 Task: Create user for testing Purpose.
Action: Mouse moved to (756, 57)
Screenshot: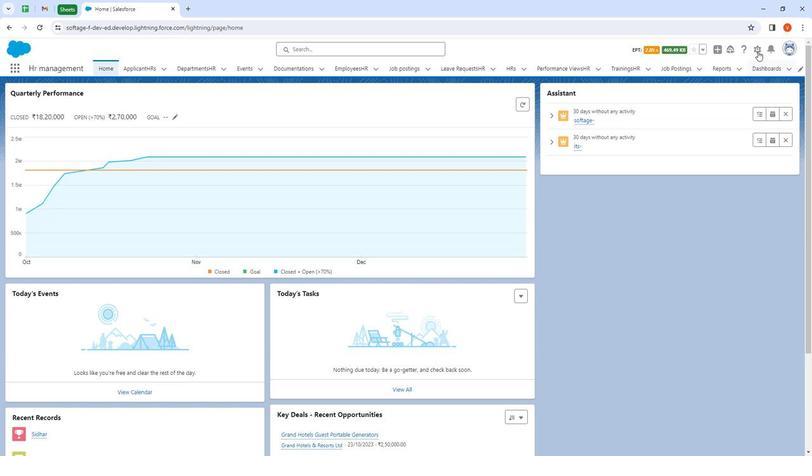 
Action: Mouse pressed left at (756, 57)
Screenshot: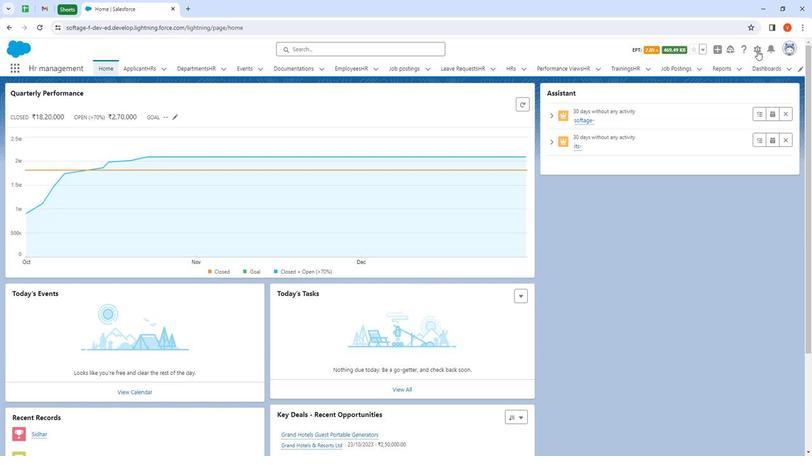 
Action: Mouse moved to (750, 79)
Screenshot: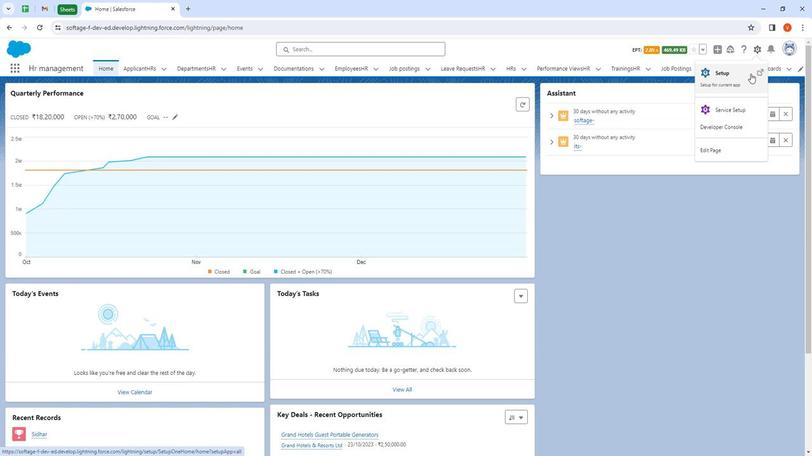 
Action: Mouse pressed left at (750, 79)
Screenshot: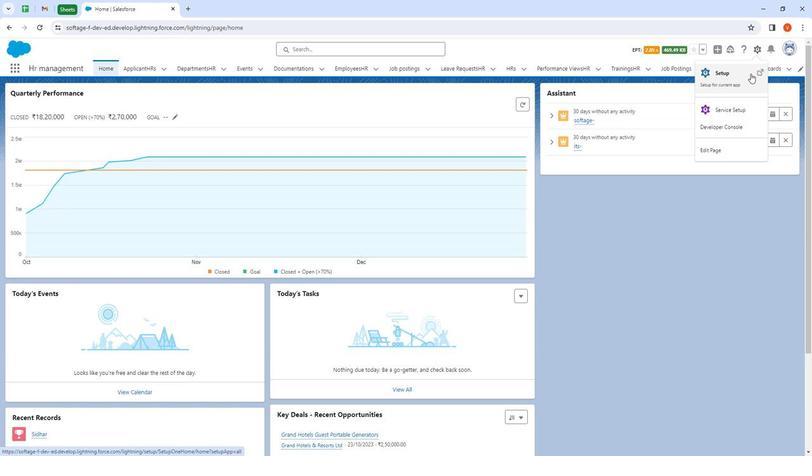 
Action: Mouse moved to (45, 95)
Screenshot: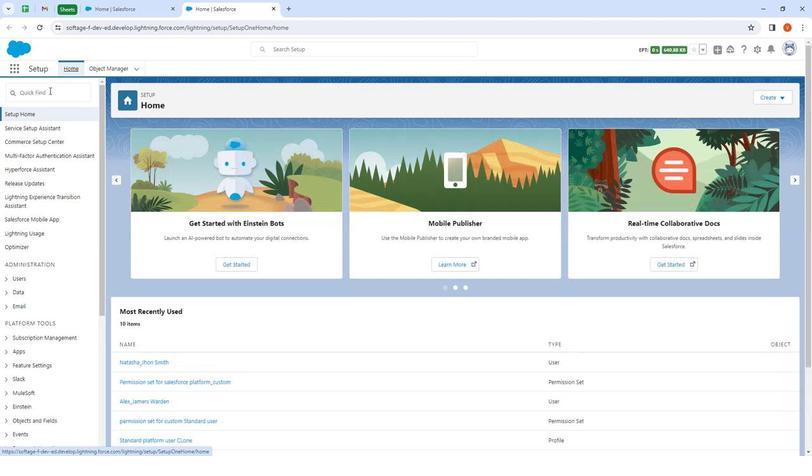 
Action: Mouse pressed left at (45, 95)
Screenshot: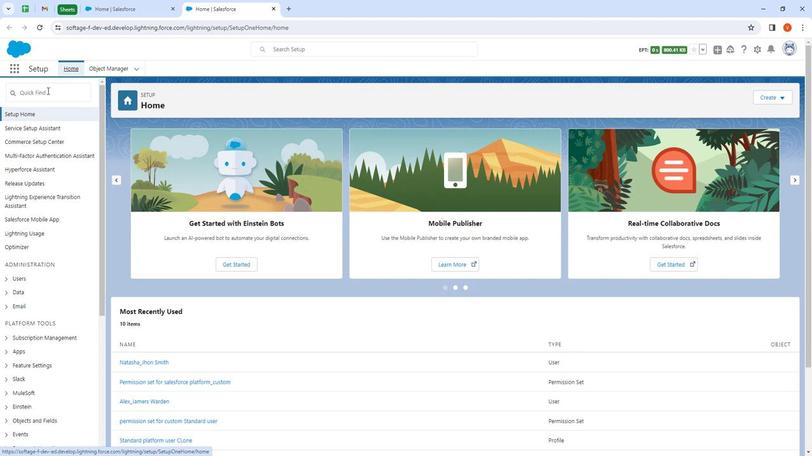 
Action: Mouse moved to (26, 98)
Screenshot: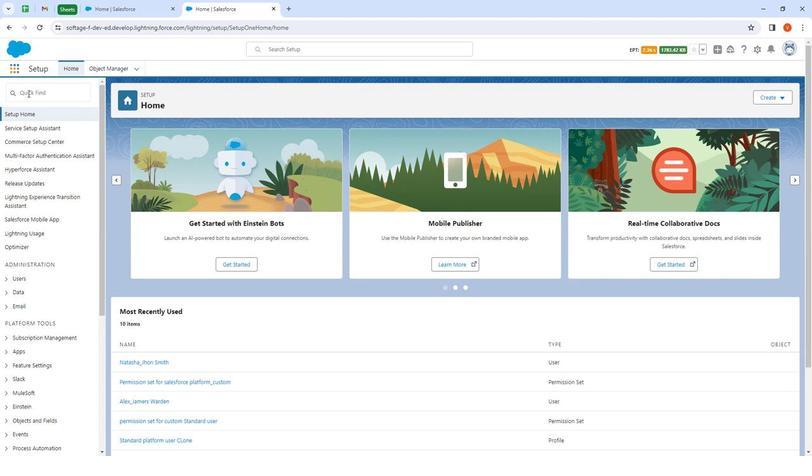 
Action: Mouse pressed left at (26, 98)
Screenshot: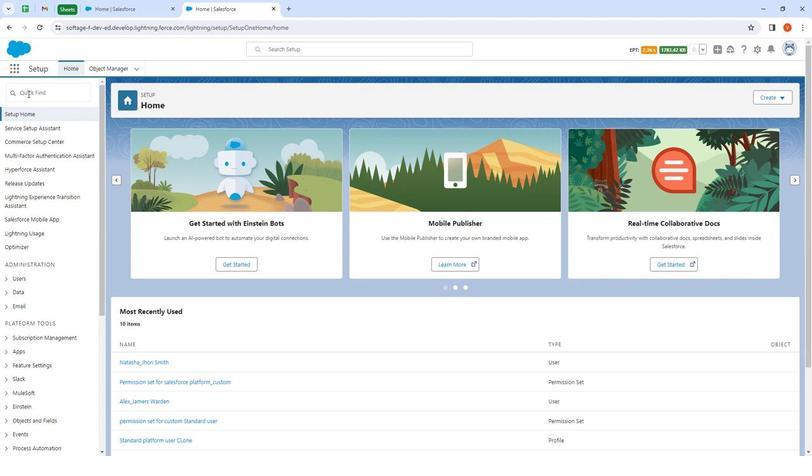 
Action: Key pressed user
Screenshot: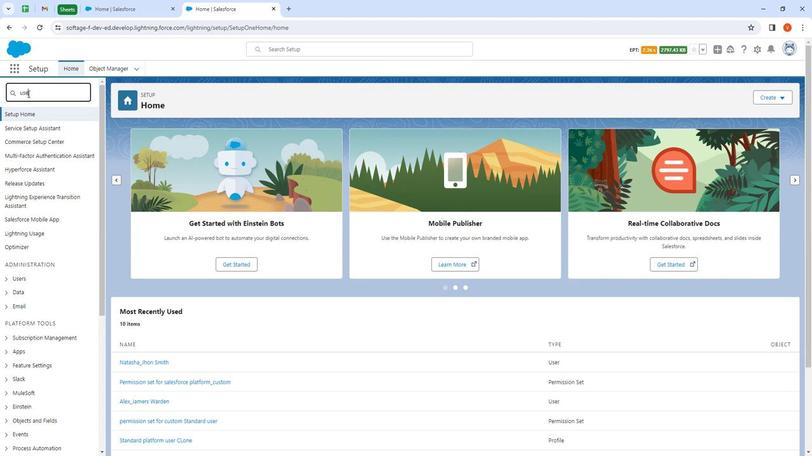 
Action: Mouse moved to (28, 223)
Screenshot: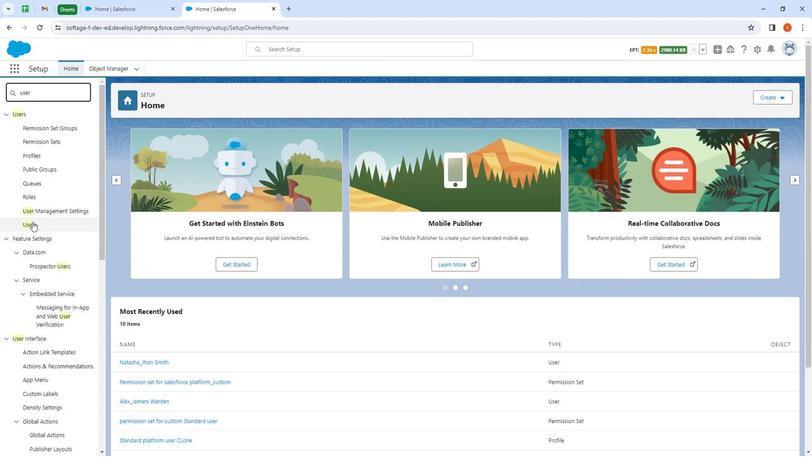 
Action: Mouse pressed left at (28, 223)
Screenshot: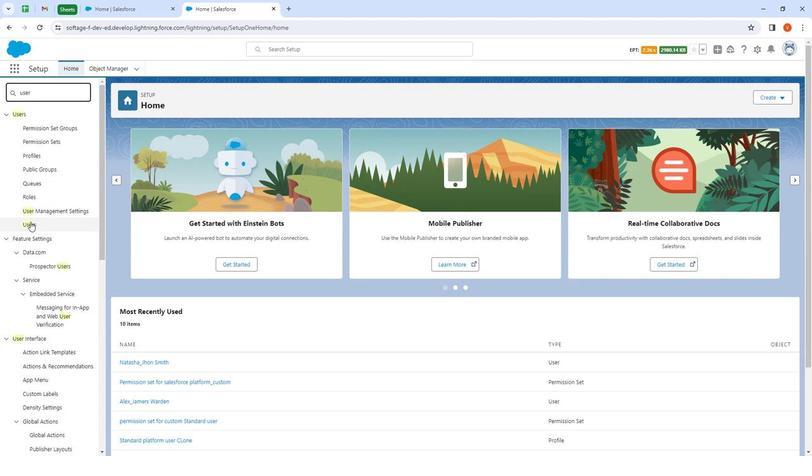 
Action: Mouse moved to (340, 200)
Screenshot: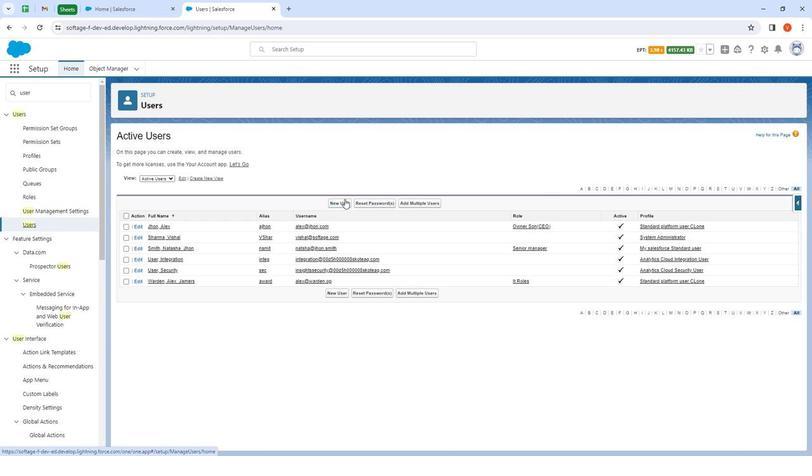 
Action: Mouse pressed left at (340, 200)
Screenshot: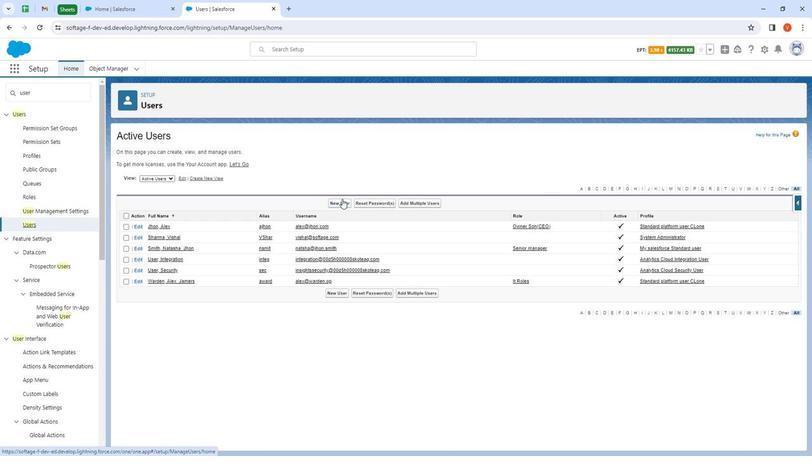 
Action: Mouse moved to (284, 188)
Screenshot: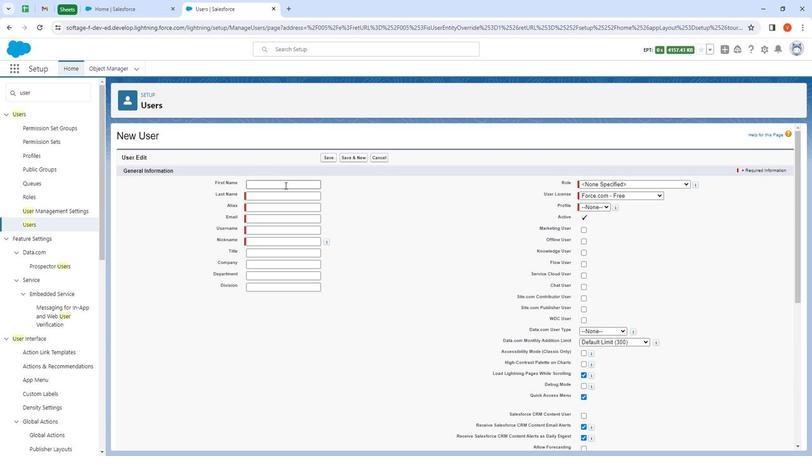 
Action: Mouse pressed left at (284, 188)
Screenshot: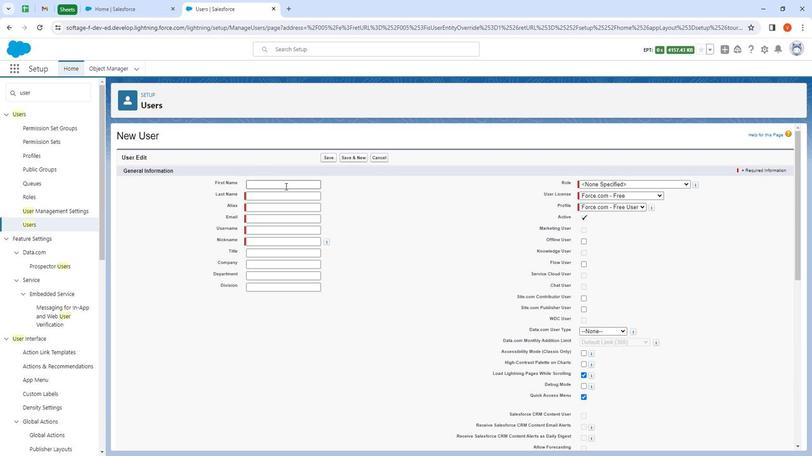 
Action: Mouse moved to (284, 189)
Screenshot: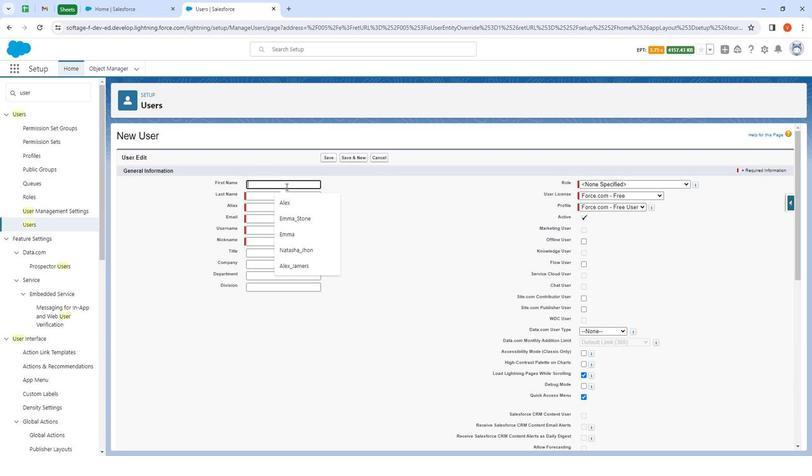 
Action: Key pressed <Key.shift><Key.shift><Key.shift><Key.shift><Key.shift><Key.shift>Bunty
Screenshot: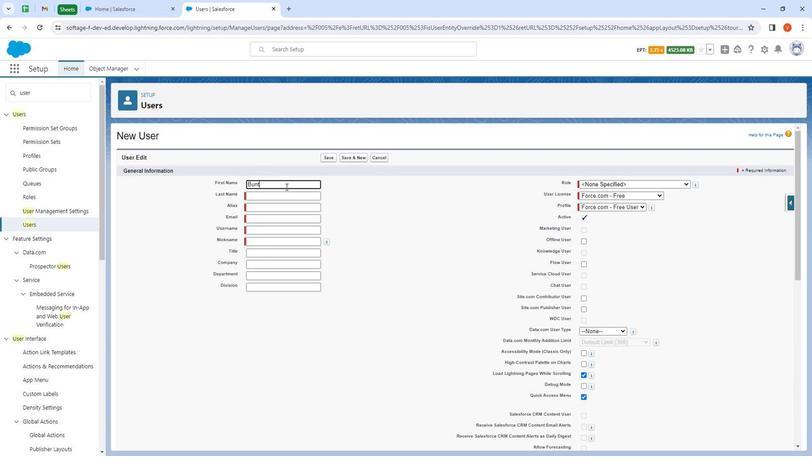 
Action: Mouse moved to (284, 197)
Screenshot: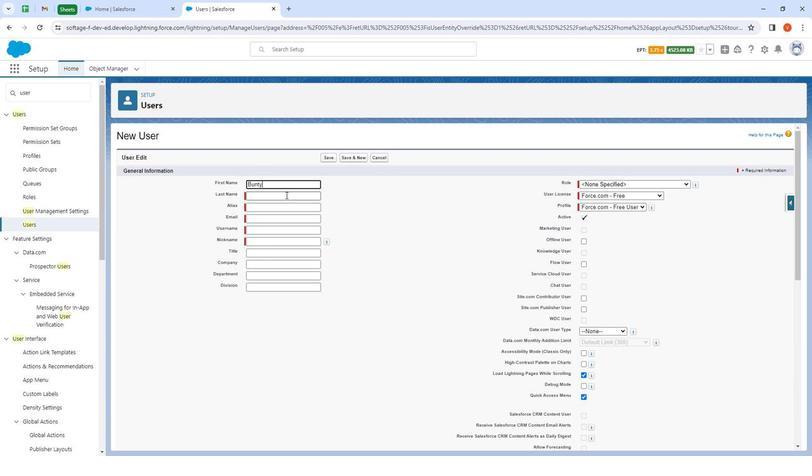 
Action: Mouse pressed left at (284, 197)
Screenshot: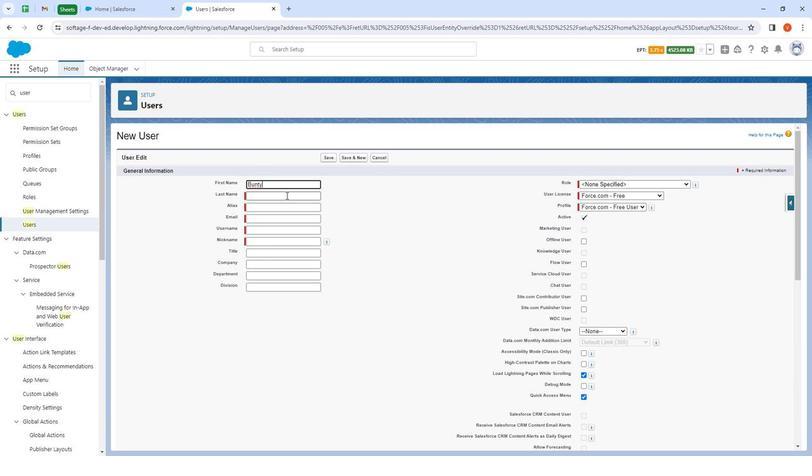 
Action: Mouse moved to (291, 199)
Screenshot: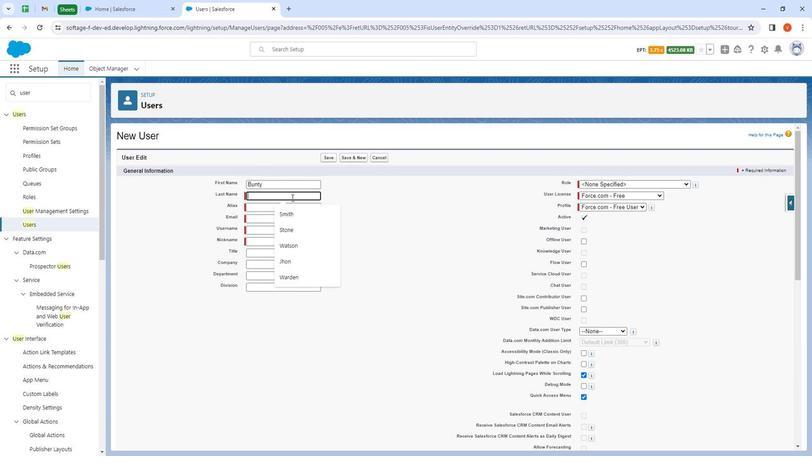 
Action: Key pressed <Key.shift><Key.shift><Key.shift><Key.shift><Key.shift><Key.shift><Key.shift><Key.shift><Key.shift><Key.shift><Key.shift><Key.shift><Key.shift><Key.shift><Key.shift><Key.shift><Key.shift><Key.shift><Key.shift><Key.shift><Key.shift><Key.shift><Key.shift><Key.shift><Key.shift><Key.shift><Key.shift><Key.shift><Key.shift><Key.shift><Key.shift><Key.shift><Key.shift><Key.shift><Key.shift>Alex
Screenshot: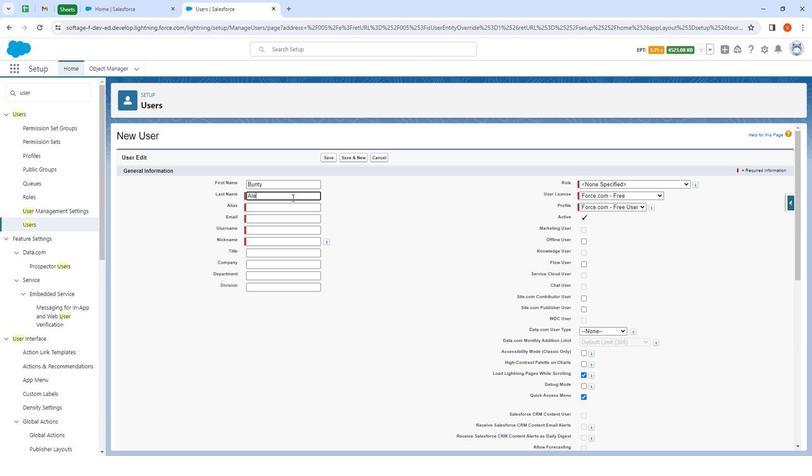 
Action: Mouse moved to (284, 208)
Screenshot: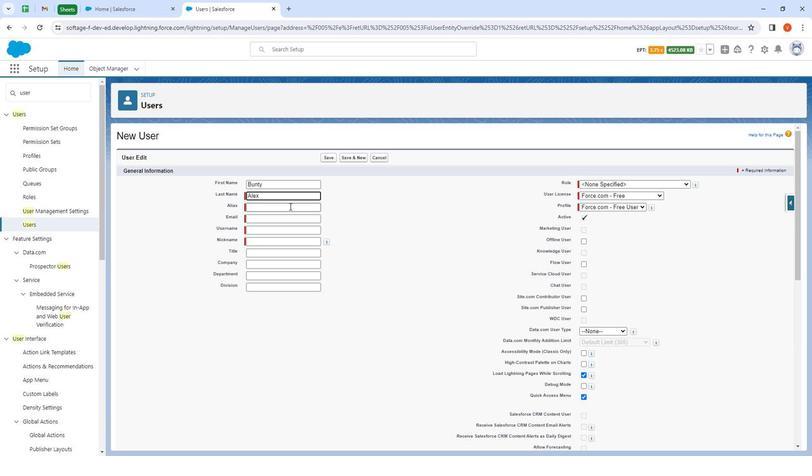 
Action: Mouse pressed left at (284, 208)
Screenshot: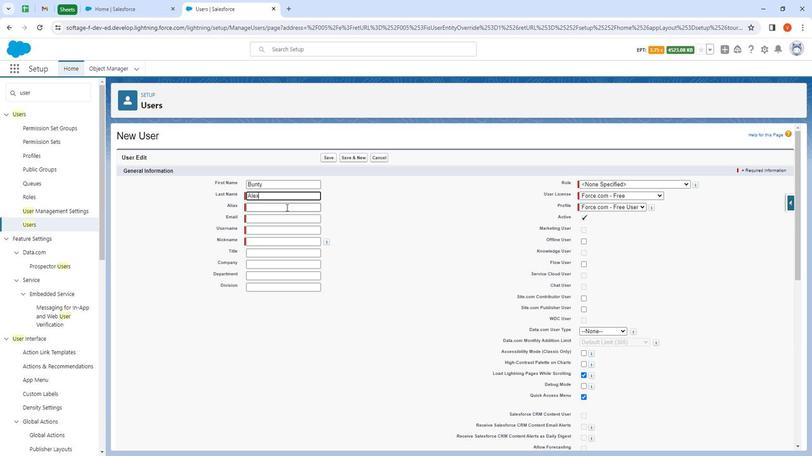 
Action: Mouse moved to (273, 223)
Screenshot: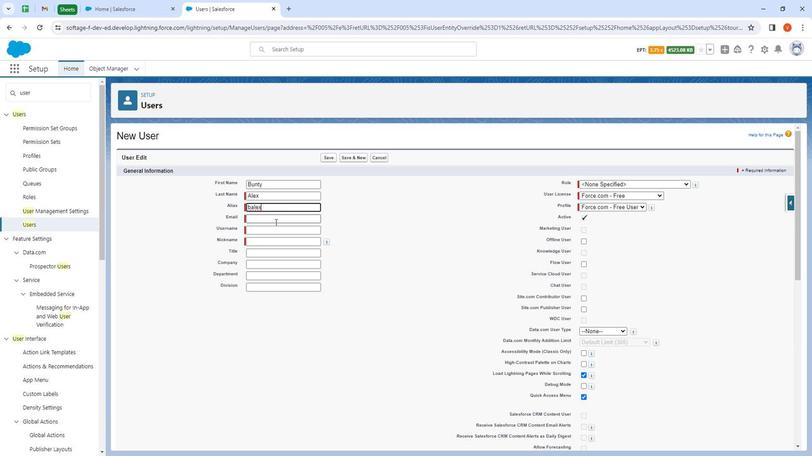 
Action: Mouse pressed left at (273, 223)
Screenshot: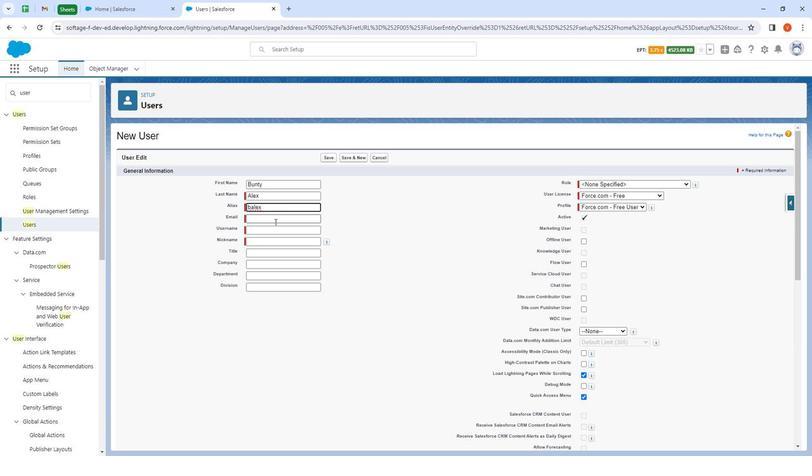 
Action: Mouse moved to (272, 223)
Screenshot: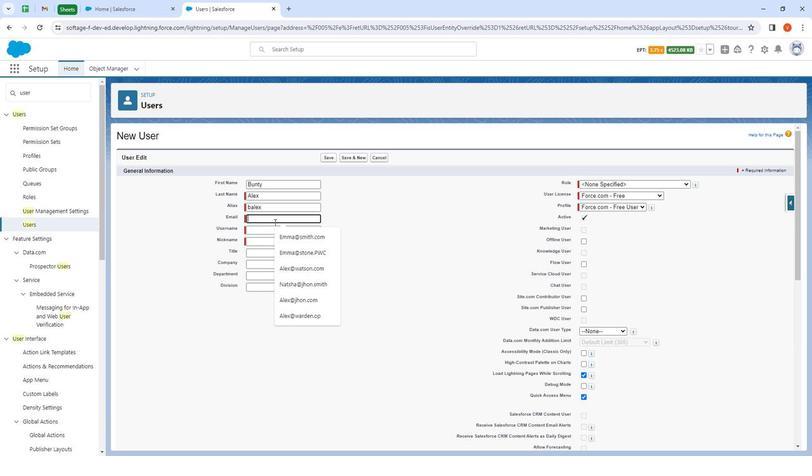 
Action: Key pressed <Key.shift><Key.shift><Key.shift><Key.shift><Key.shift><Key.shift><Key.shift><Key.shift><Key.shift><Key.shift><Key.shift><Key.shift><Key.shift><Key.shift><Key.shift><Key.shift><Key.shift><Key.shift><Key.shift><Key.shift><Key.shift><Key.shift><Key.shift><Key.shift><Key.shift><Key.shift><Key.shift><Key.shift><Key.shift><Key.shift>BUnty<Key.shift>@alex/<Key.backspace>.com
Screenshot: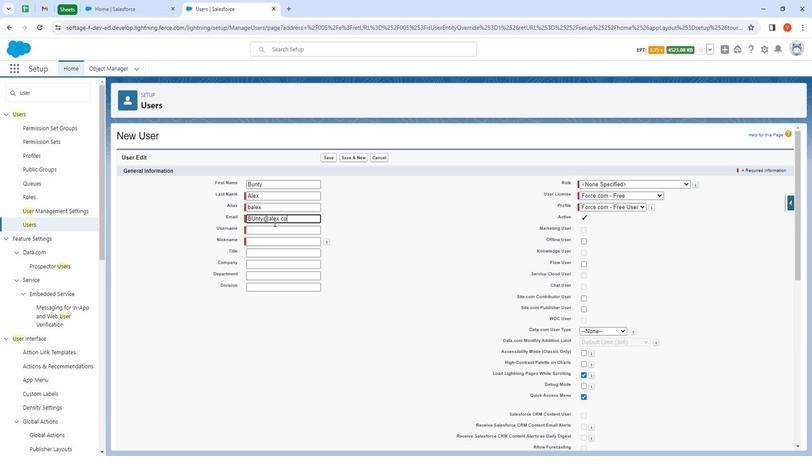 
Action: Mouse moved to (296, 234)
Screenshot: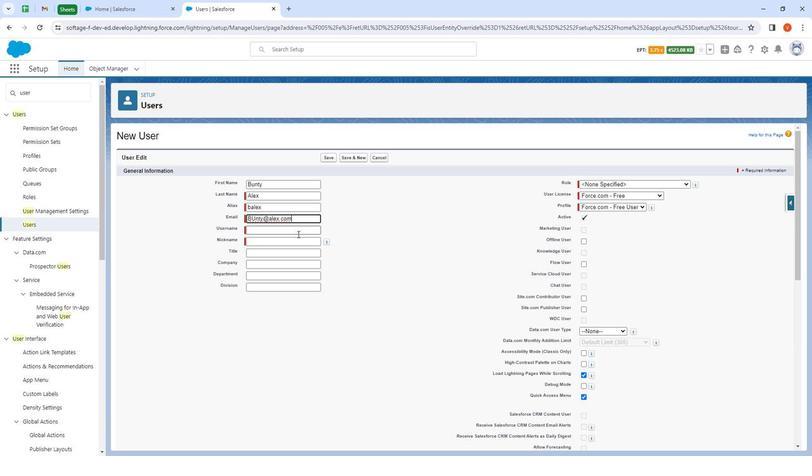 
Action: Mouse pressed left at (296, 234)
Screenshot: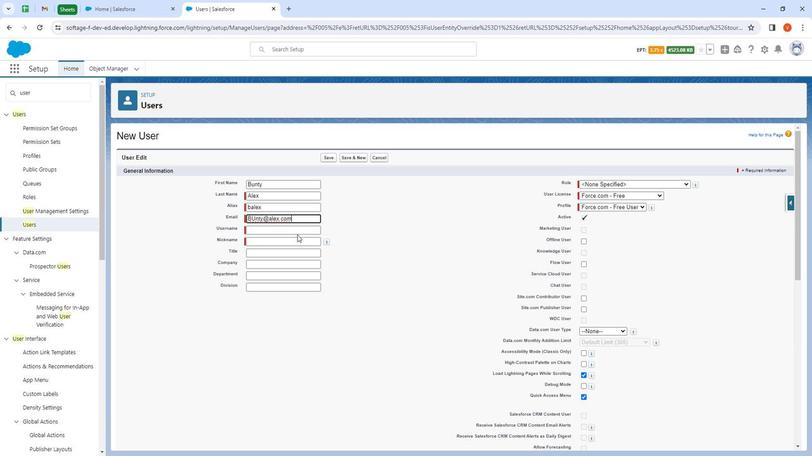 
Action: Mouse moved to (265, 255)
Screenshot: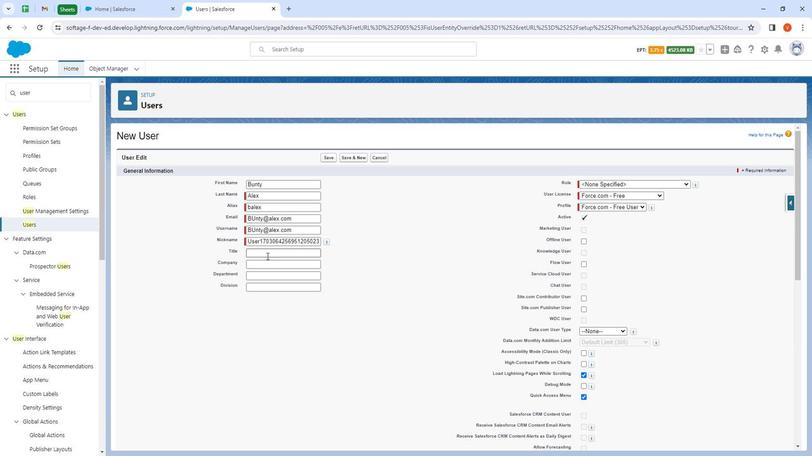 
Action: Mouse pressed left at (265, 255)
Screenshot: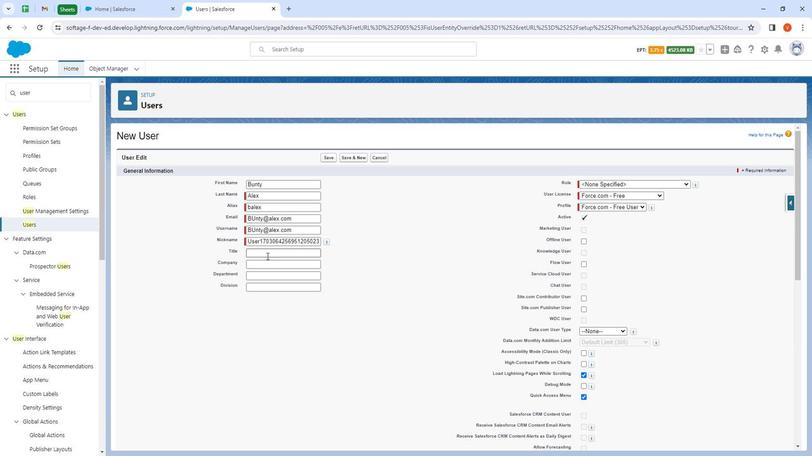 
Action: Mouse moved to (260, 234)
Screenshot: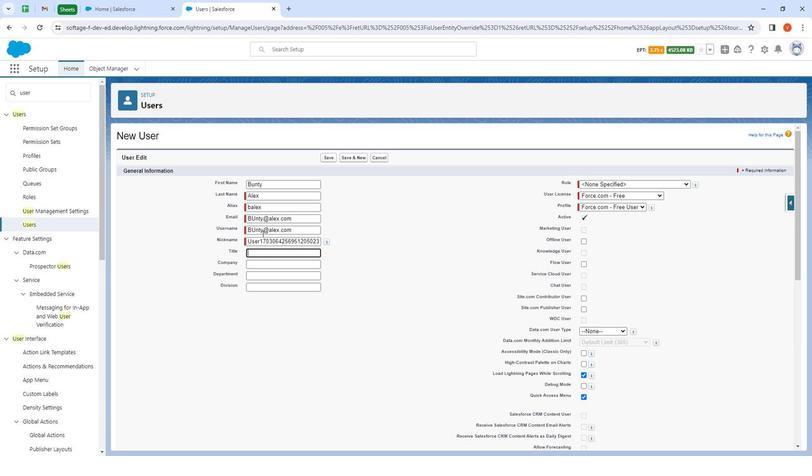
Action: Key pressed <Key.shift>Salesforce<Key.space><Key.shift>Ai<Key.space>engine
Screenshot: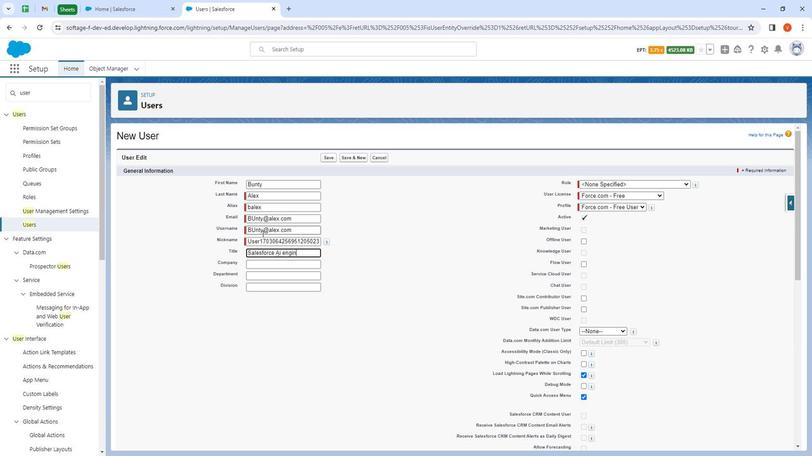 
Action: Mouse moved to (260, 234)
Screenshot: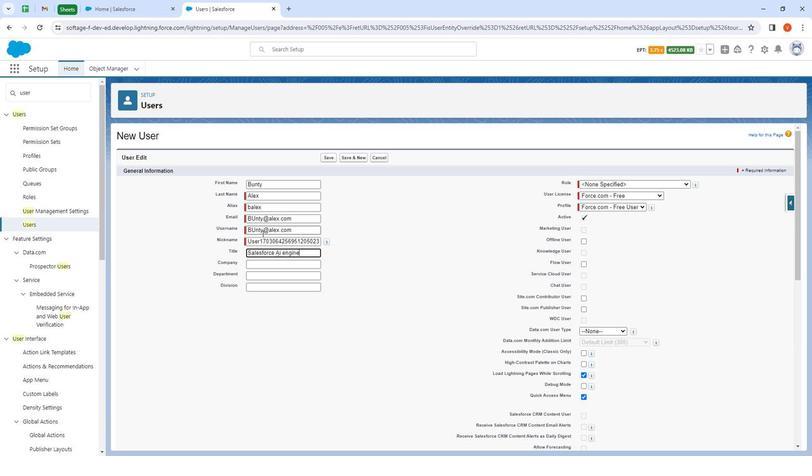 
Action: Key pressed er
Screenshot: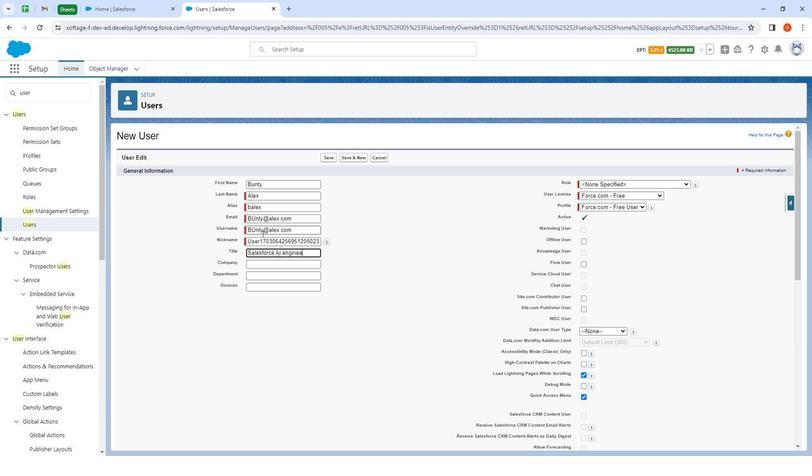 
Action: Mouse moved to (278, 254)
Screenshot: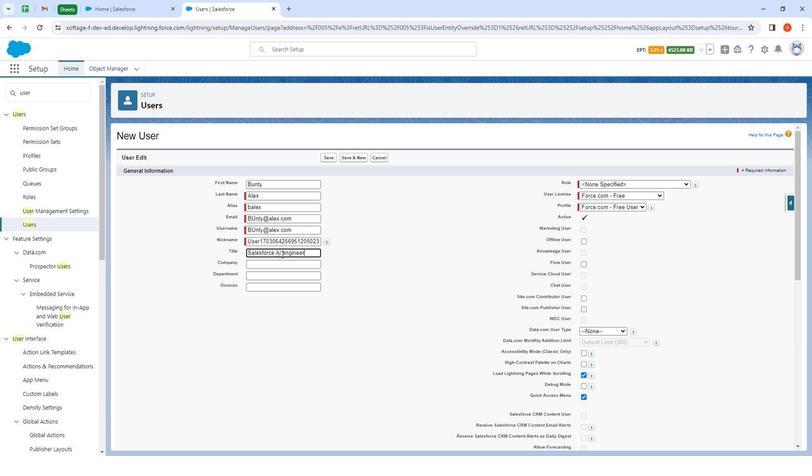 
Action: Mouse pressed left at (278, 254)
Screenshot: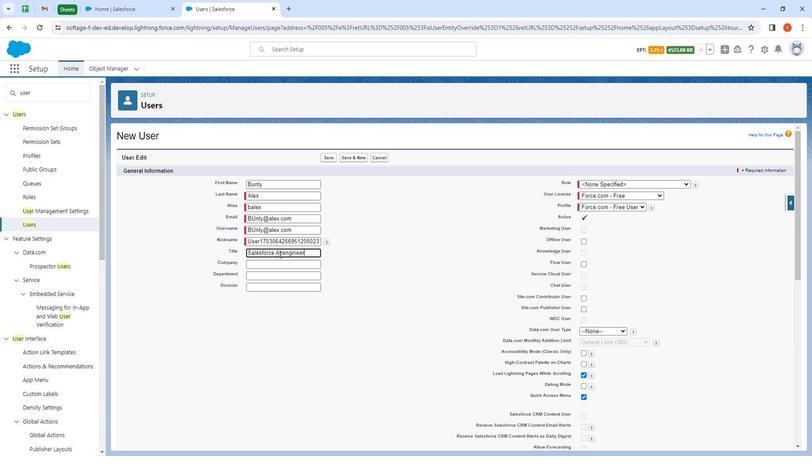 
Action: Mouse moved to (302, 255)
Screenshot: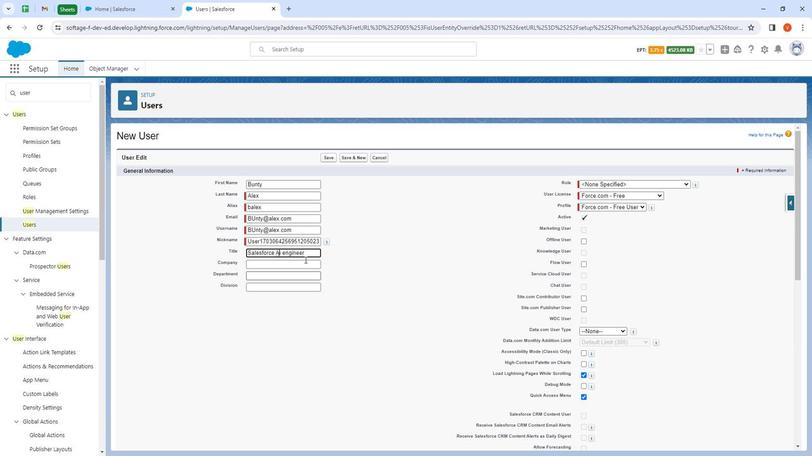 
Action: Key pressed <Key.delete><Key.shift>I
Screenshot: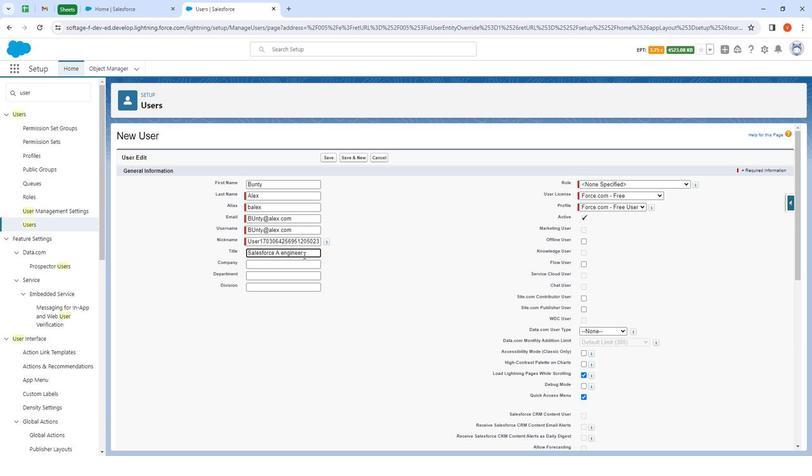
Action: Mouse moved to (260, 268)
Screenshot: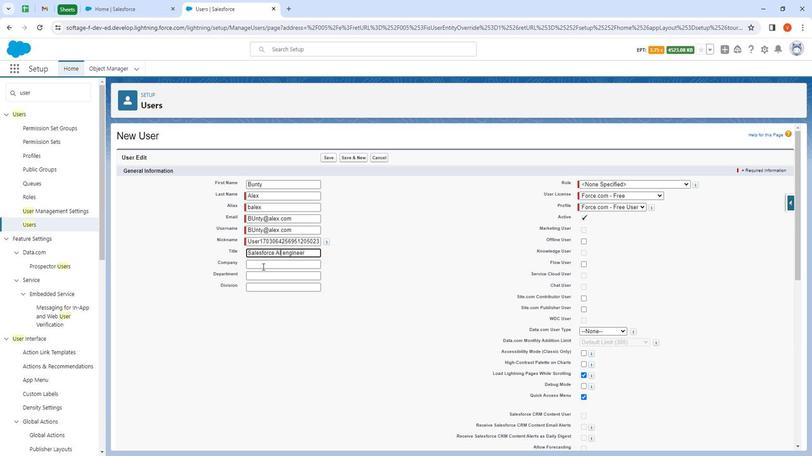 
Action: Mouse pressed left at (260, 268)
Screenshot: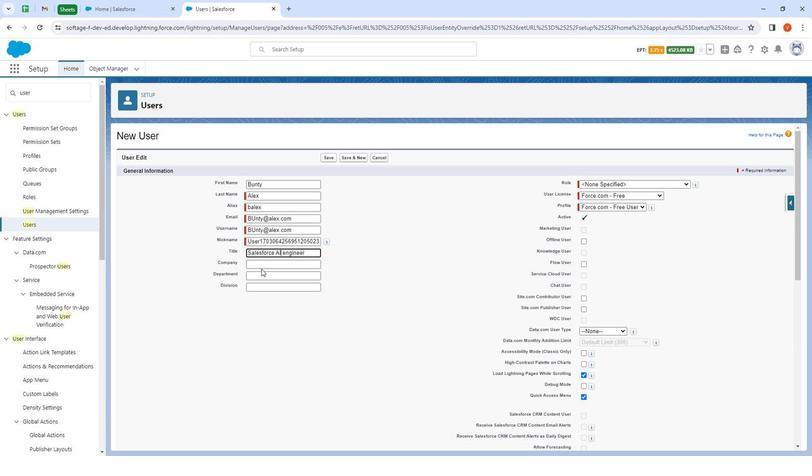 
Action: Mouse moved to (259, 266)
Screenshot: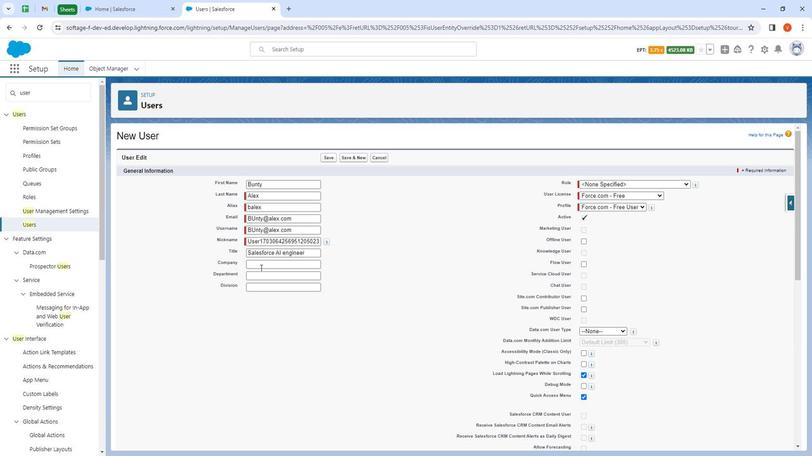 
Action: Mouse pressed left at (259, 266)
Screenshot: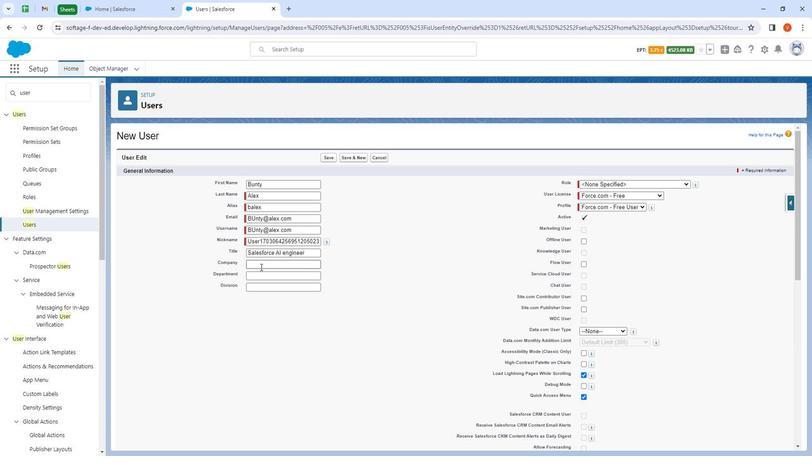 
Action: Key pressed <Key.shift>
Screenshot: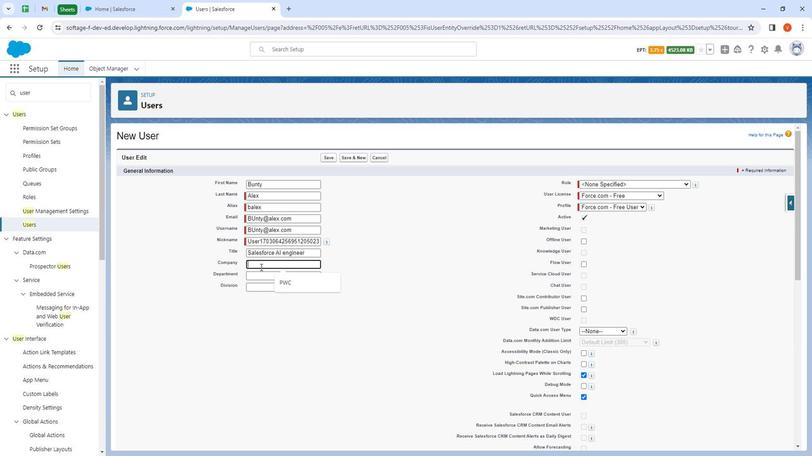 
Action: Mouse moved to (270, 272)
Screenshot: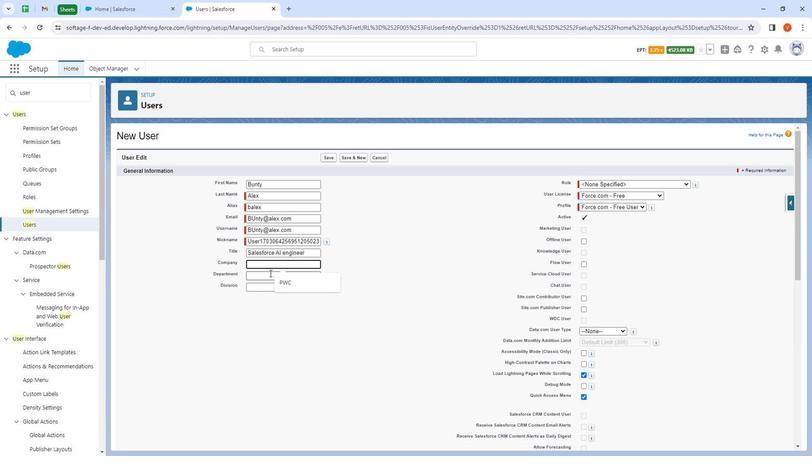 
Action: Key pressed <Key.shift>
Screenshot: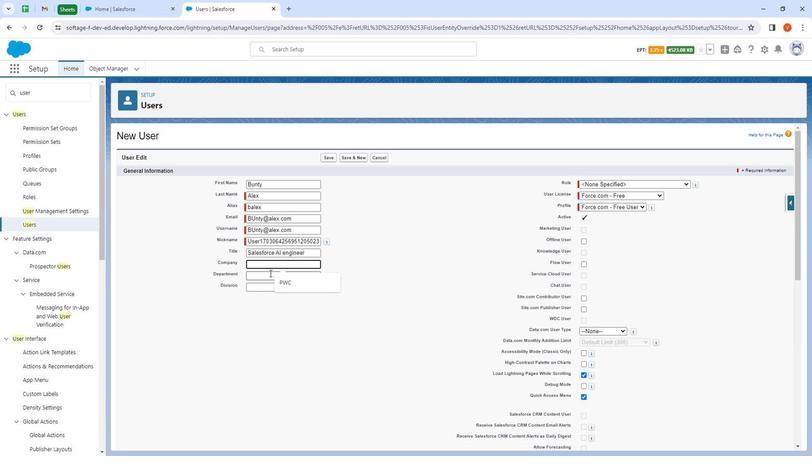 
Action: Mouse moved to (270, 269)
Screenshot: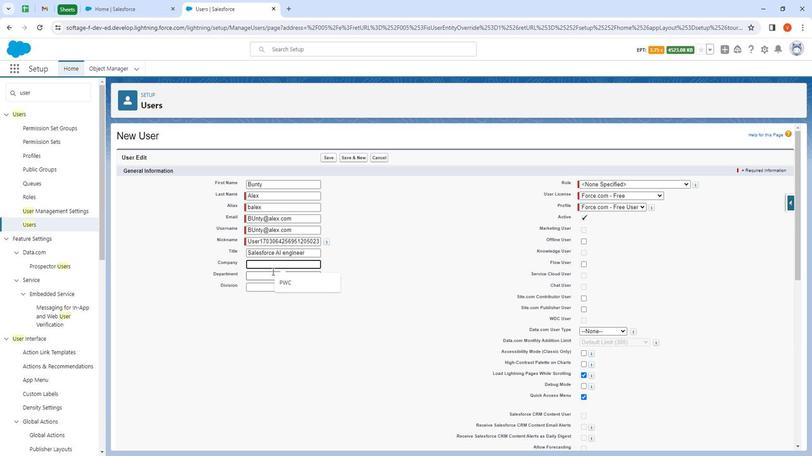 
Action: Key pressed <Key.shift>
Screenshot: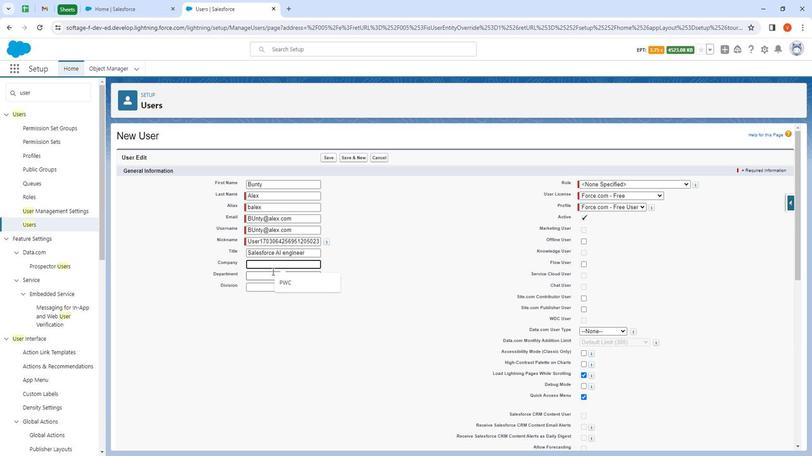 
Action: Mouse moved to (270, 267)
Screenshot: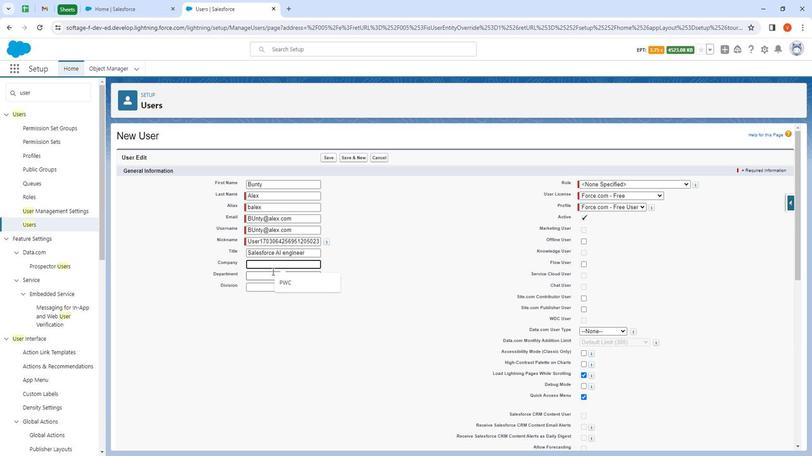 
Action: Key pressed W
Screenshot: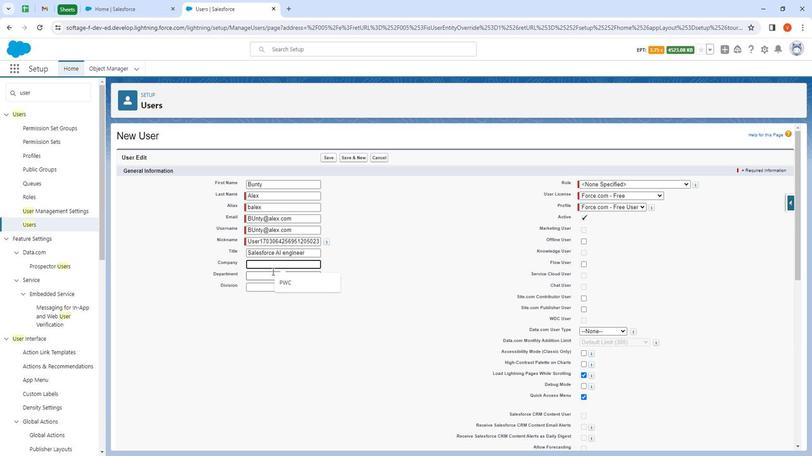 
Action: Mouse moved to (269, 262)
Screenshot: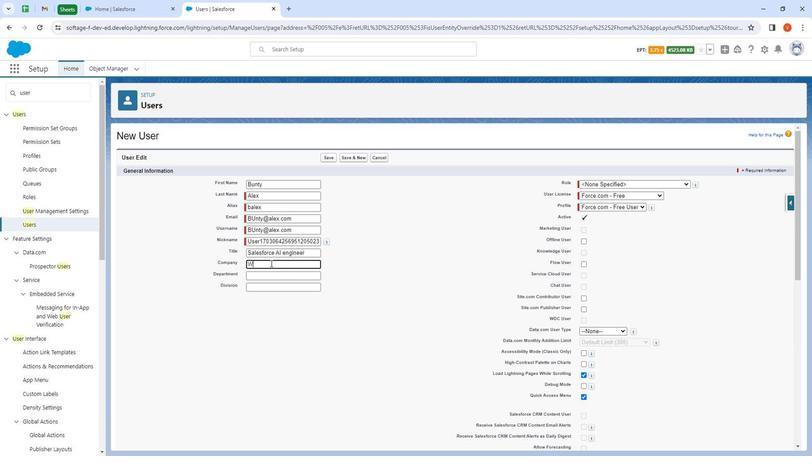 
Action: Key pressed EX
Screenshot: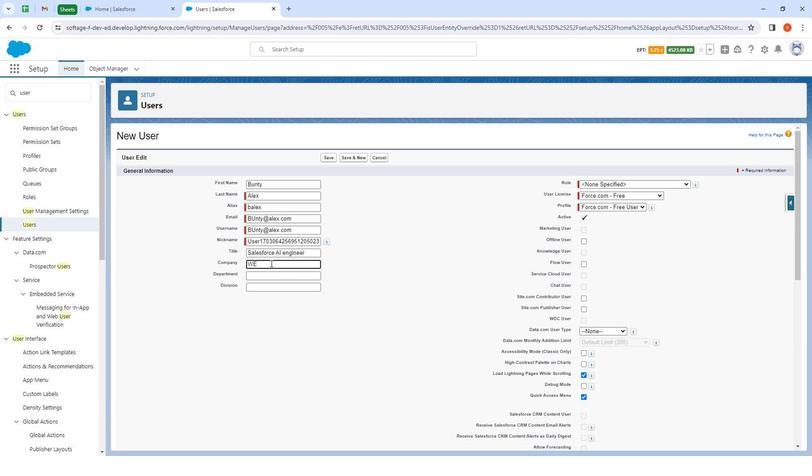 
Action: Mouse moved to (279, 277)
Screenshot: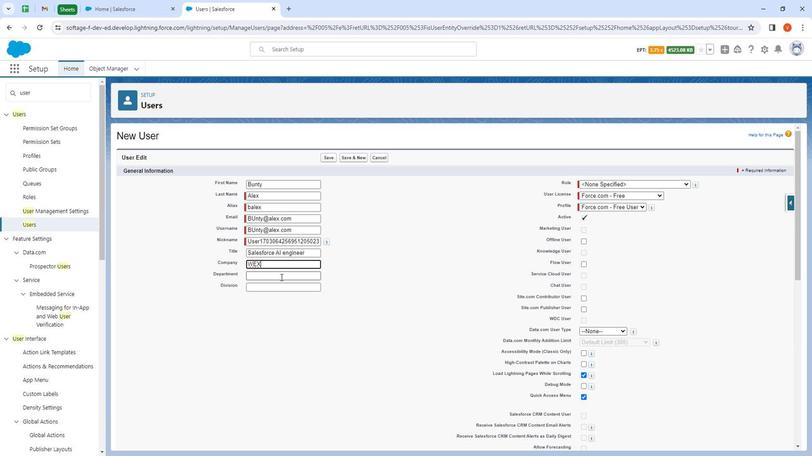 
Action: Mouse pressed left at (279, 277)
Screenshot: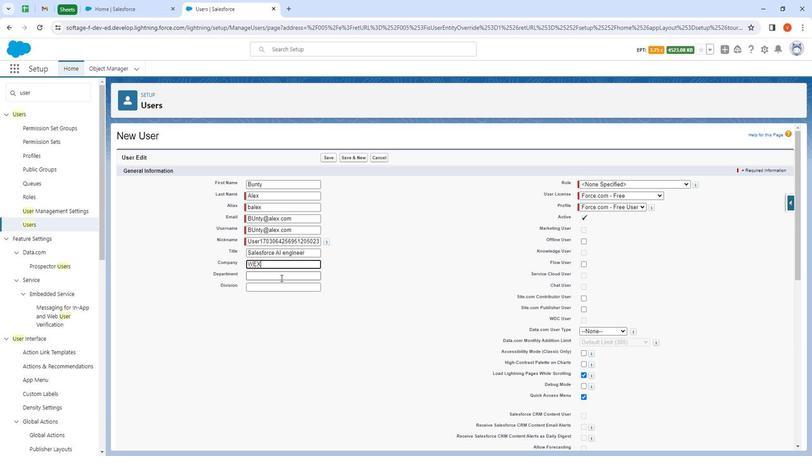 
Action: Mouse moved to (277, 270)
Screenshot: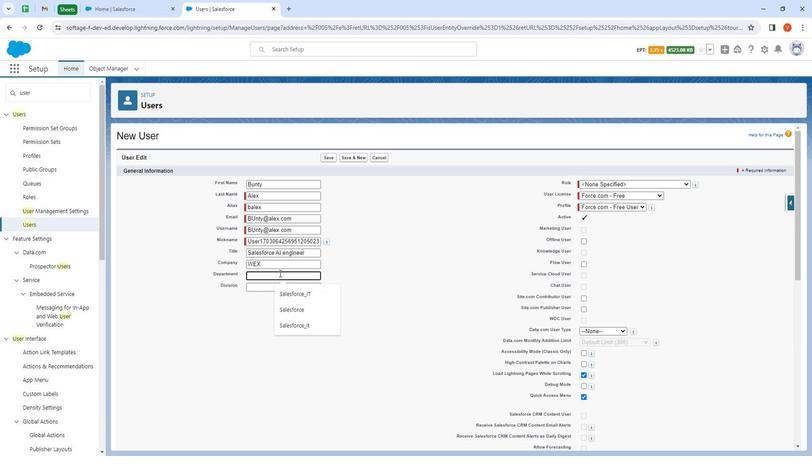 
Action: Key pressed <Key.shift>
Screenshot: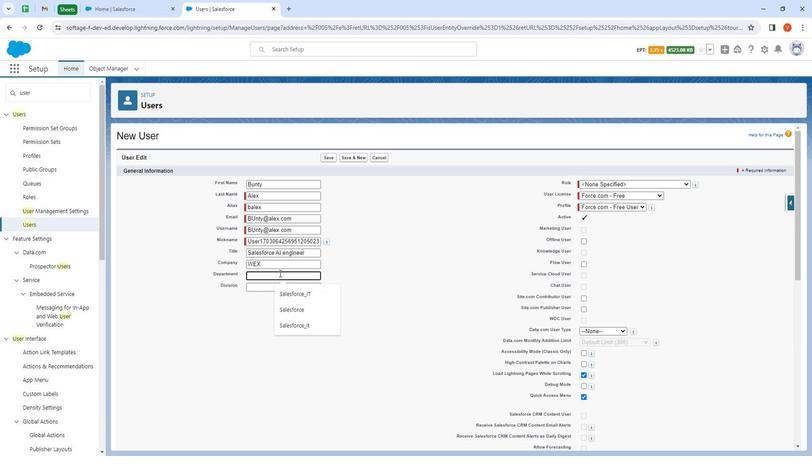 
Action: Mouse moved to (277, 268)
Screenshot: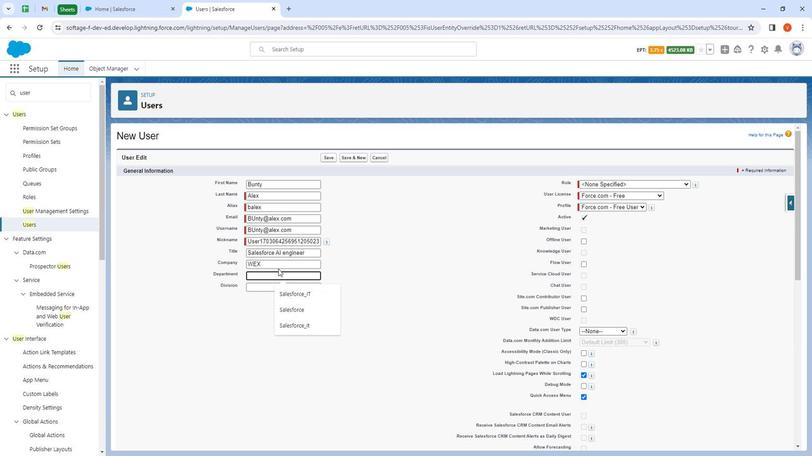 
Action: Key pressed <Key.shift><Key.shift><Key.shift><Key.shift><Key.shift><Key.shift><Key.shift>Salesforce<Key.space><Key.shift>IT<Key.left><Key.left><Key.shift><Key.left><Key.shift>_
Screenshot: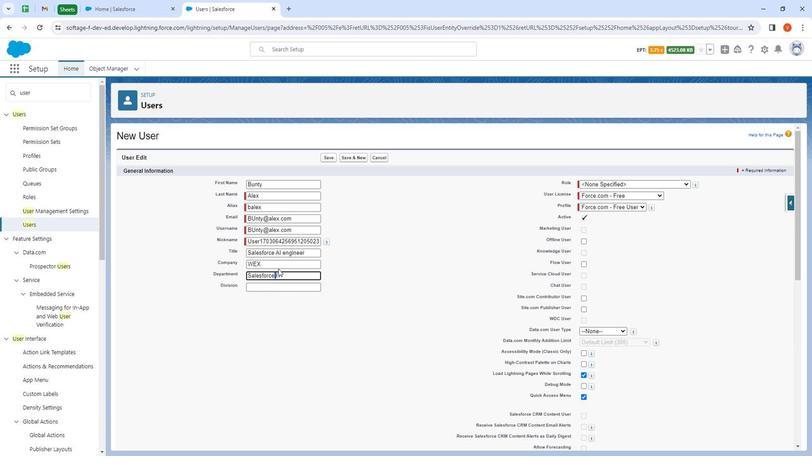 
Action: Mouse moved to (625, 182)
Screenshot: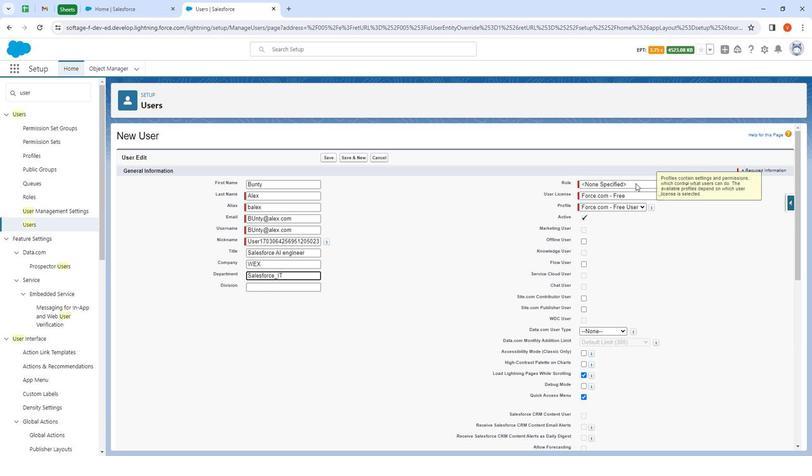 
Action: Mouse pressed left at (625, 182)
Screenshot: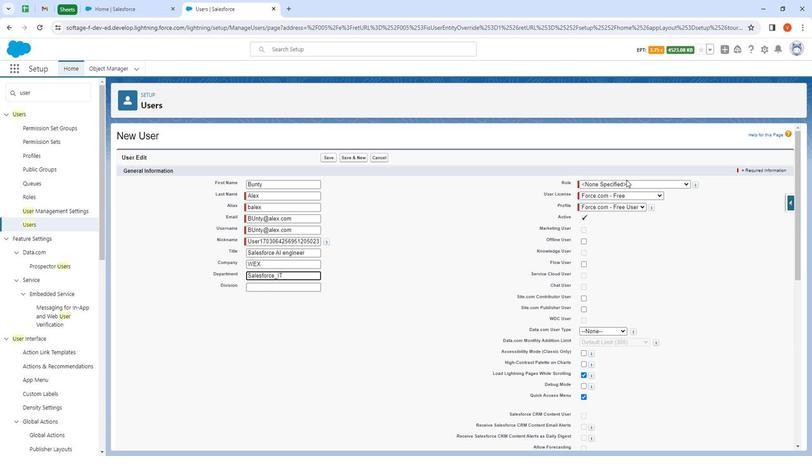 
Action: Mouse moved to (625, 184)
Screenshot: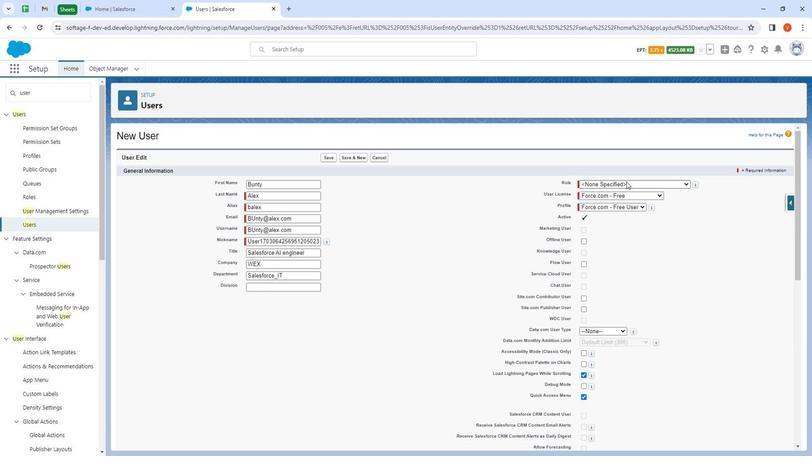 
Action: Mouse pressed left at (625, 184)
Screenshot: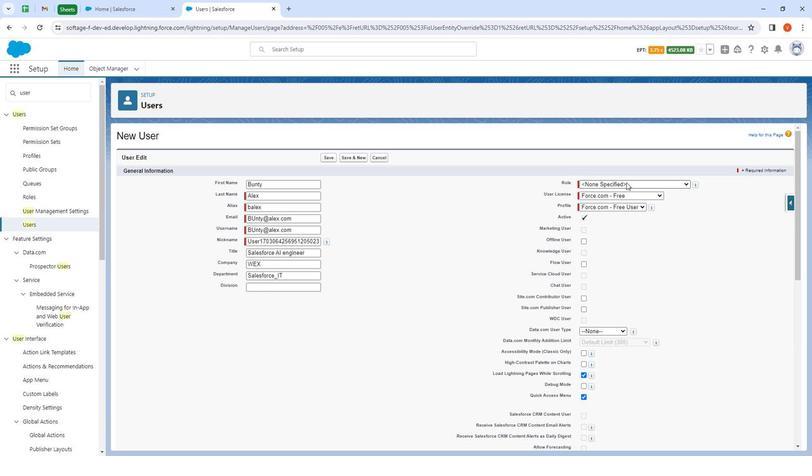 
Action: Mouse moved to (643, 255)
Screenshot: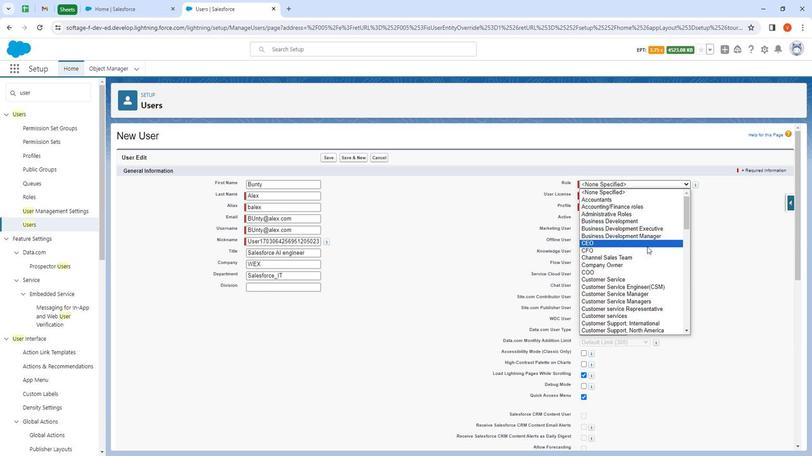 
Action: Mouse scrolled (643, 254) with delta (0, 0)
Screenshot: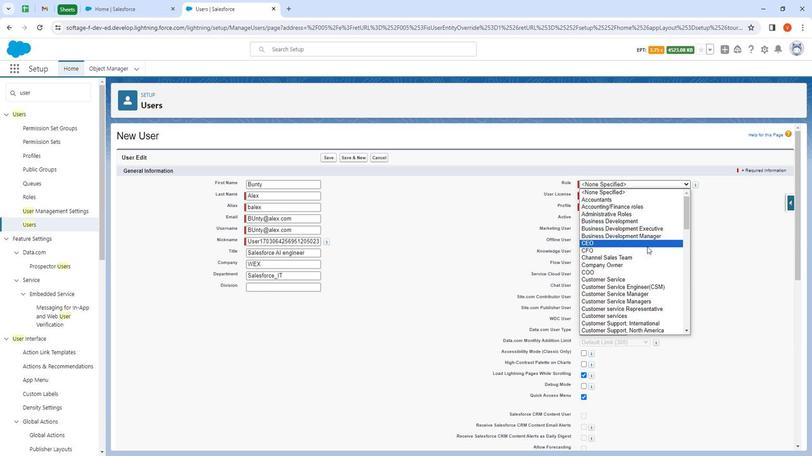
Action: Mouse moved to (642, 257)
Screenshot: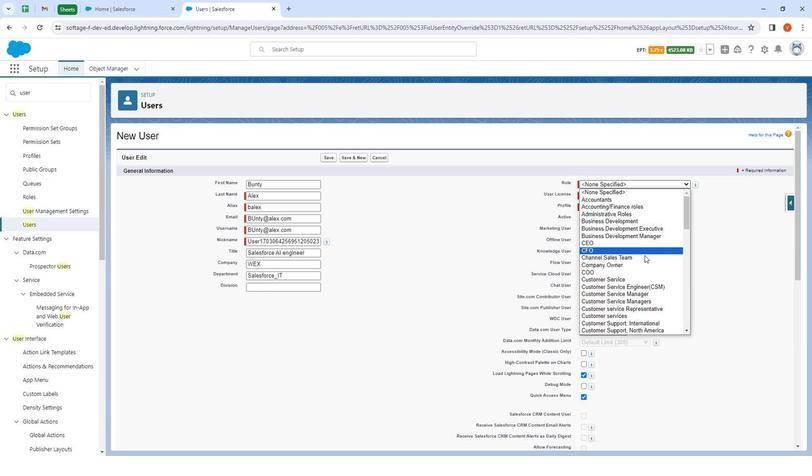 
Action: Mouse scrolled (642, 256) with delta (0, 0)
Screenshot: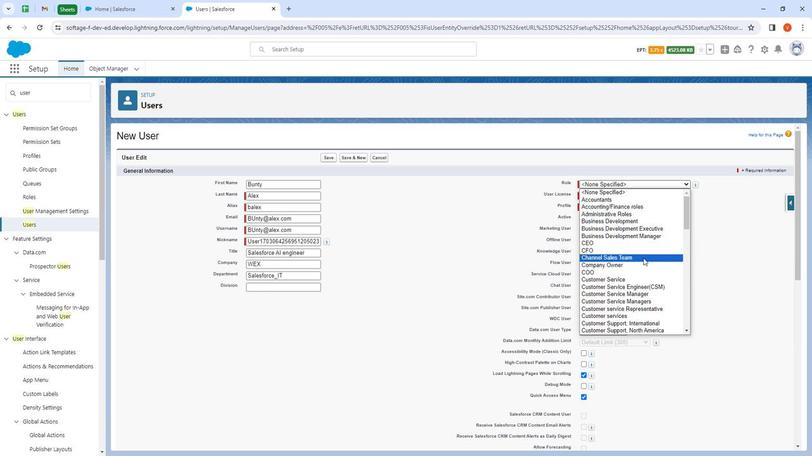 
Action: Mouse moved to (614, 295)
Screenshot: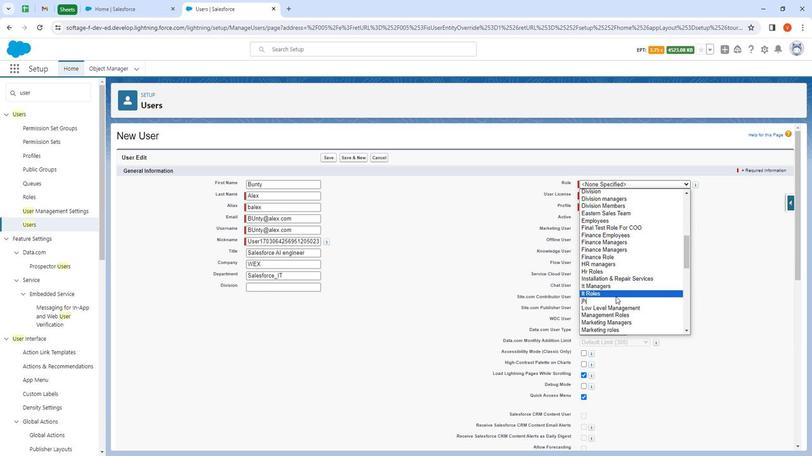 
Action: Mouse pressed left at (614, 295)
Screenshot: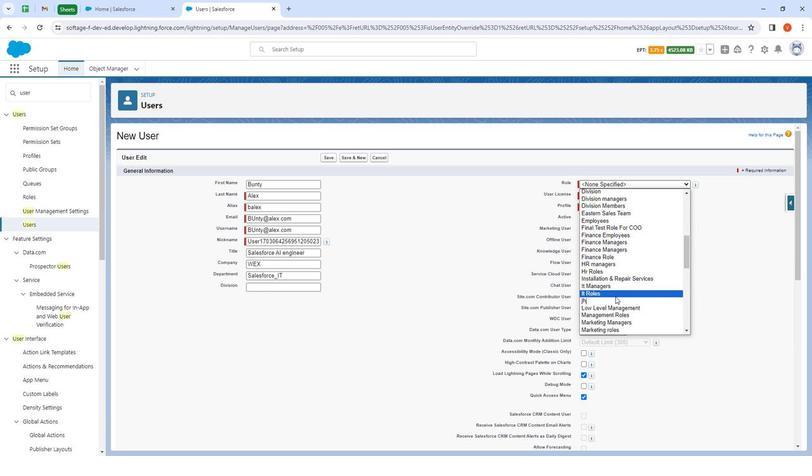 
Action: Mouse moved to (598, 198)
Screenshot: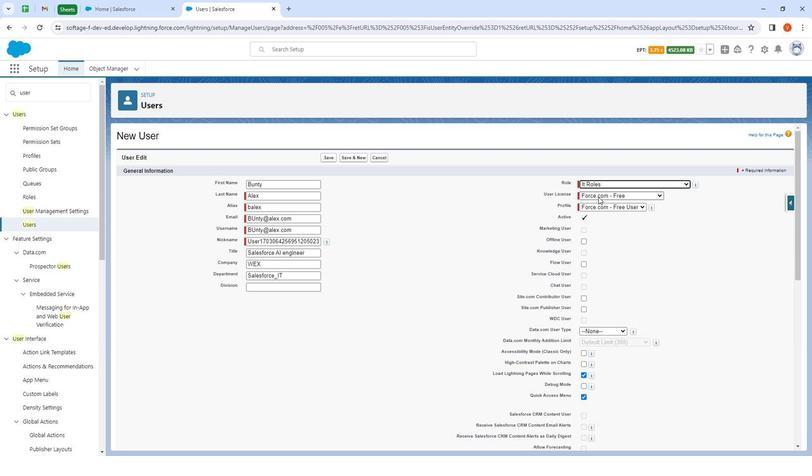 
Action: Mouse pressed left at (598, 198)
Screenshot: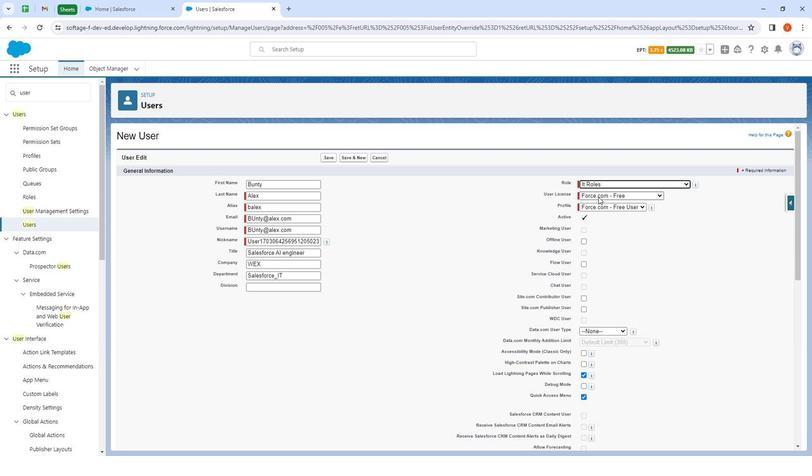 
Action: Mouse moved to (621, 234)
Screenshot: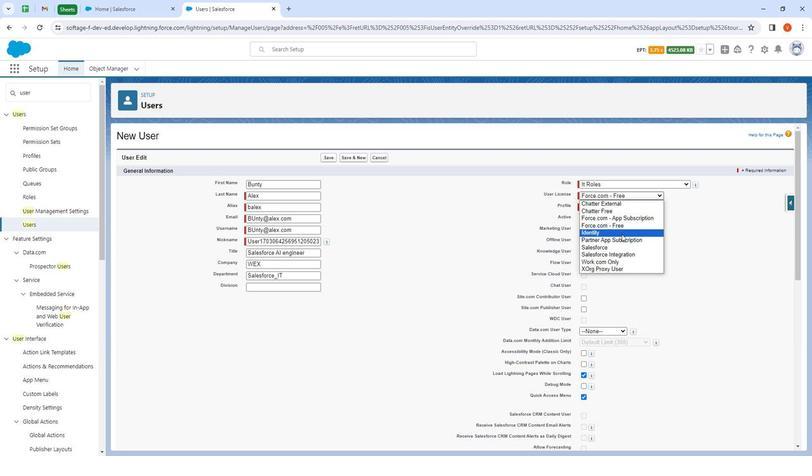 
Action: Mouse pressed left at (621, 234)
Screenshot: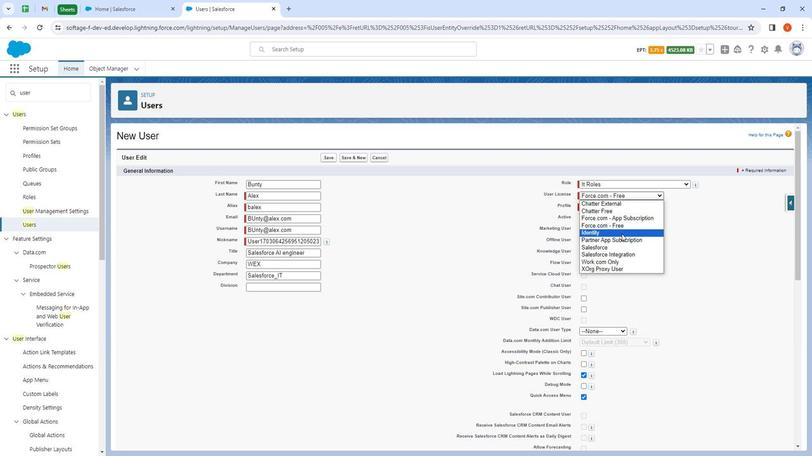 
Action: Mouse moved to (605, 199)
Screenshot: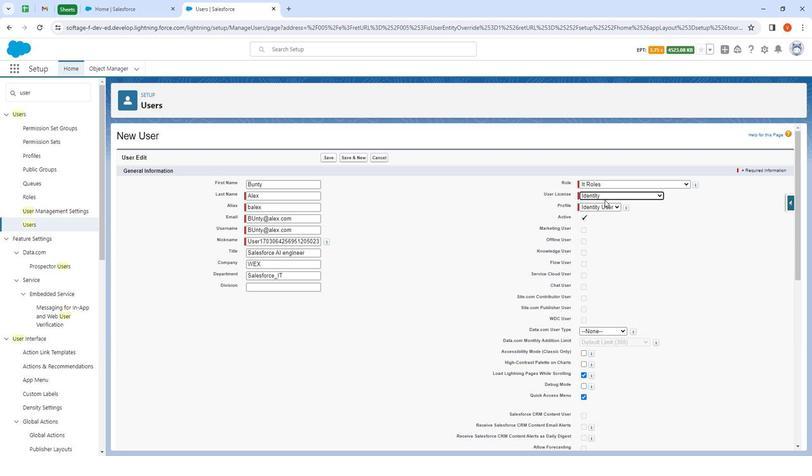 
Action: Mouse pressed left at (605, 199)
Screenshot: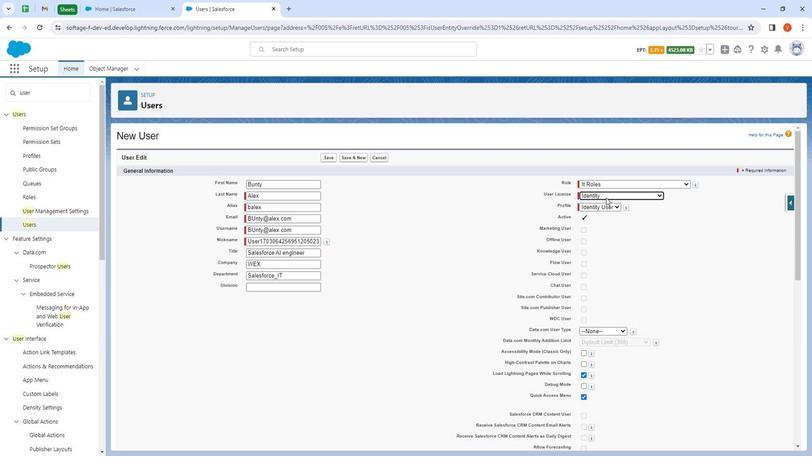 
Action: Mouse moved to (627, 219)
Screenshot: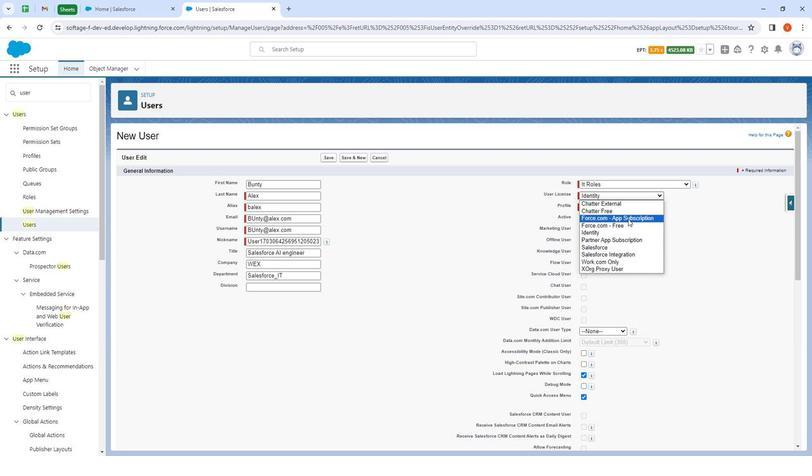 
Action: Mouse pressed left at (627, 219)
Screenshot: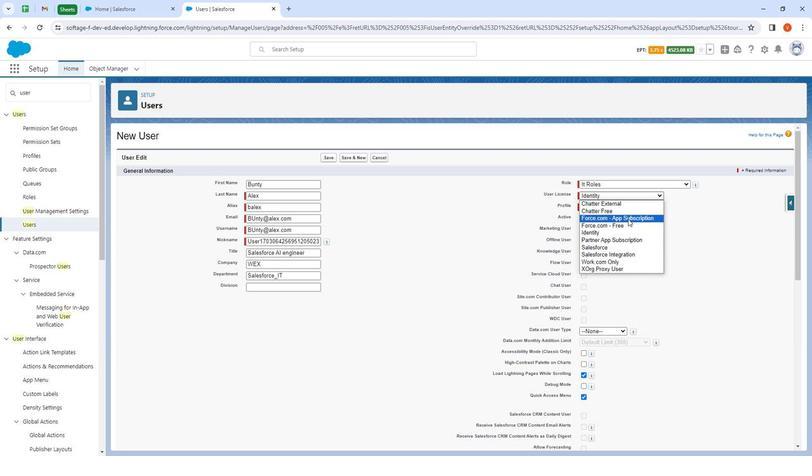 
Action: Mouse moved to (605, 210)
Screenshot: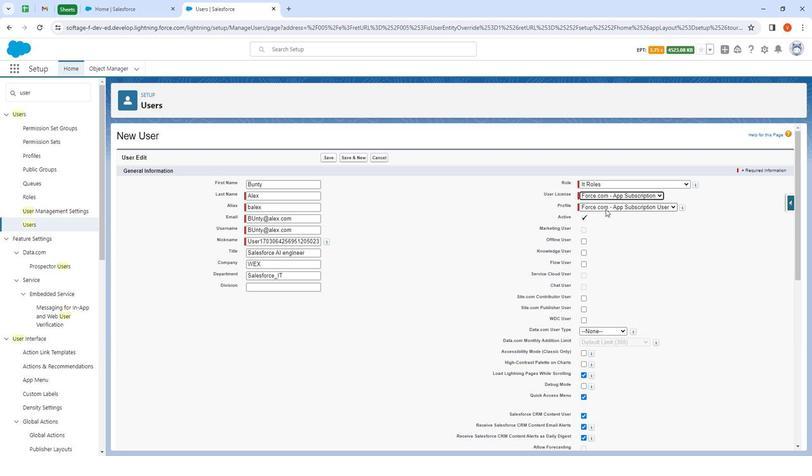 
Action: Mouse pressed left at (605, 210)
Screenshot: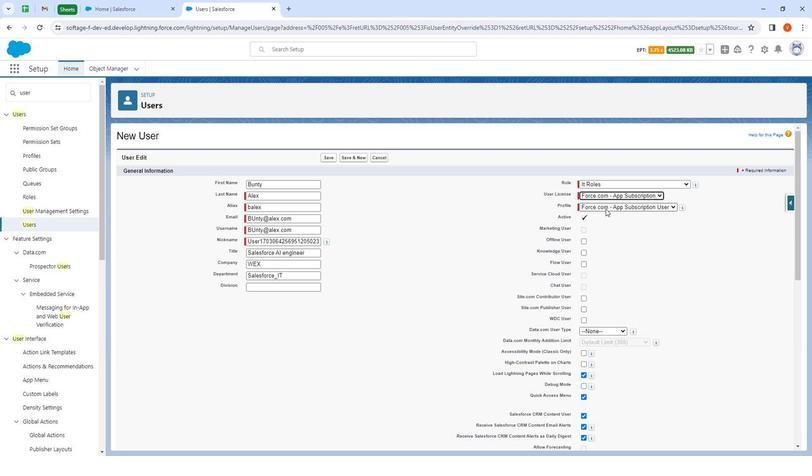 
Action: Mouse moved to (609, 215)
Screenshot: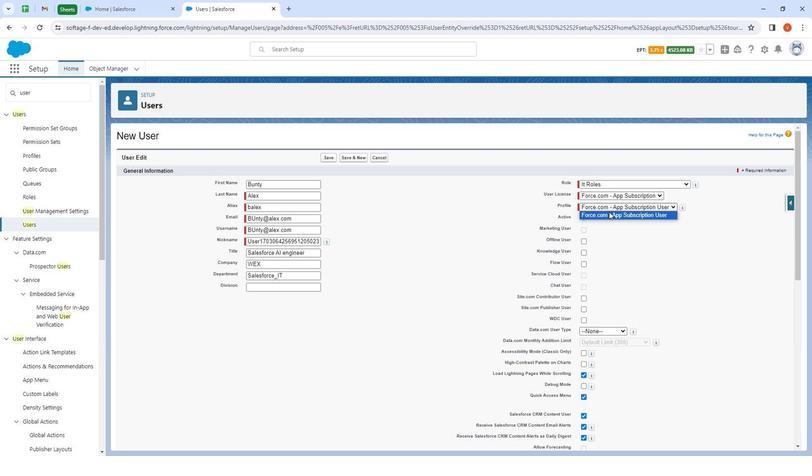 
Action: Mouse pressed left at (609, 215)
Screenshot: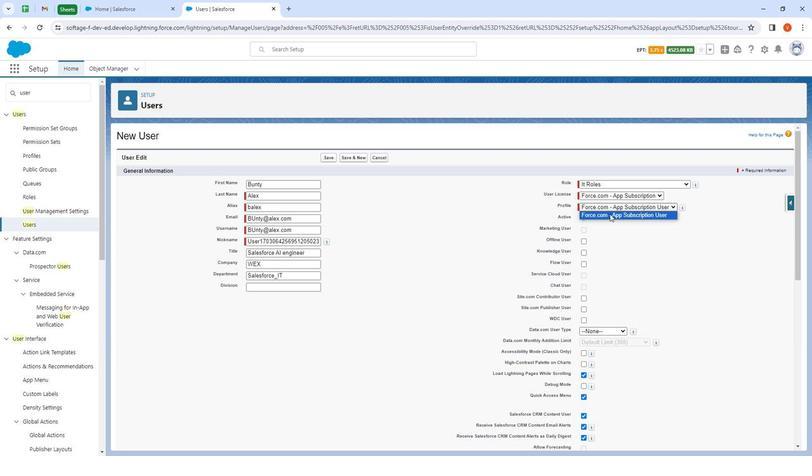 
Action: Mouse moved to (598, 273)
Screenshot: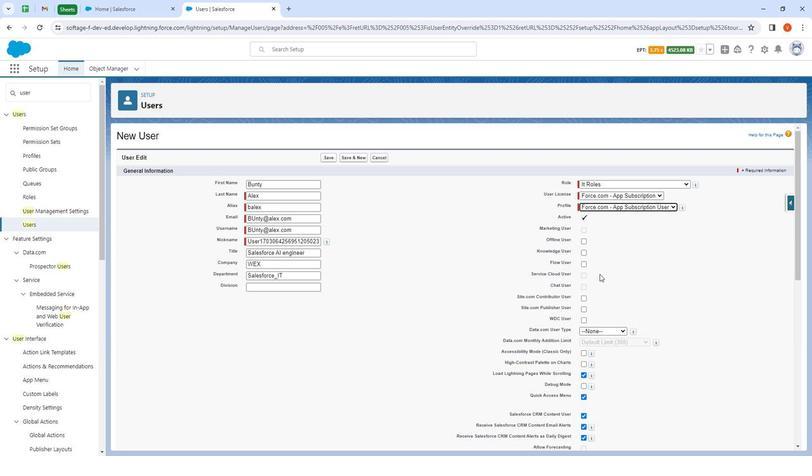 
Action: Mouse scrolled (598, 272) with delta (0, 0)
Screenshot: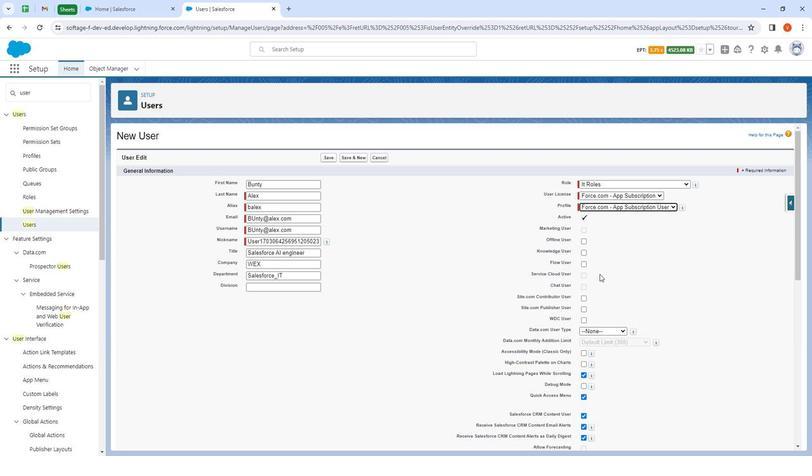 
Action: Mouse moved to (597, 281)
Screenshot: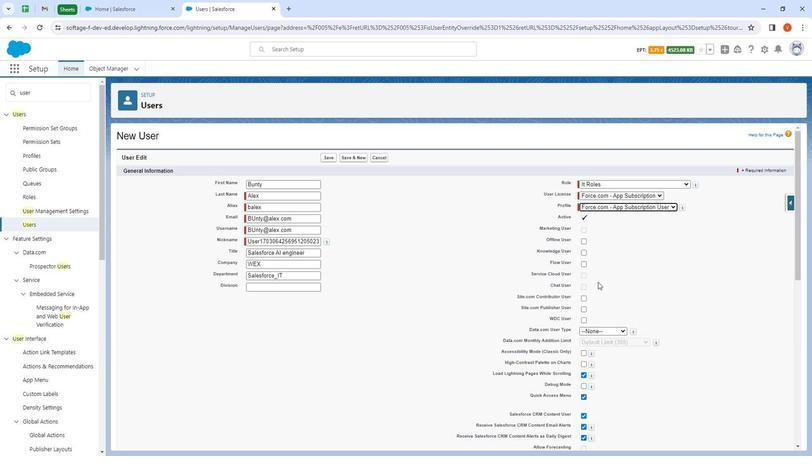 
Action: Mouse scrolled (597, 280) with delta (0, 0)
Screenshot: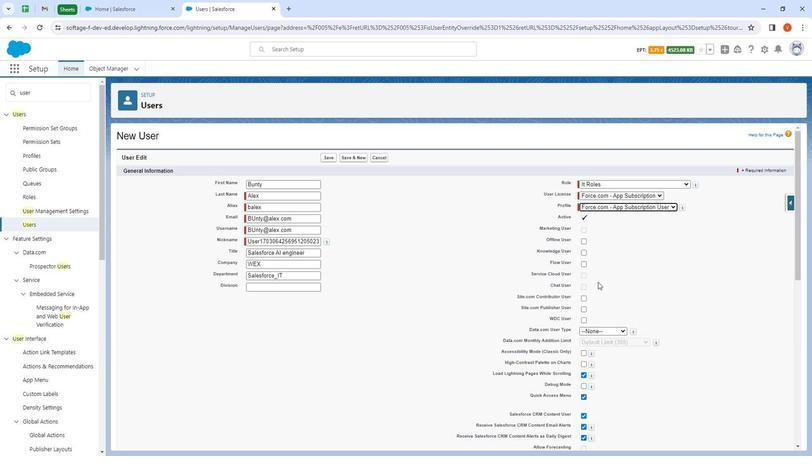
Action: Mouse moved to (596, 284)
Screenshot: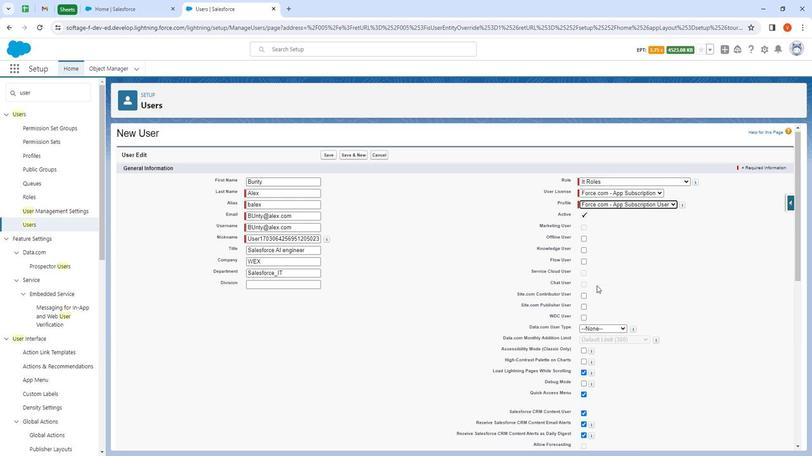 
Action: Mouse scrolled (596, 283) with delta (0, 0)
Screenshot: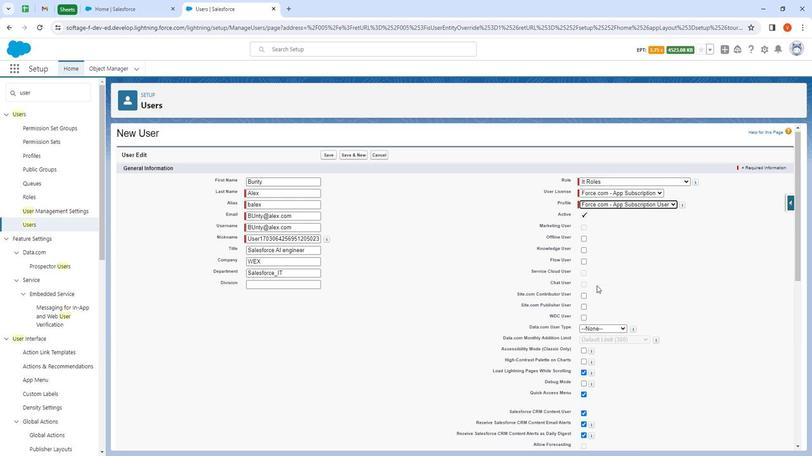 
Action: Mouse moved to (591, 286)
Screenshot: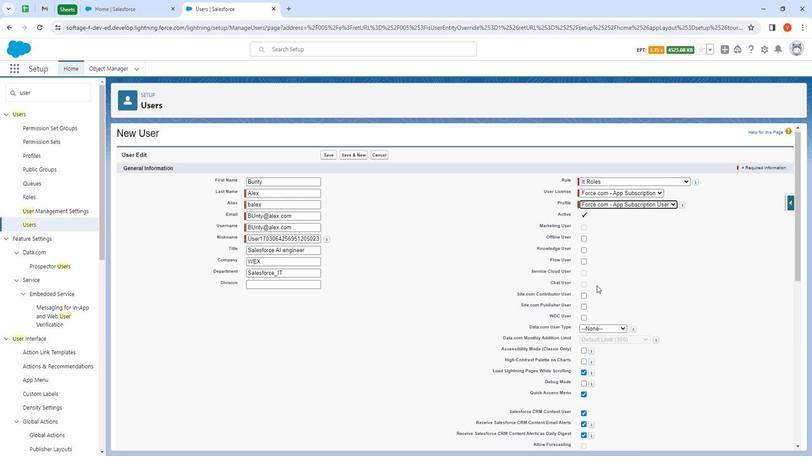 
Action: Mouse scrolled (591, 286) with delta (0, 0)
Screenshot: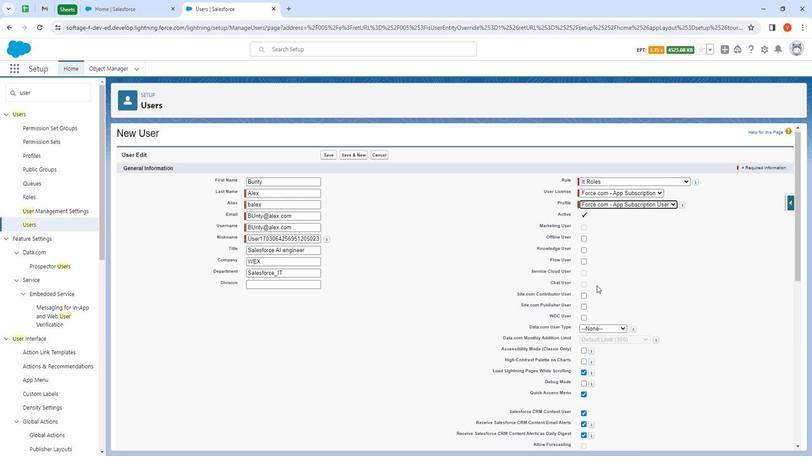 
Action: Mouse moved to (264, 345)
Screenshot: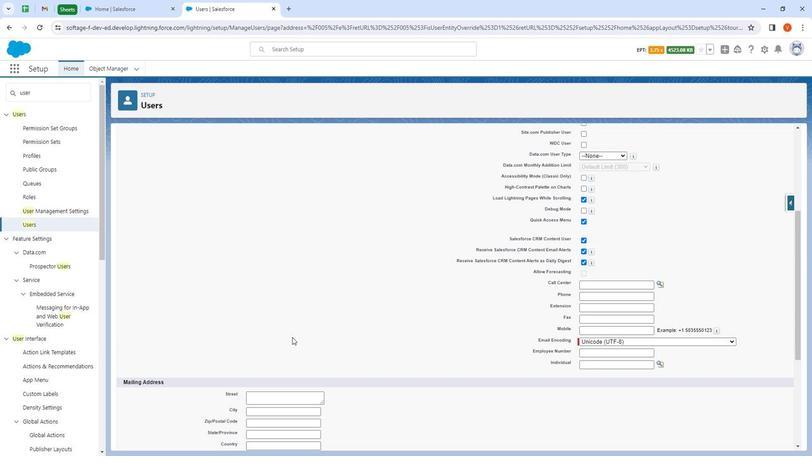 
Action: Mouse scrolled (264, 345) with delta (0, 0)
Screenshot: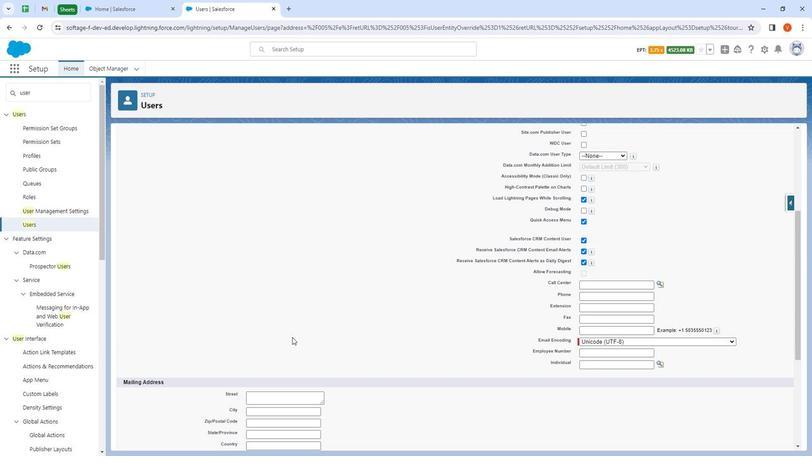 
Action: Mouse moved to (253, 347)
Screenshot: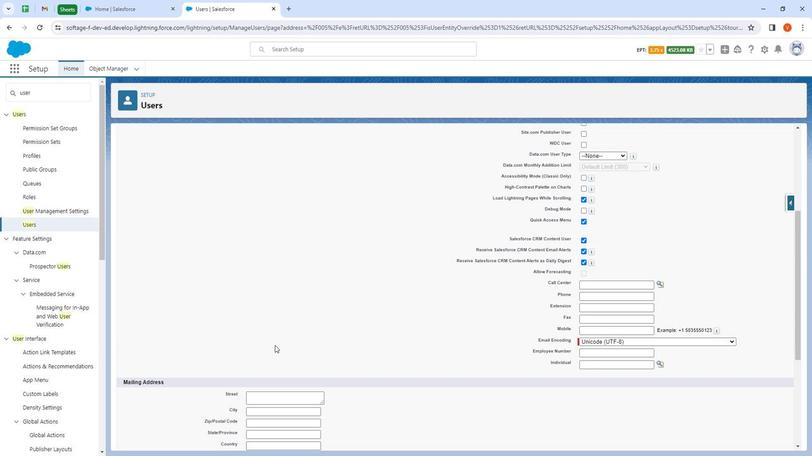 
Action: Mouse scrolled (253, 346) with delta (0, 0)
Screenshot: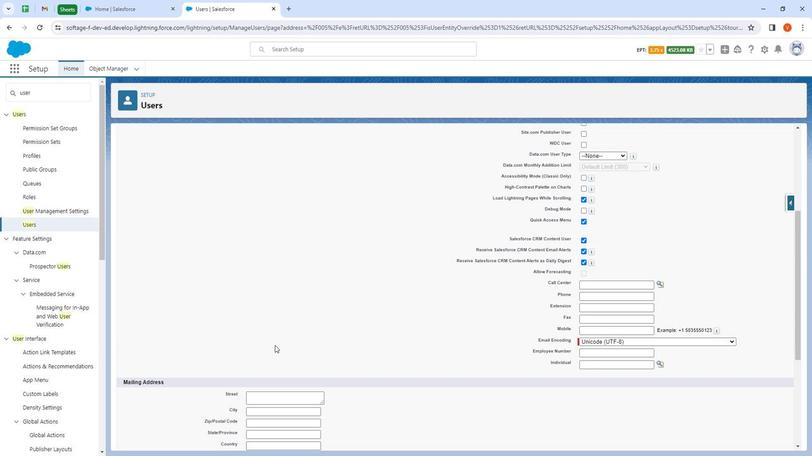 
Action: Mouse moved to (267, 311)
Screenshot: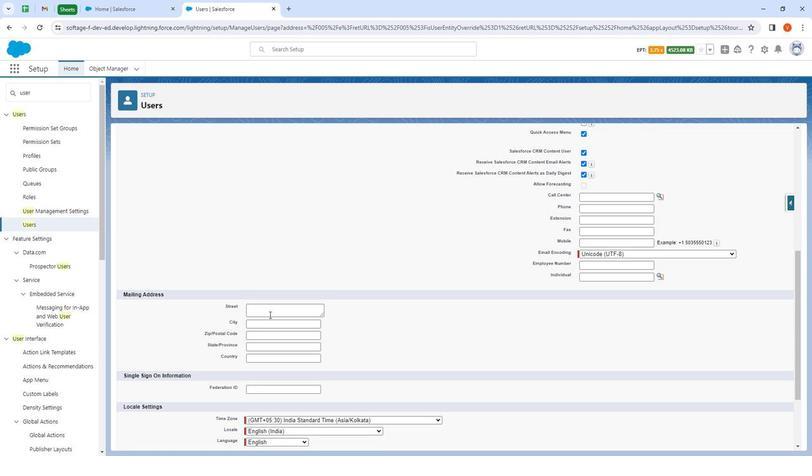 
Action: Mouse pressed left at (267, 311)
Screenshot: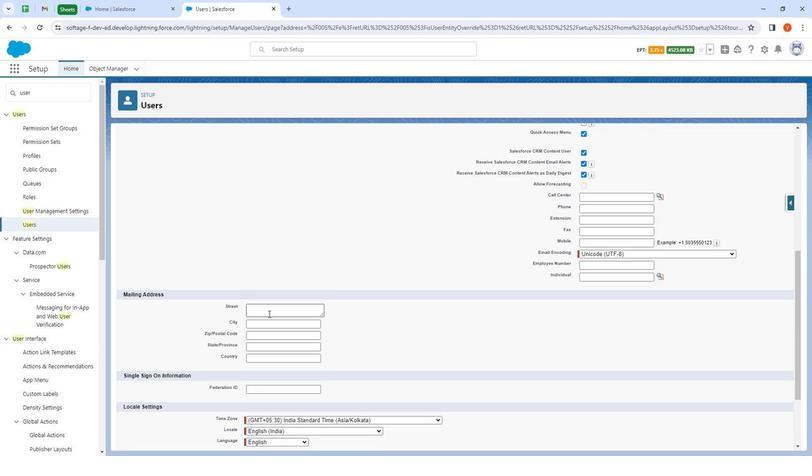 
Action: Mouse moved to (238, 251)
Screenshot: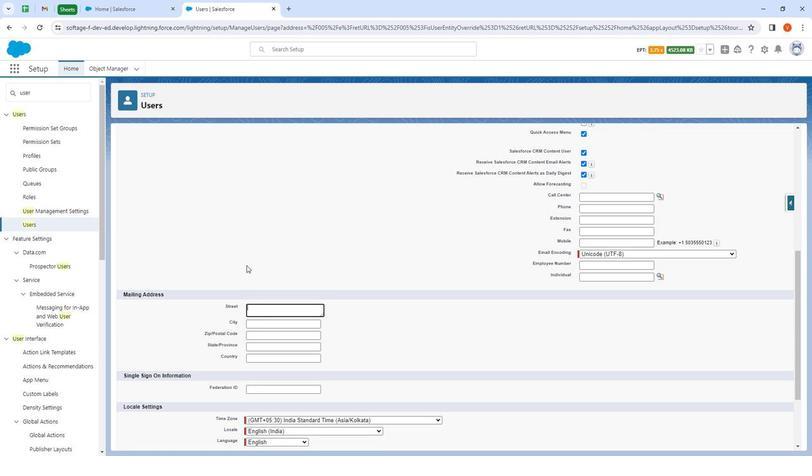 
Action: Key pressed 12/85
Screenshot: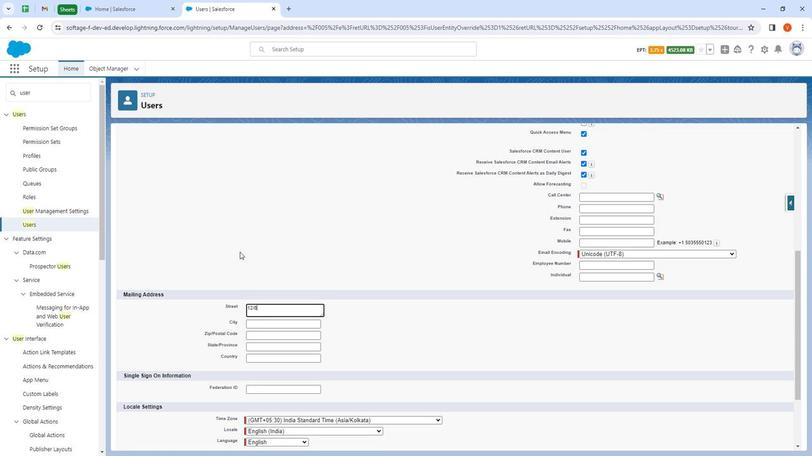 
Action: Mouse moved to (260, 326)
Screenshot: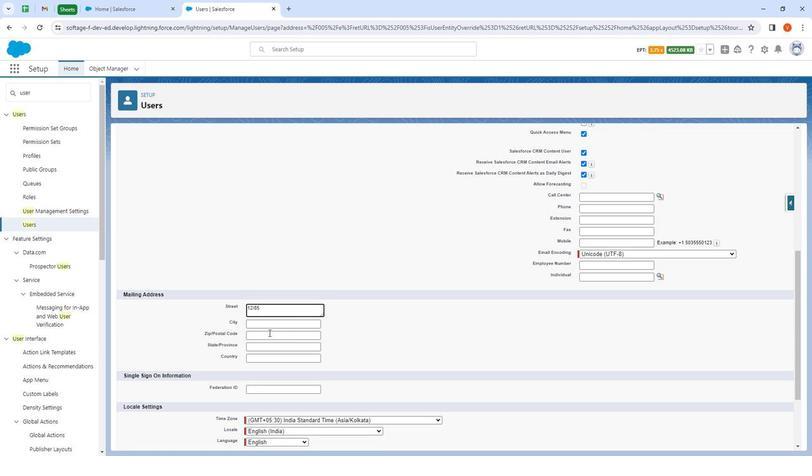 
Action: Mouse pressed left at (260, 326)
Screenshot: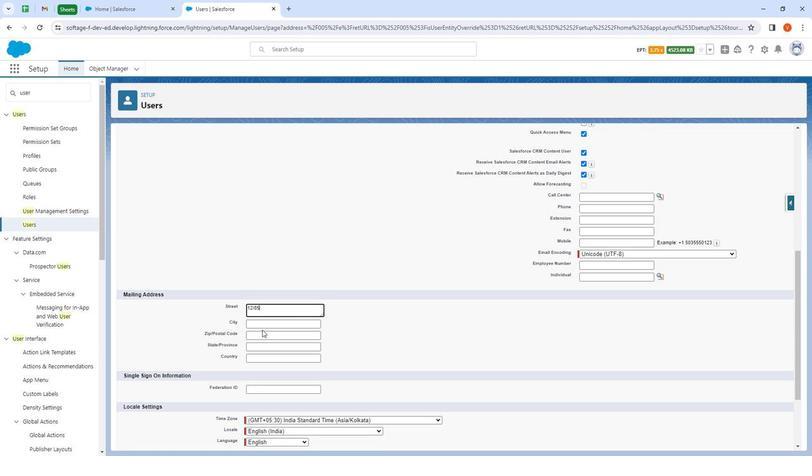 
Action: Mouse moved to (258, 324)
Screenshot: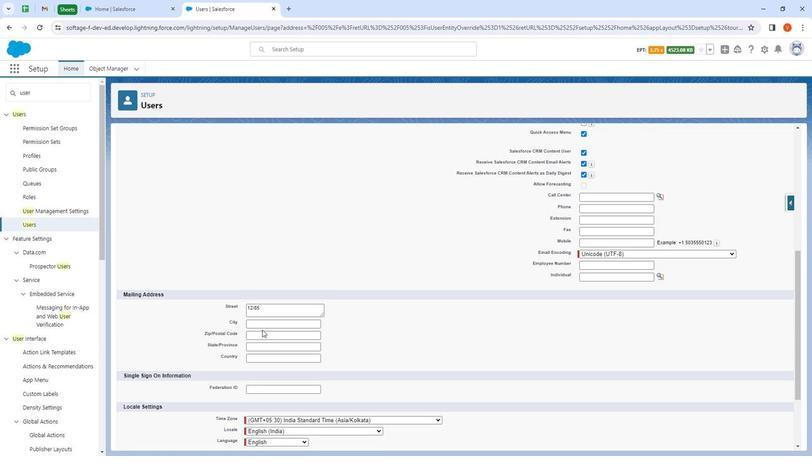 
Action: Mouse pressed left at (258, 324)
Screenshot: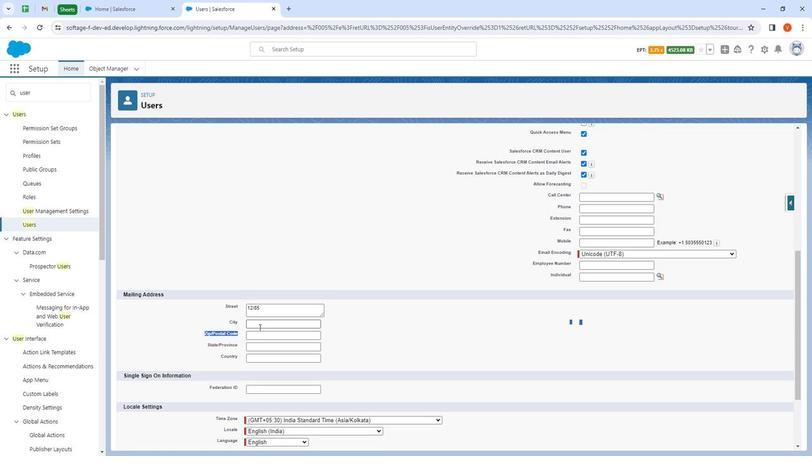 
Action: Mouse moved to (246, 285)
Screenshot: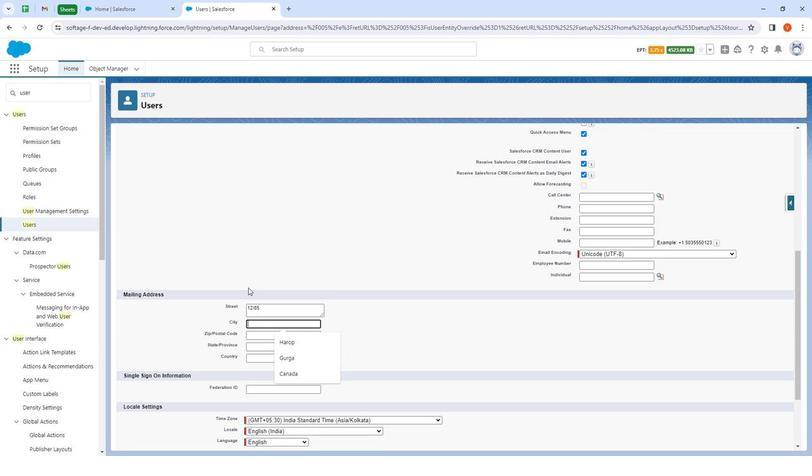 
Action: Key pressed <Key.shift><Key.shift><Key.shift><Key.shift><Key.shift><Key.shift><Key.shift><Key.shift><Key.shift><Key.shift><Key.shift><Key.shift><Key.shift><Key.shift><Key.shift><Key.shift><Key.shift><Key.shift><Key.shift><Key.shift><Key.shift><Key.shift><Key.shift><Key.shift><Key.shift><Key.shift><Key.shift><Key.shift><Key.shift><Key.shift><Key.shift><Key.shift><Key.shift><Key.shift><Key.shift><Key.shift><Key.shift><Key.shift>Gurga
Screenshot: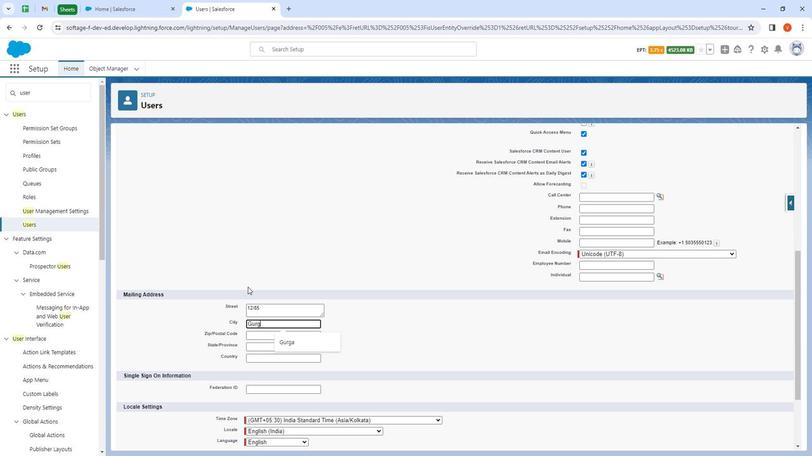 
Action: Mouse moved to (295, 338)
Screenshot: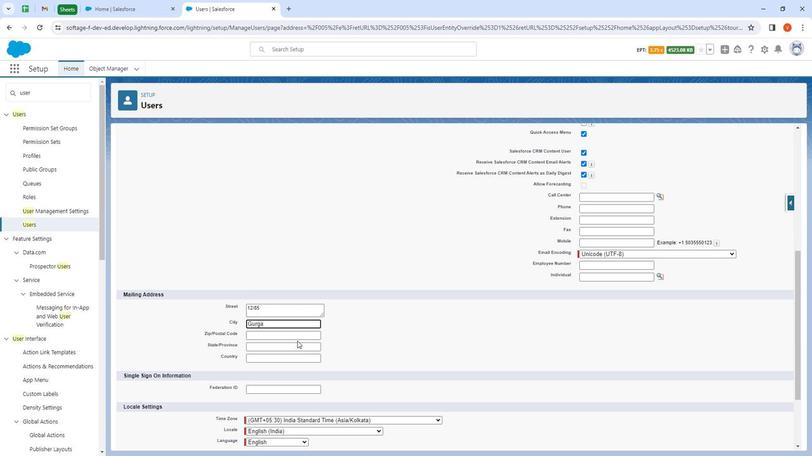 
Action: Mouse pressed left at (295, 338)
Screenshot: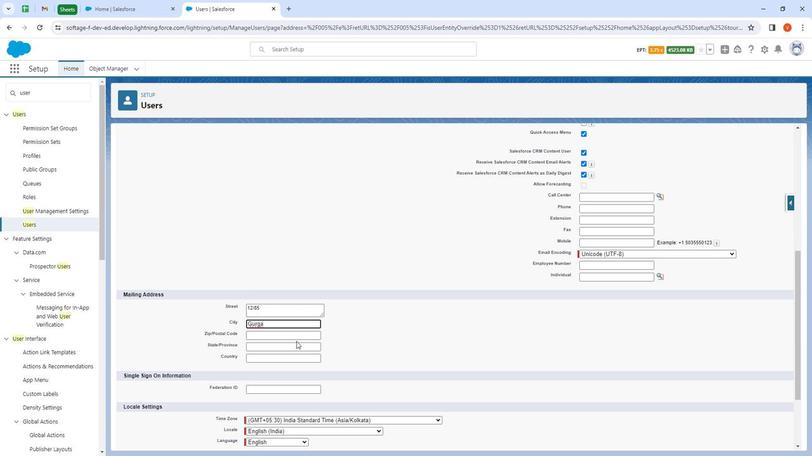 
Action: Mouse moved to (296, 334)
Screenshot: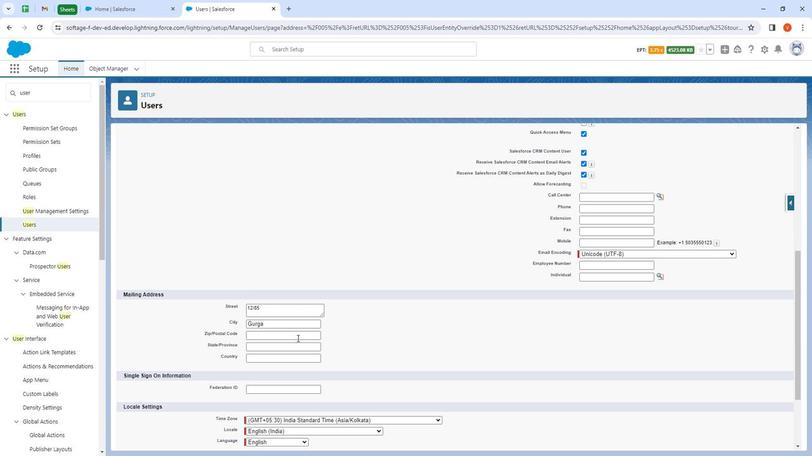 
Action: Mouse pressed left at (296, 334)
Screenshot: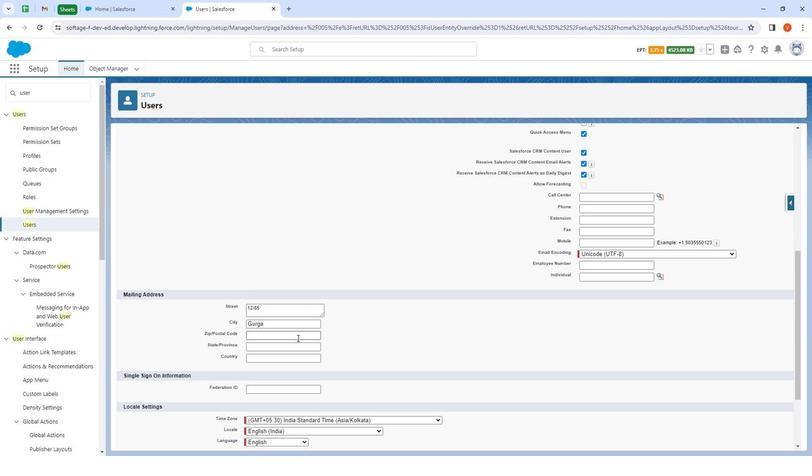 
Action: Mouse moved to (286, 260)
Screenshot: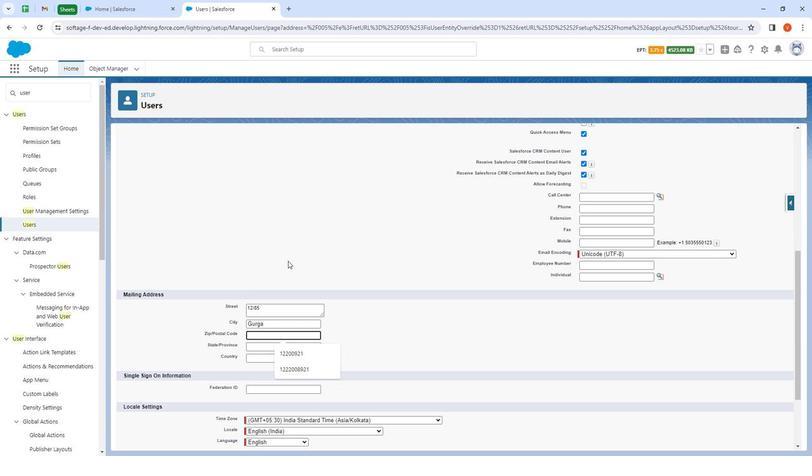 
Action: Key pressed 5864785
Screenshot: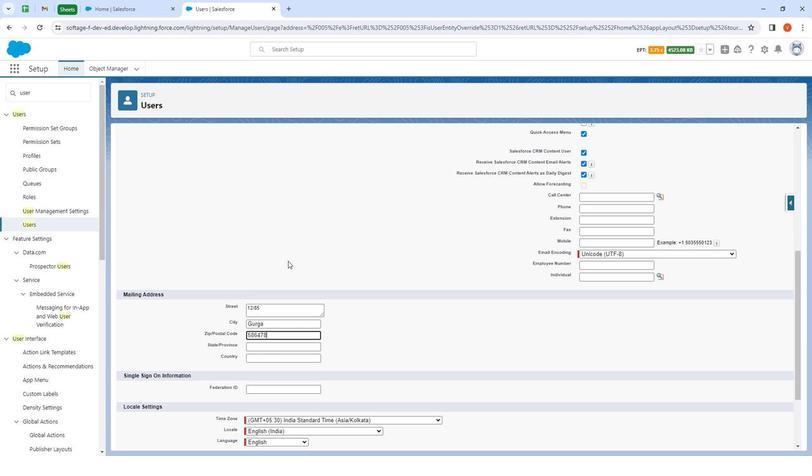 
Action: Mouse moved to (272, 340)
Screenshot: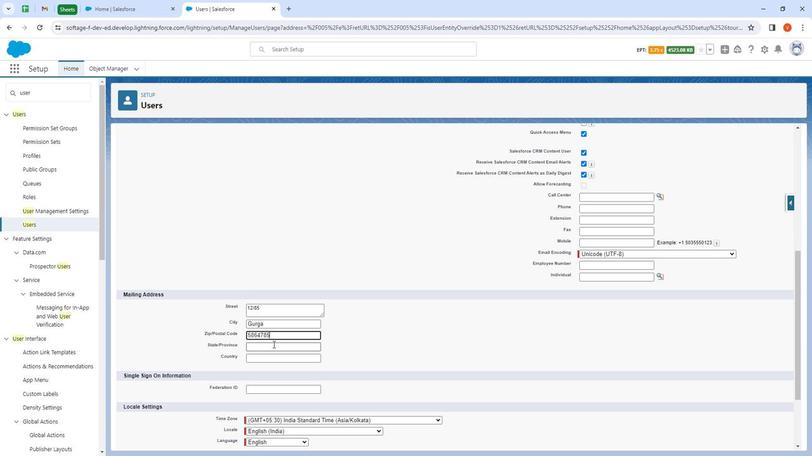 
Action: Mouse pressed left at (272, 340)
Screenshot: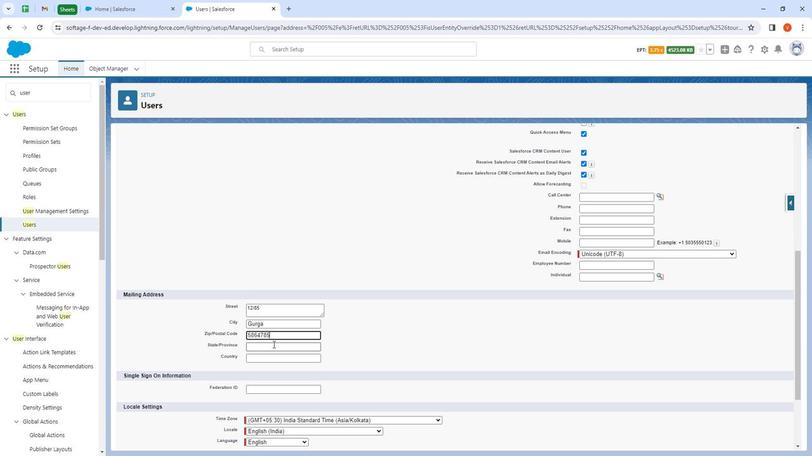
Action: Mouse moved to (270, 338)
Screenshot: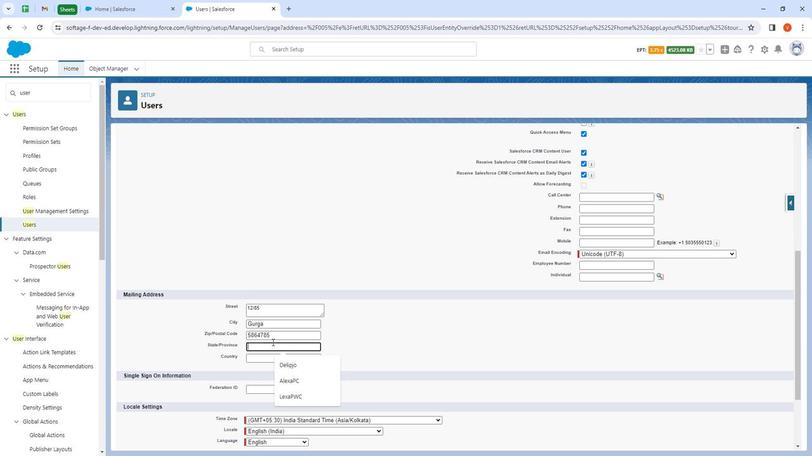 
Action: Key pressed <Key.shift><Key.shift><Key.shift><Key.shift><Key.shift><Key.shift><Key.shift><Key.shift><Key.shift><Key.shift><Key.shift><Key.shift><Key.shift><Key.shift><Key.shift><Key.shift><Key.shift><Key.shift><Key.shift><Key.shift><Key.shift><Key.shift><Key.shift><Key.shift><Key.shift><Key.shift><Key.shift><Key.shift><Key.shift><Key.shift><Key.shift>D
Screenshot: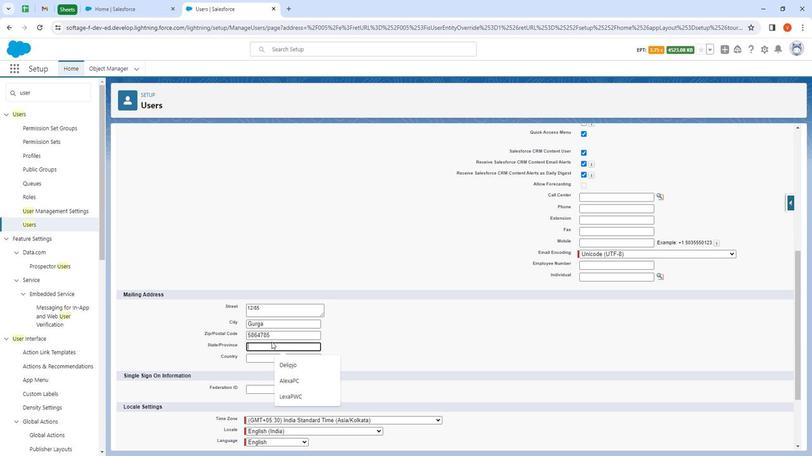 
Action: Mouse moved to (270, 338)
Screenshot: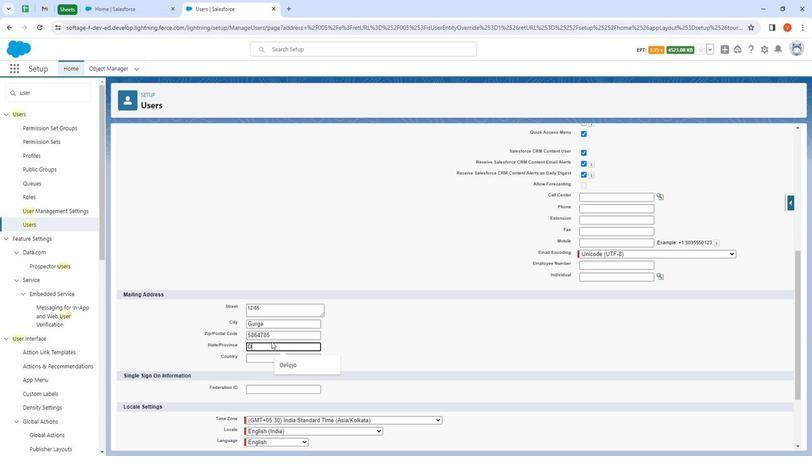 
Action: Key pressed elipjoo
Screenshot: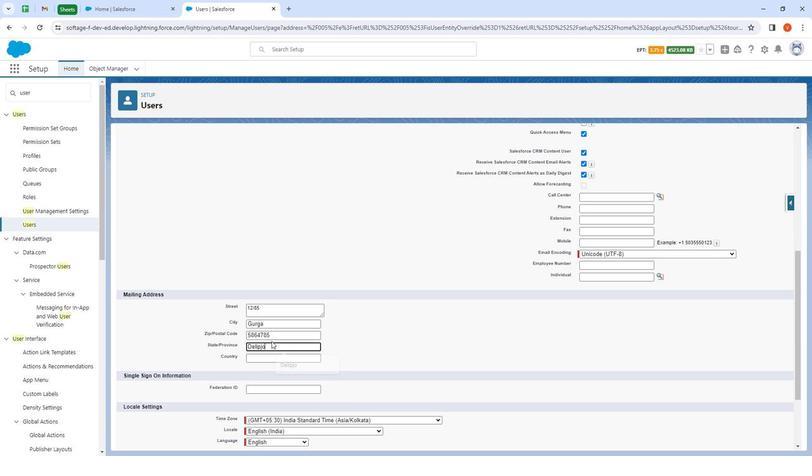 
Action: Mouse moved to (291, 355)
Screenshot: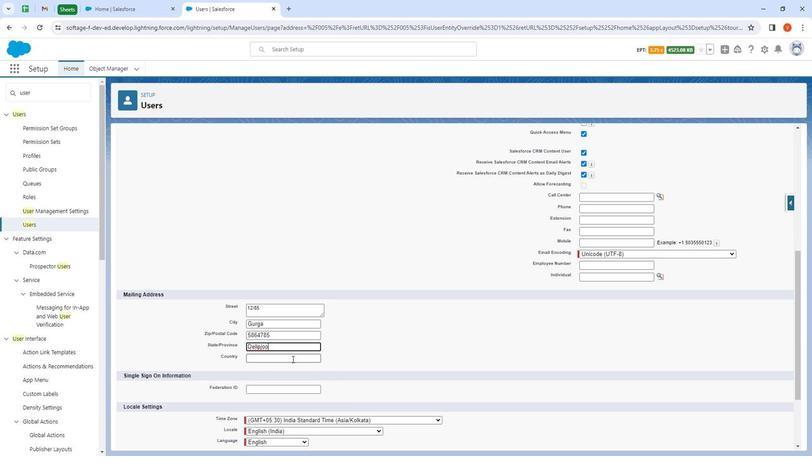 
Action: Mouse pressed left at (291, 355)
Screenshot: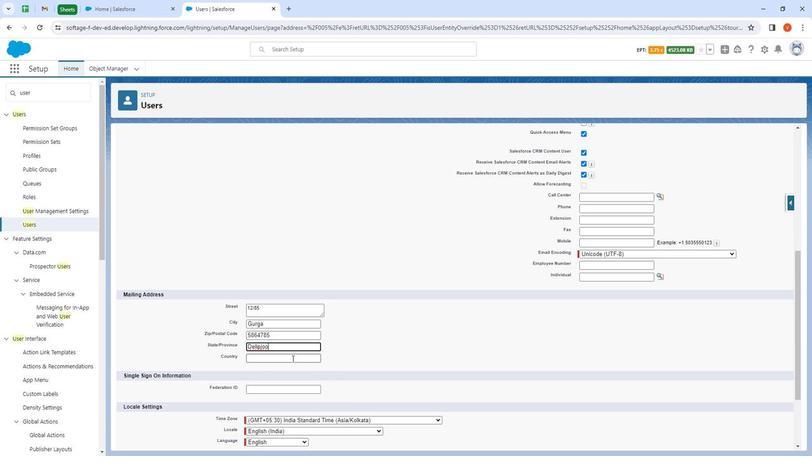 
Action: Mouse moved to (286, 319)
Screenshot: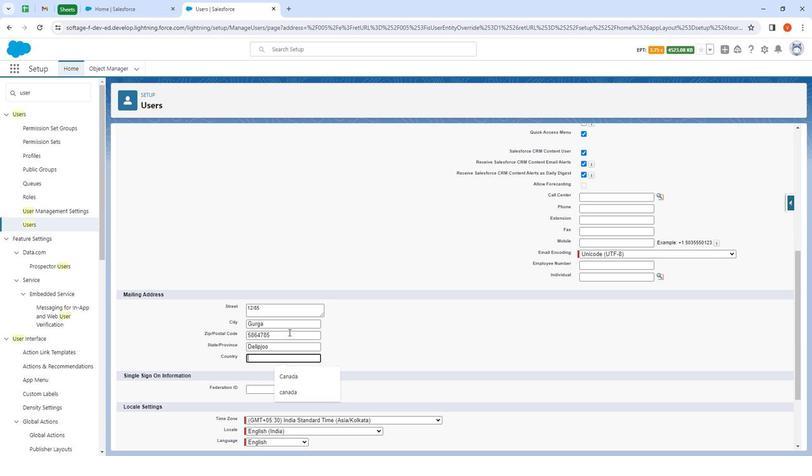 
Action: Key pressed <Key.shift>
Screenshot: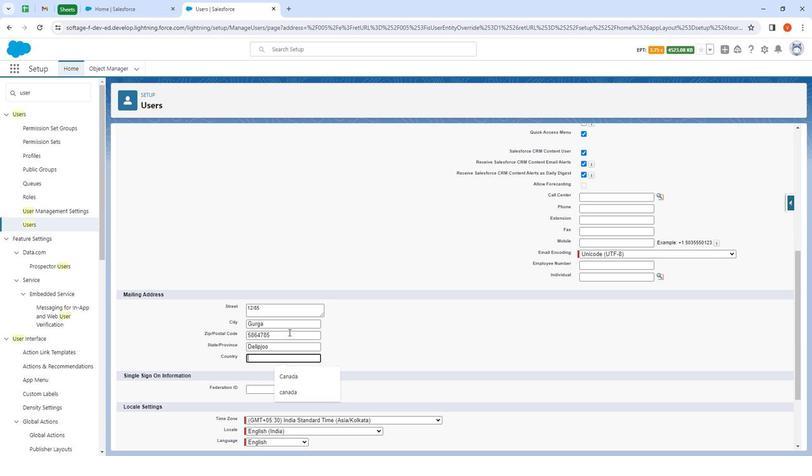 
Action: Mouse moved to (278, 265)
Screenshot: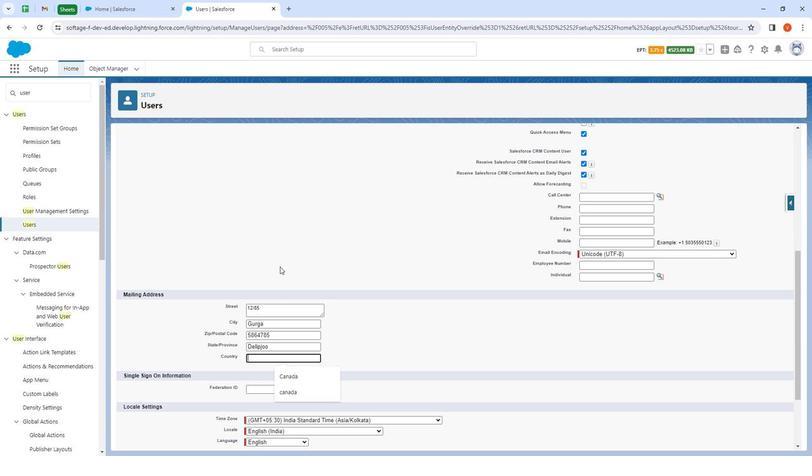 
Action: Key pressed Canada
Screenshot: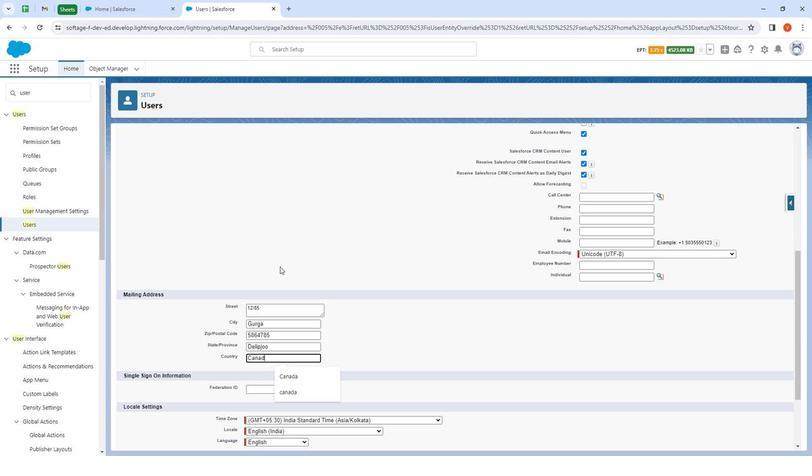 
Action: Mouse moved to (438, 347)
Screenshot: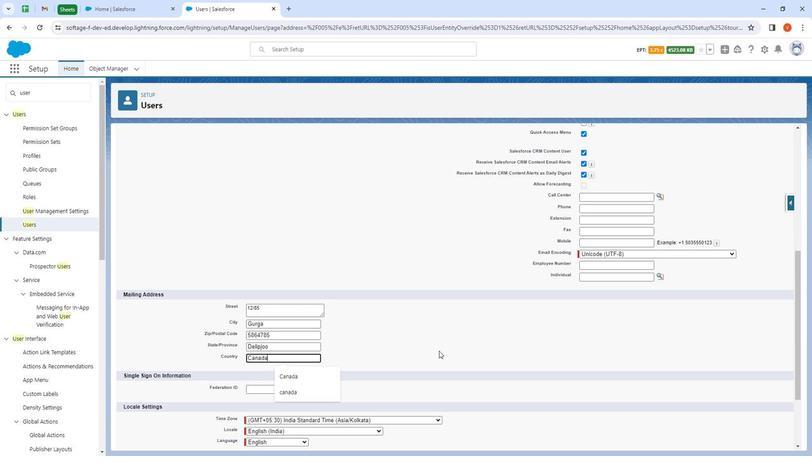 
Action: Mouse pressed left at (438, 347)
Screenshot: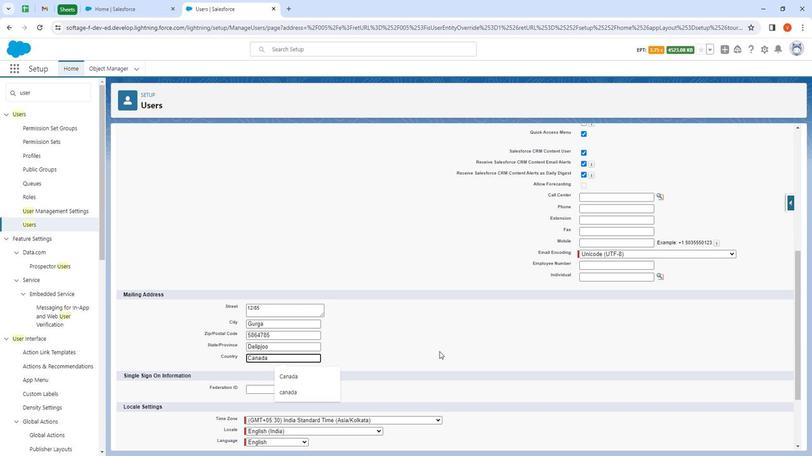 
Action: Mouse moved to (365, 355)
Screenshot: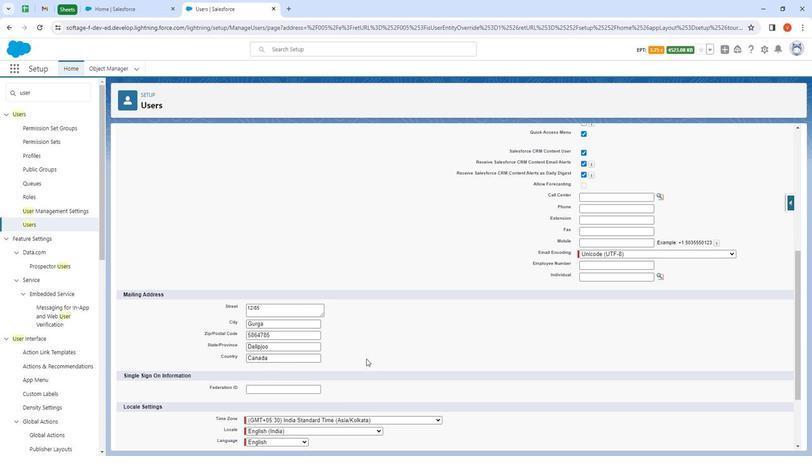 
Action: Mouse scrolled (365, 354) with delta (0, 0)
Screenshot: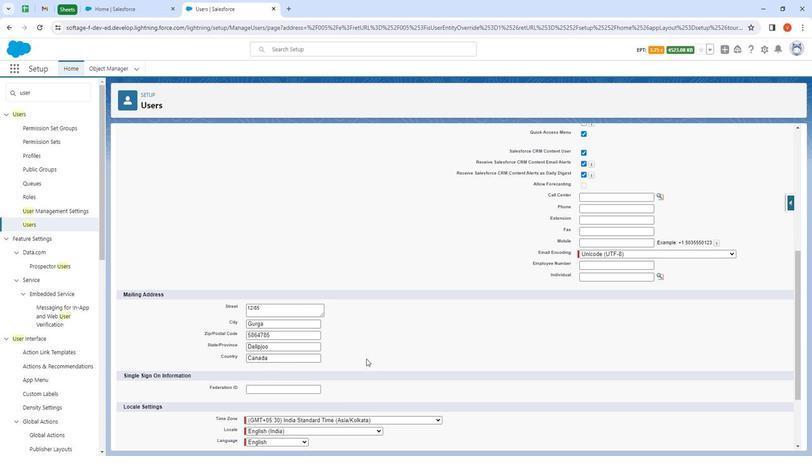 
Action: Mouse moved to (365, 355)
Screenshot: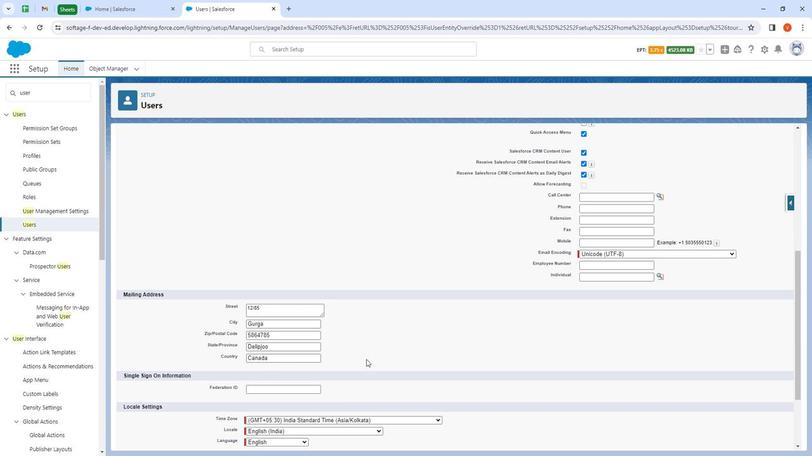
Action: Mouse scrolled (365, 355) with delta (0, 0)
Screenshot: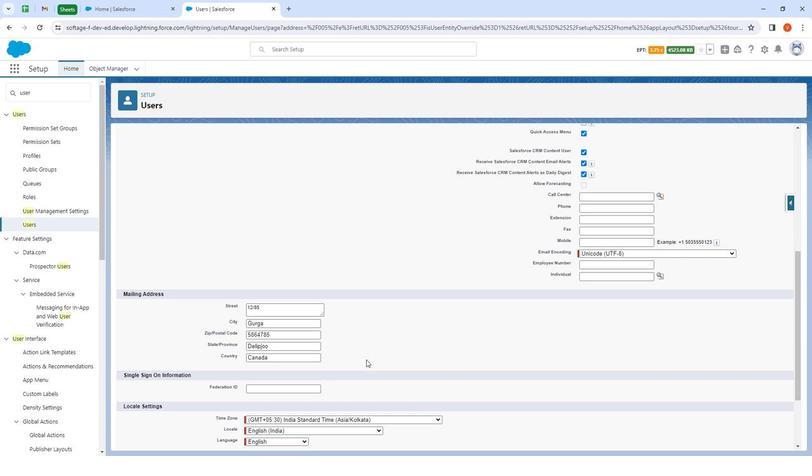
Action: Mouse moved to (363, 357)
Screenshot: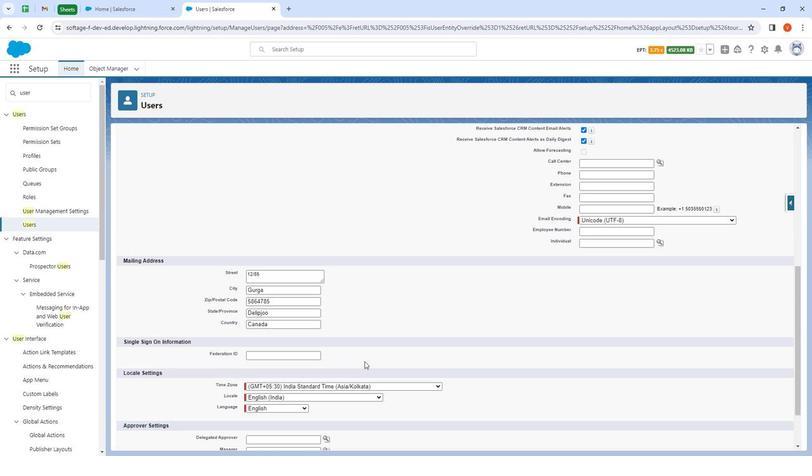 
Action: Mouse scrolled (363, 357) with delta (0, 0)
Screenshot: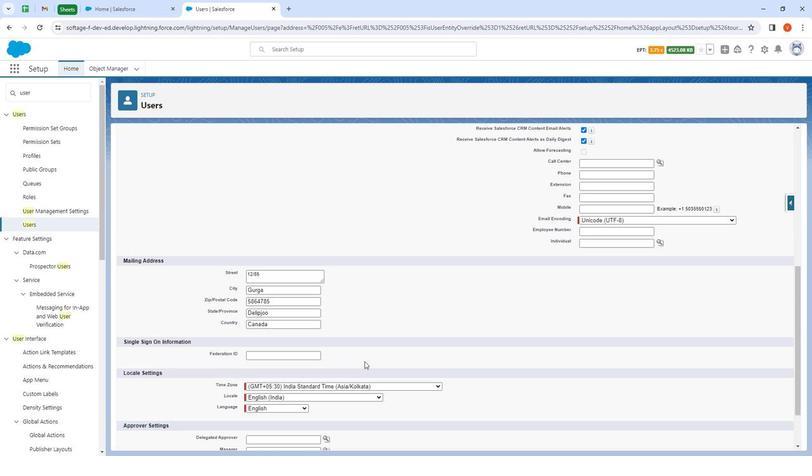 
Action: Mouse moved to (359, 333)
Screenshot: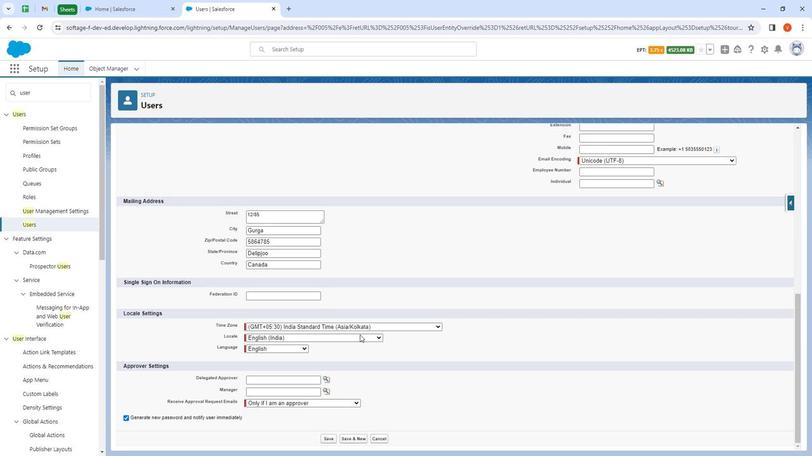 
Action: Mouse scrolled (359, 333) with delta (0, 0)
Screenshot: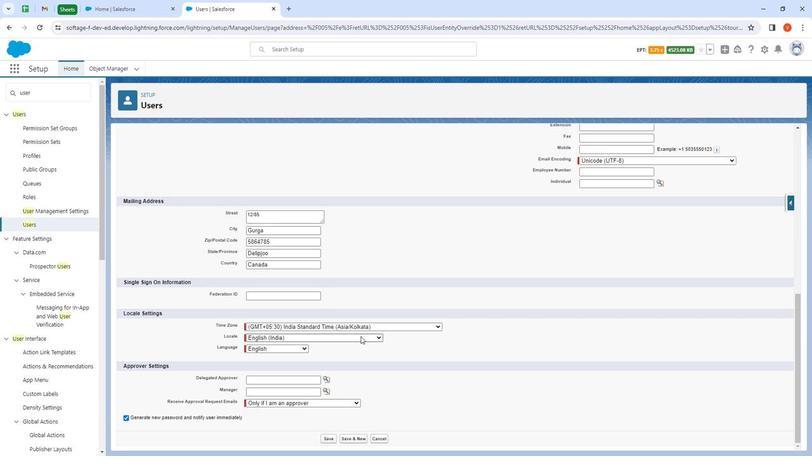 
Action: Mouse moved to (361, 336)
Screenshot: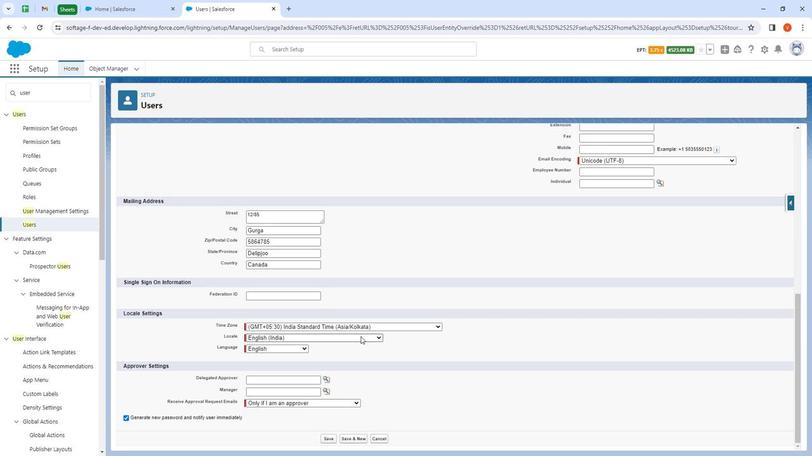 
Action: Mouse scrolled (361, 335) with delta (0, 0)
Screenshot: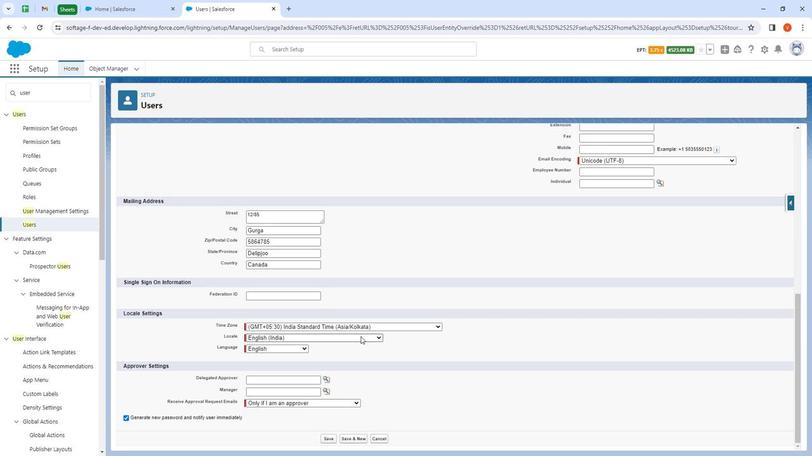 
Action: Mouse moved to (328, 428)
Screenshot: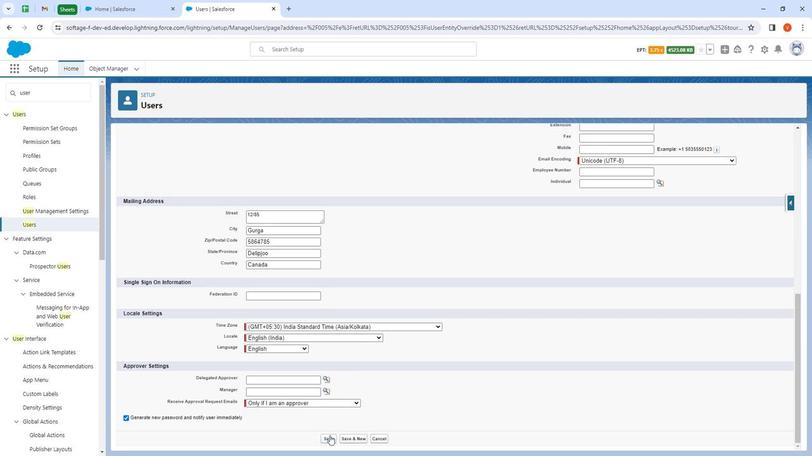 
Action: Mouse pressed left at (328, 428)
Screenshot: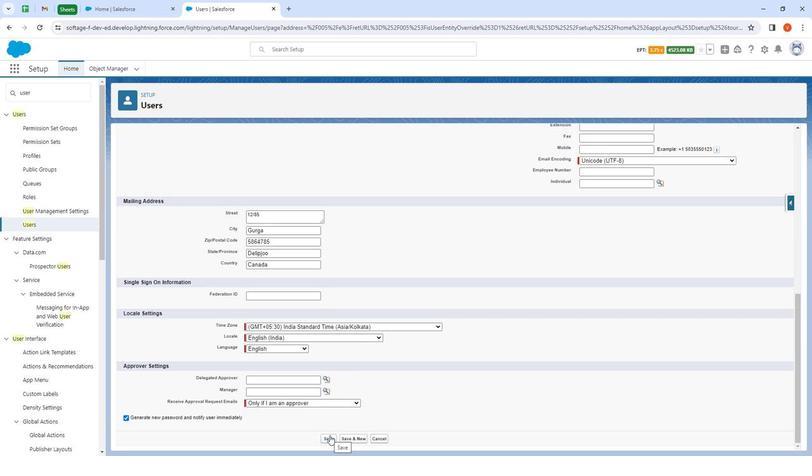 
Action: Mouse moved to (32, 223)
Screenshot: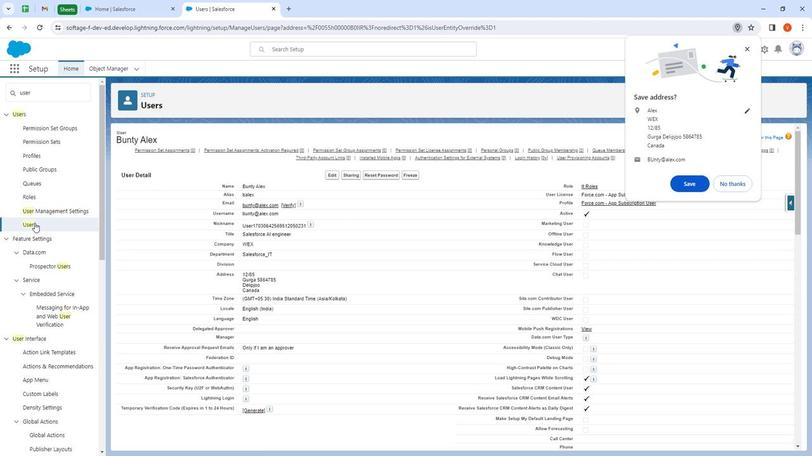 
Action: Mouse pressed left at (32, 223)
Screenshot: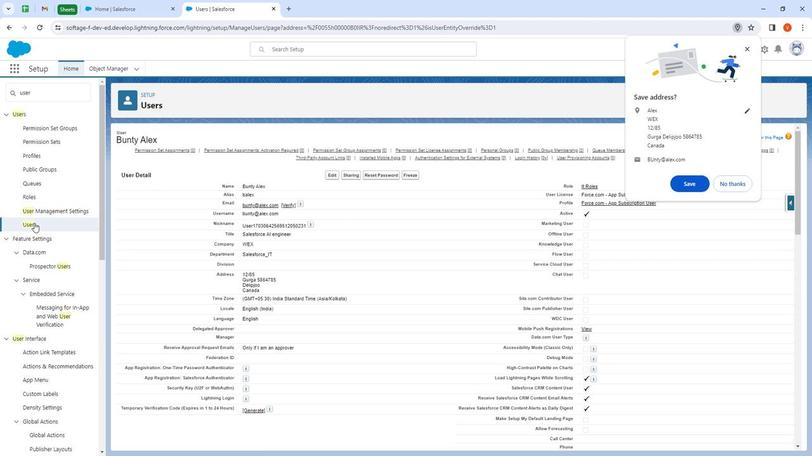 
Action: Mouse moved to (345, 204)
Screenshot: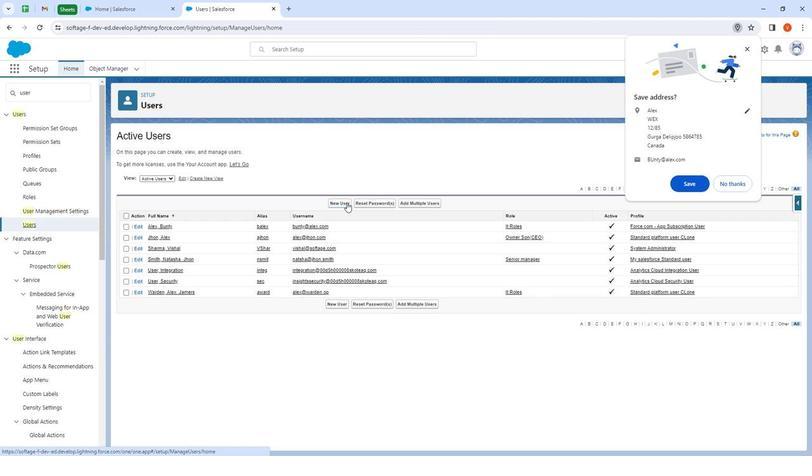 
Action: Mouse pressed left at (345, 204)
Screenshot: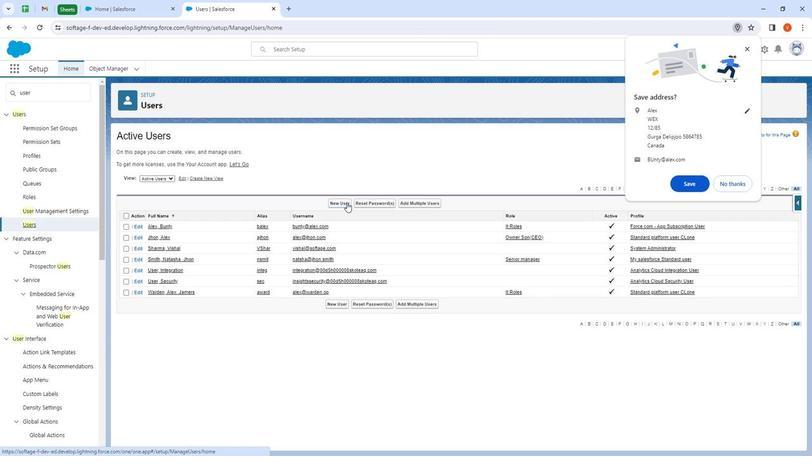 
Action: Mouse moved to (274, 189)
Screenshot: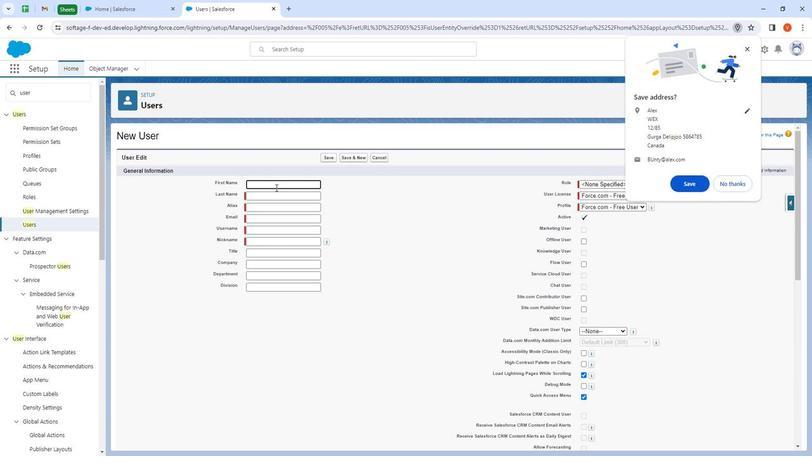 
Action: Mouse pressed left at (274, 189)
Screenshot: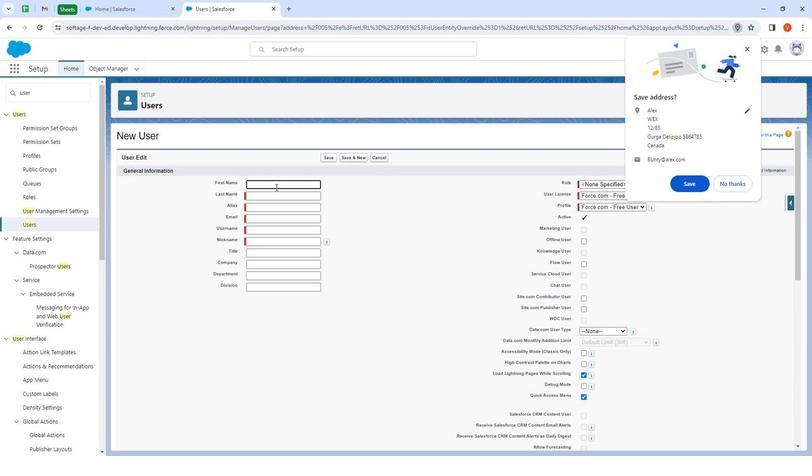 
Action: Mouse moved to (193, 7)
Screenshot: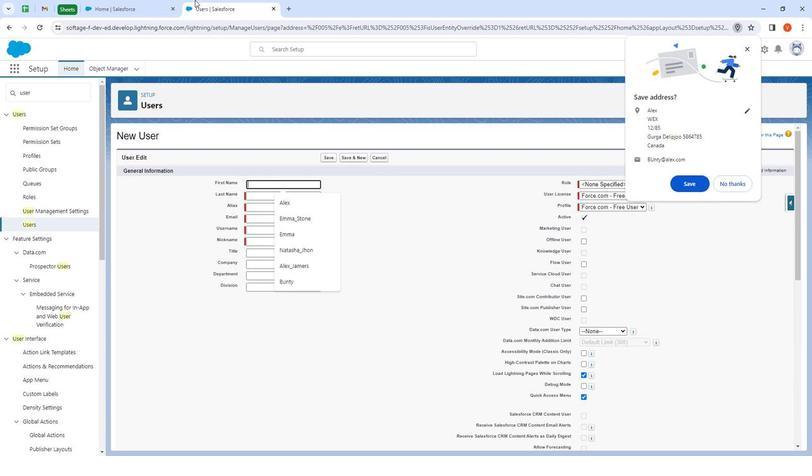 
Action: Key pressed <Key.shift><Key.shift><Key.shift><Key.shift><Key.shift><Key.shift><Key.shift><Key.shift><Key.shift>Emma<Key.tab><Key.shift>WAtson<Key.shift>JO
Screenshot: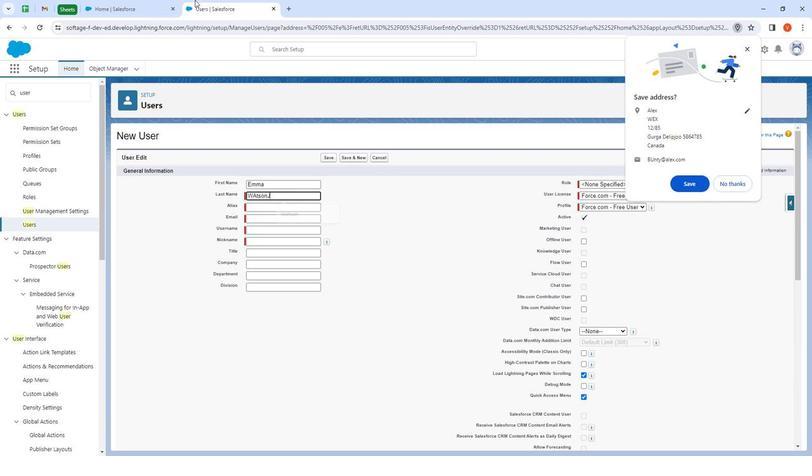 
Action: Mouse moved to (192, 8)
Screenshot: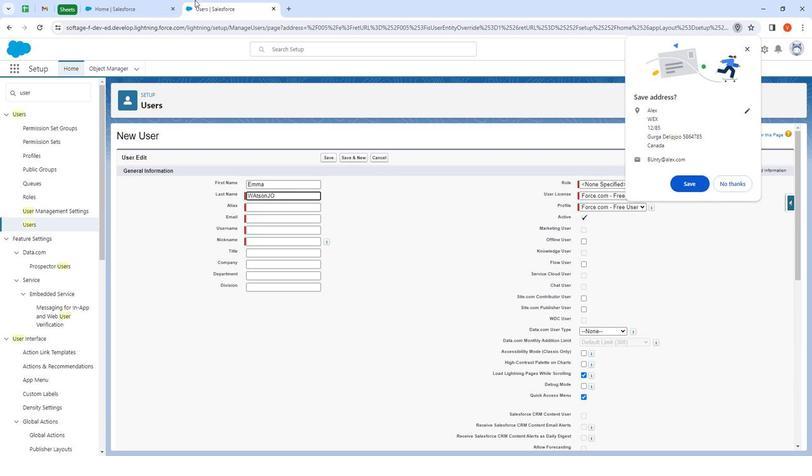 
Action: Key pressed hn<Key.tab><Key.tab><Key.shift><Key.shift><Key.shift>Emma<Key.shift>@watcon.son
Screenshot: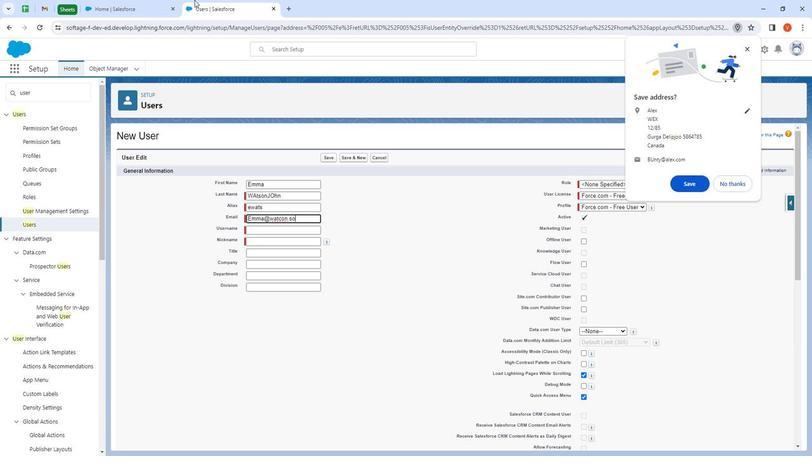 
Action: Mouse moved to (284, 231)
Screenshot: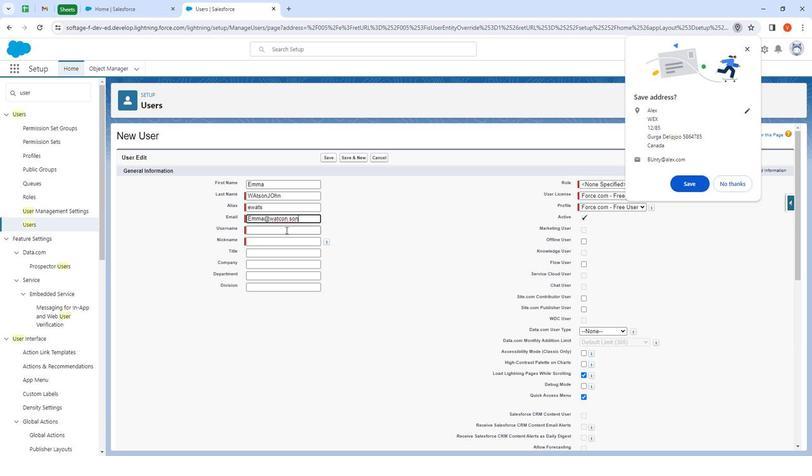 
Action: Mouse pressed left at (284, 231)
Screenshot: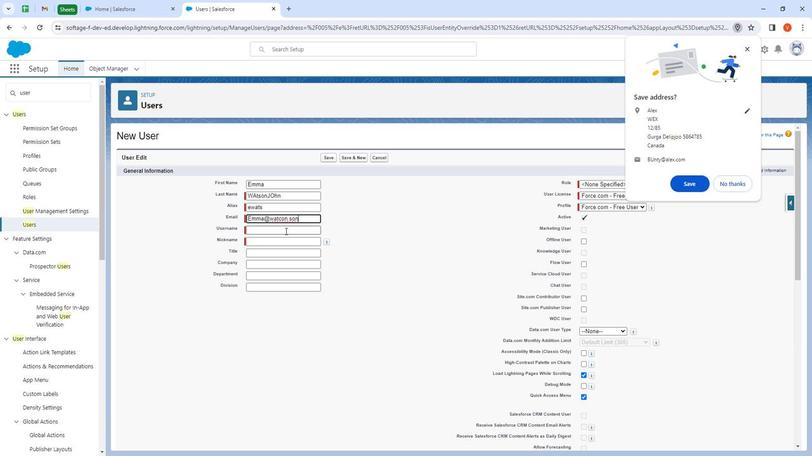 
Action: Mouse moved to (272, 248)
Screenshot: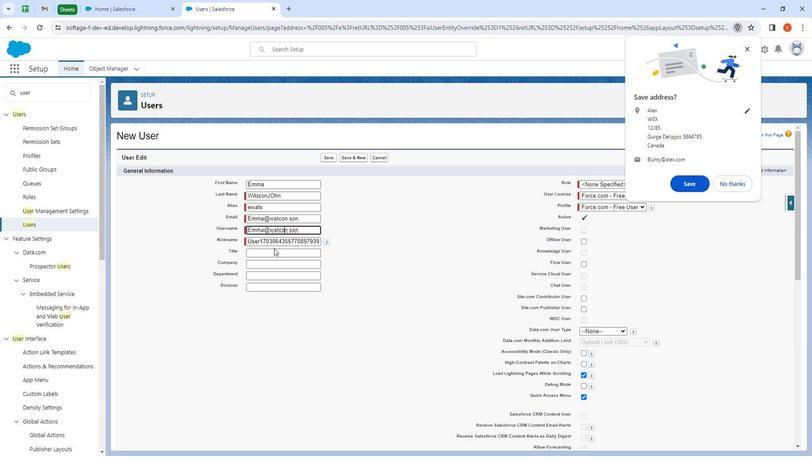 
Action: Mouse pressed left at (272, 248)
Screenshot: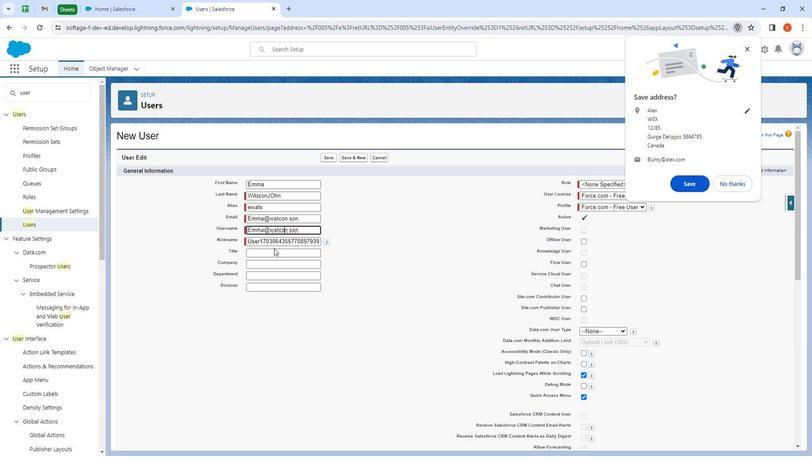 
Action: Mouse moved to (274, 255)
Screenshot: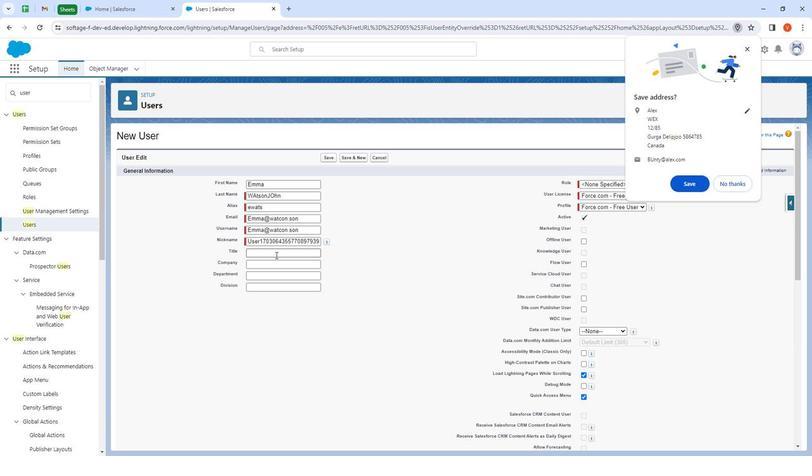 
Action: Mouse pressed left at (274, 255)
Screenshot: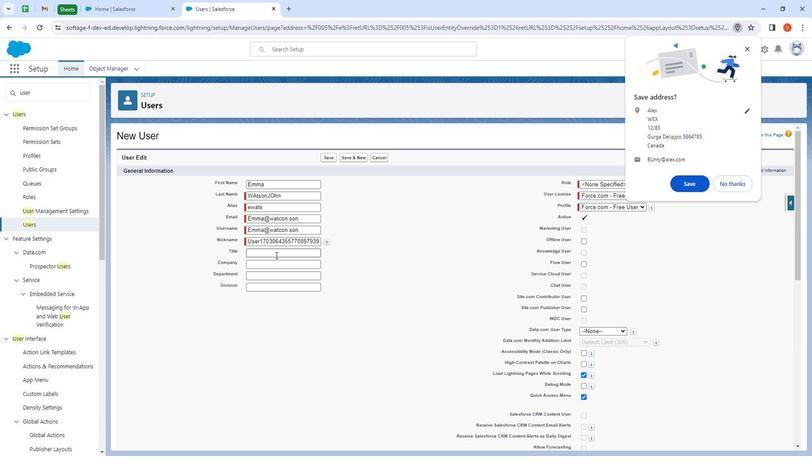 
Action: Mouse moved to (264, 241)
Screenshot: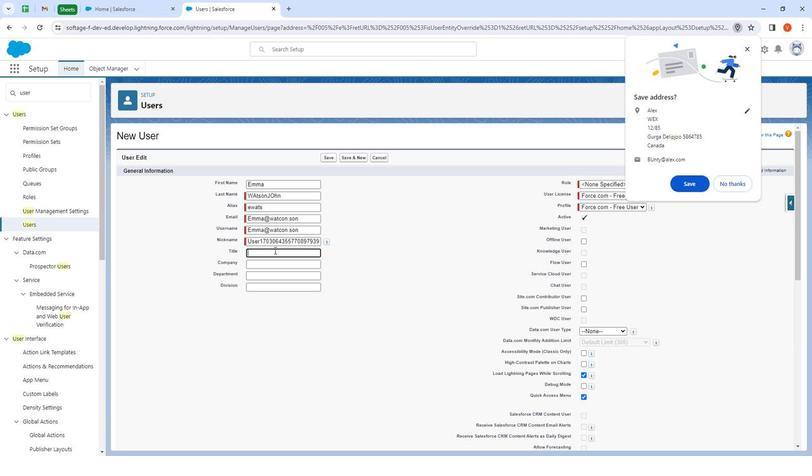
Action: Key pressed <Key.shift>
Screenshot: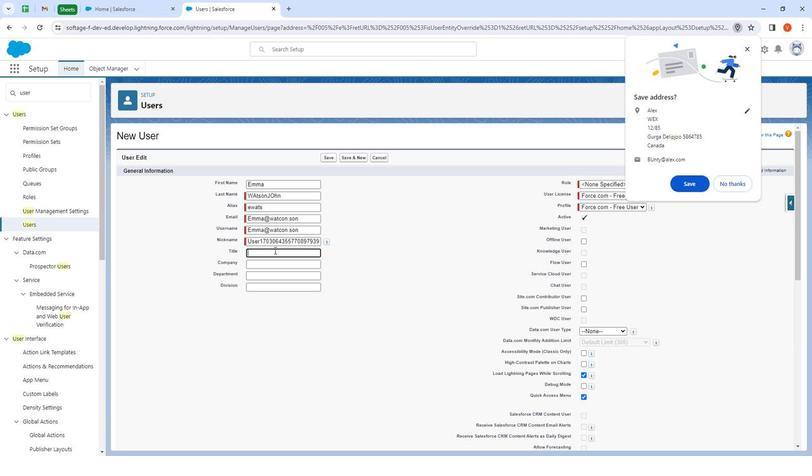 
Action: Mouse moved to (199, 8)
Screenshot: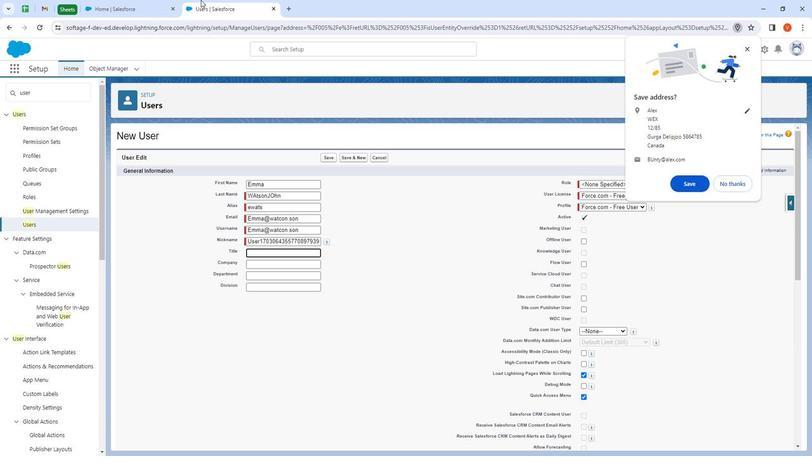 
Action: Key pressed <Key.shift><Key.shift><Key.shift><Key.shift><Key.shift><Key.shift><Key.shift><Key.shift>Activist
Screenshot: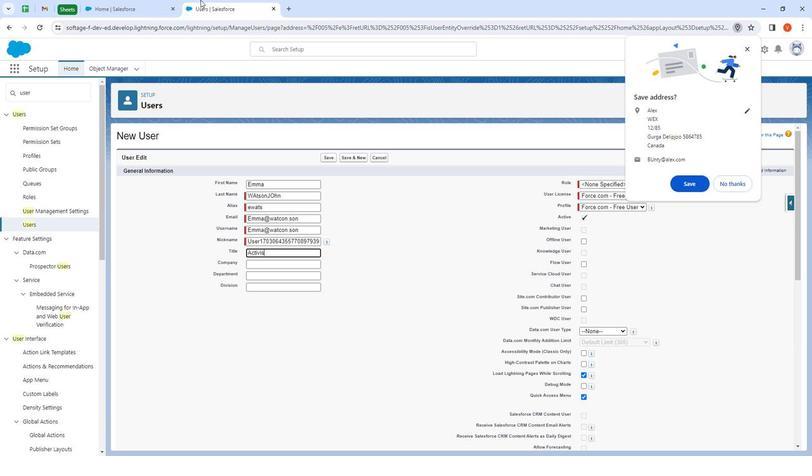 
Action: Mouse moved to (286, 263)
Screenshot: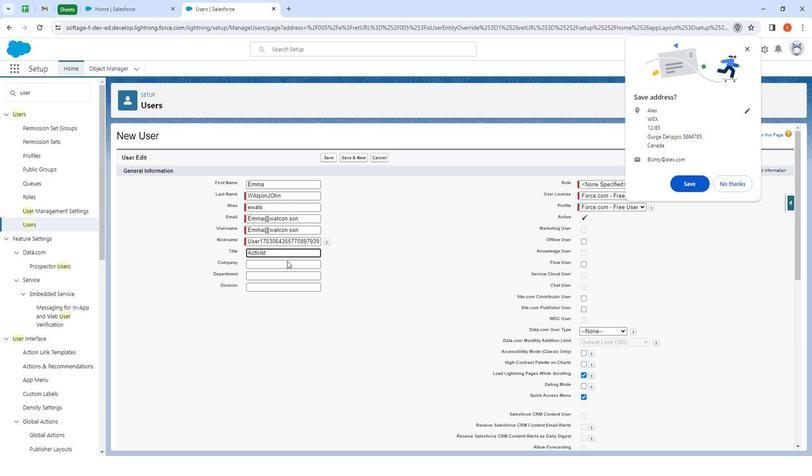 
Action: Mouse pressed left at (286, 263)
Screenshot: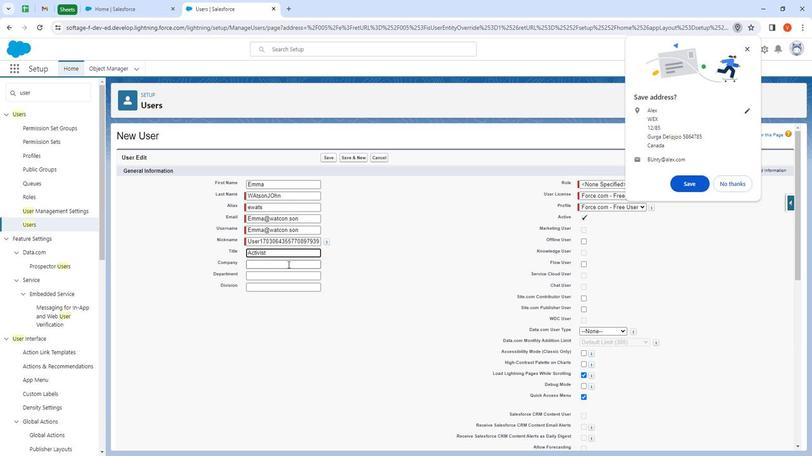 
Action: Mouse moved to (299, 281)
Screenshot: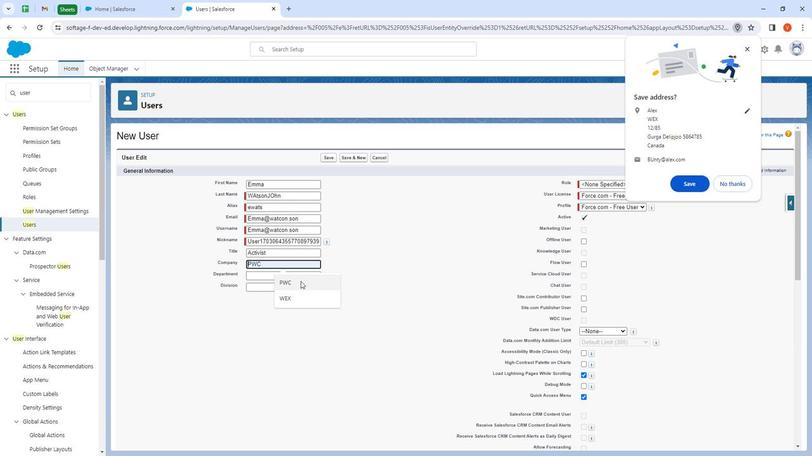 
Action: Mouse pressed left at (299, 281)
Screenshot: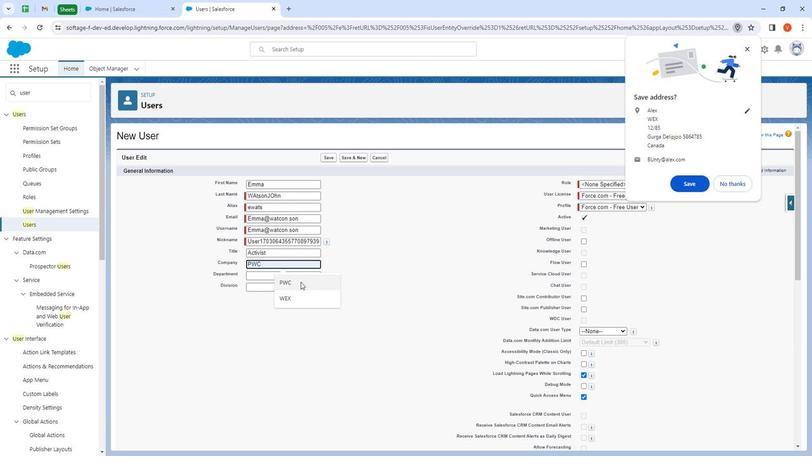 
Action: Mouse moved to (282, 277)
Screenshot: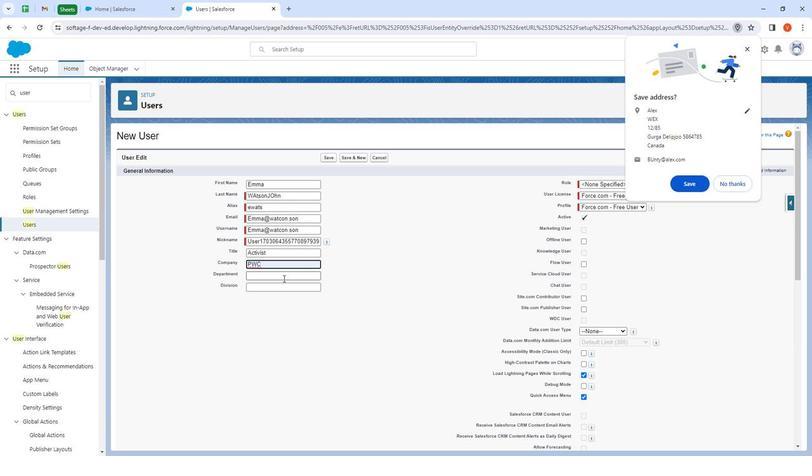 
Action: Mouse pressed left at (282, 277)
Screenshot: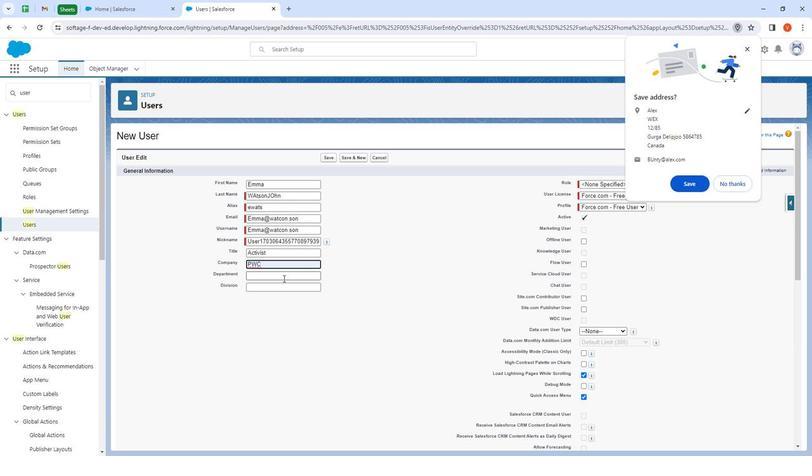
Action: Mouse moved to (338, 133)
Screenshot: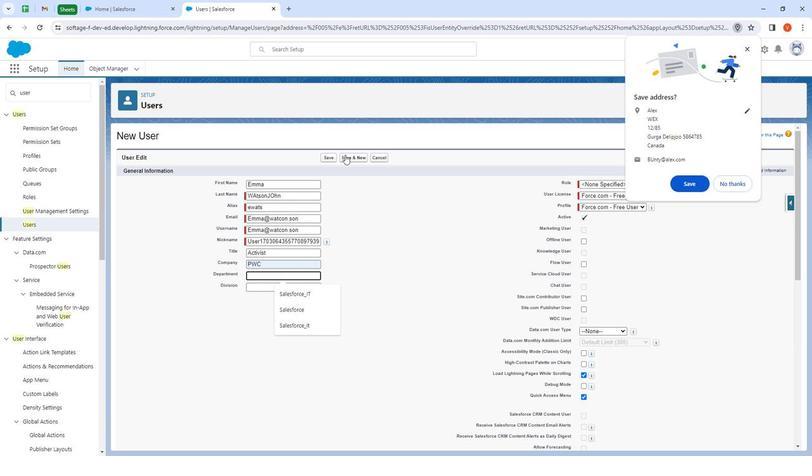 
Action: Key pressed <Key.shift>
Screenshot: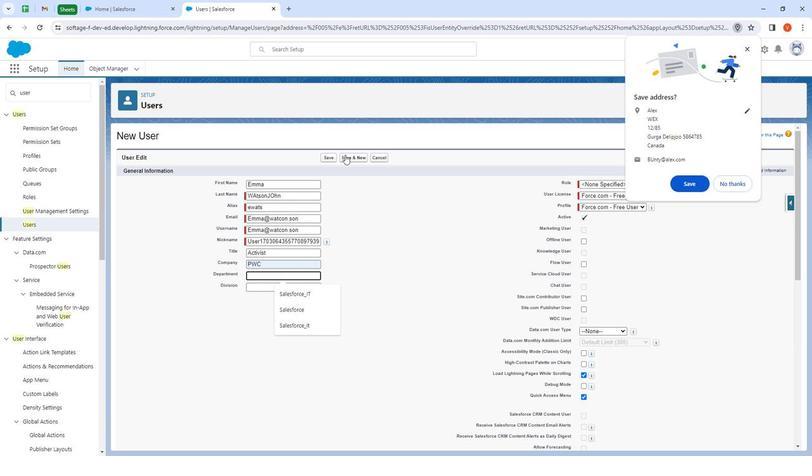 
Action: Mouse moved to (307, 7)
Screenshot: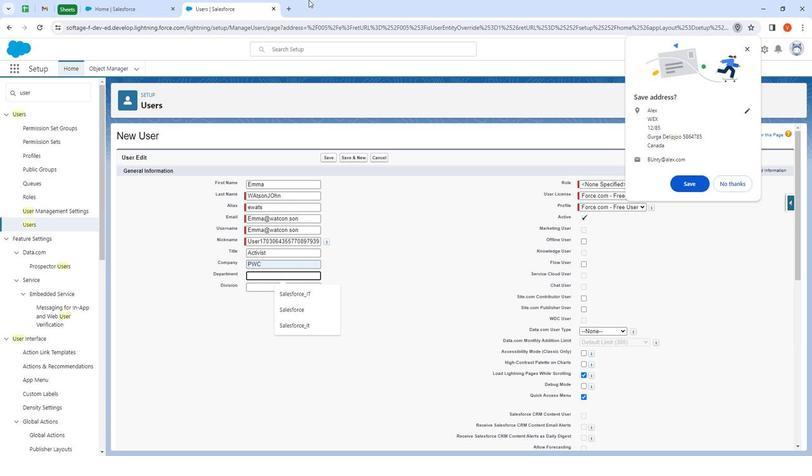 
Action: Key pressed Marketing
Screenshot: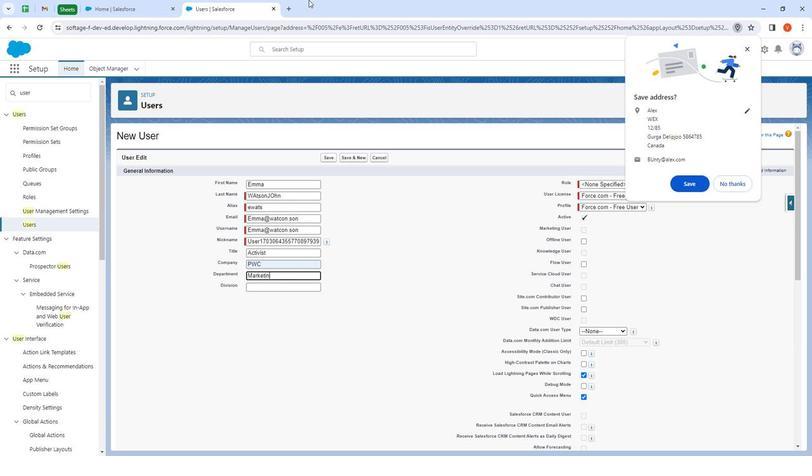 
Action: Mouse moved to (603, 185)
Screenshot: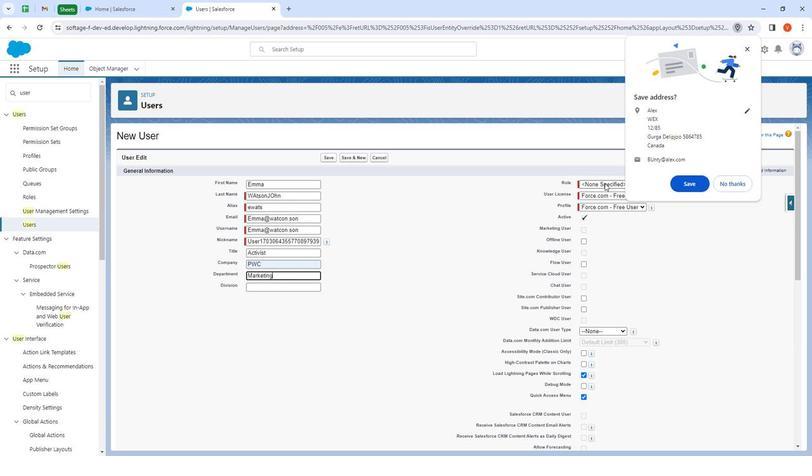 
Action: Mouse pressed left at (603, 185)
Screenshot: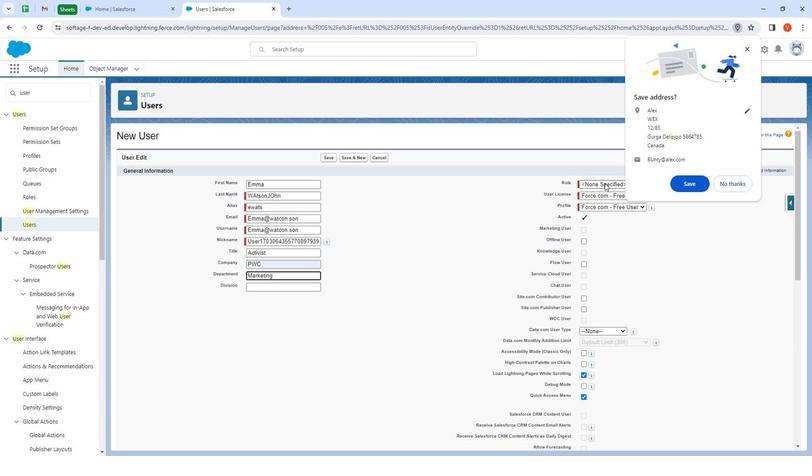 
Action: Mouse moved to (610, 265)
Screenshot: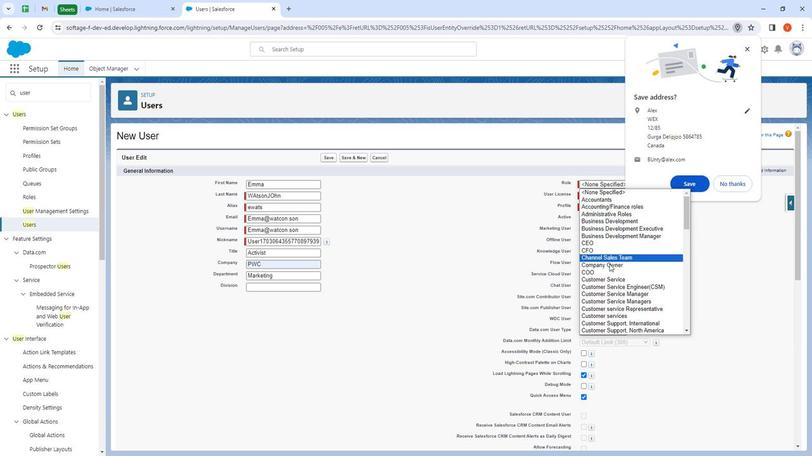 
Action: Mouse pressed left at (610, 265)
Screenshot: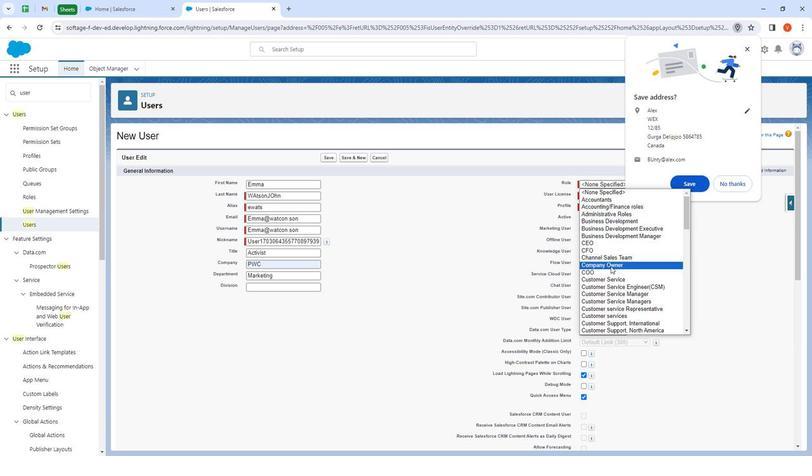 
Action: Mouse moved to (591, 199)
Screenshot: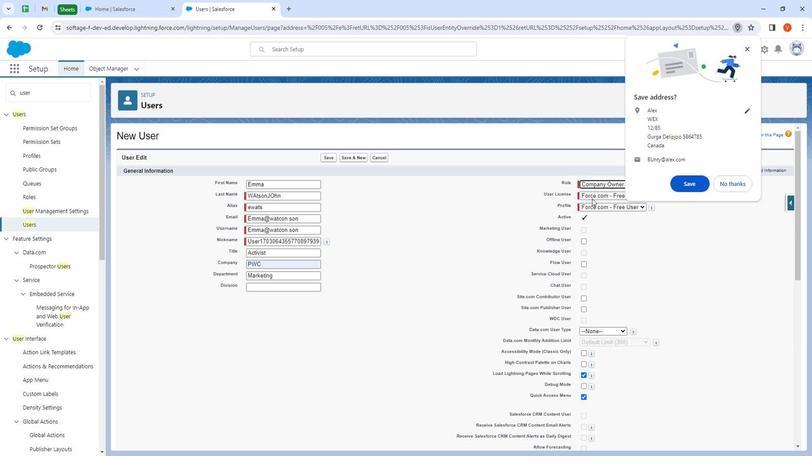 
Action: Mouse pressed left at (591, 199)
Screenshot: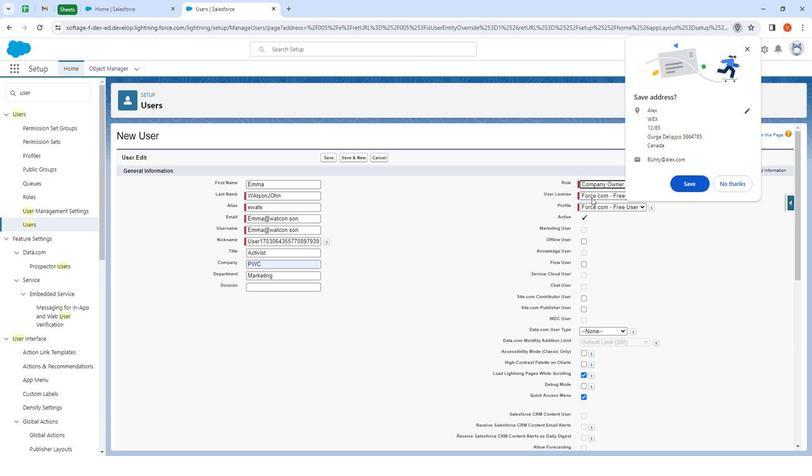 
Action: Mouse moved to (603, 233)
Screenshot: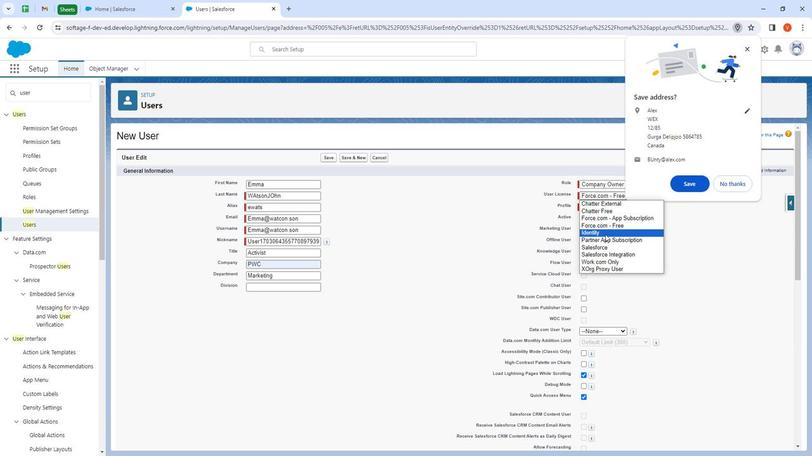 
Action: Mouse pressed left at (603, 233)
Screenshot: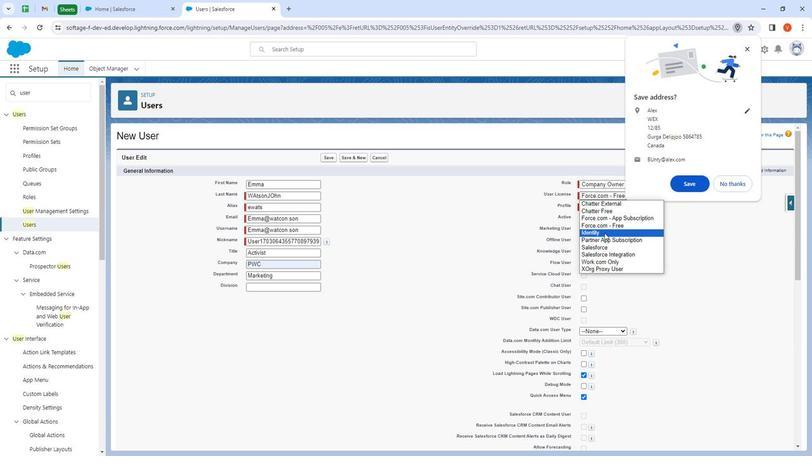 
Action: Mouse moved to (598, 211)
Screenshot: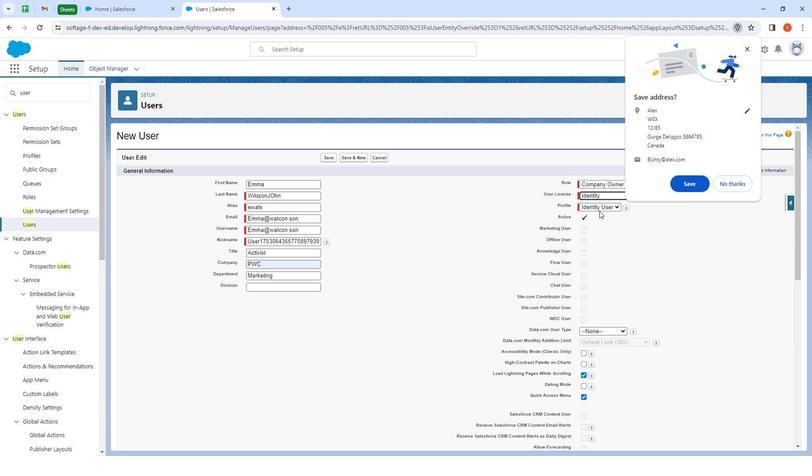 
Action: Mouse pressed left at (598, 211)
Screenshot: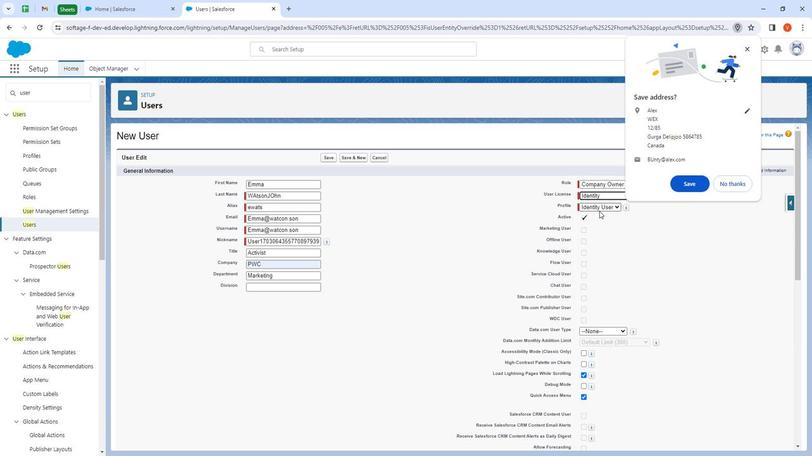 
Action: Mouse moved to (589, 214)
Screenshot: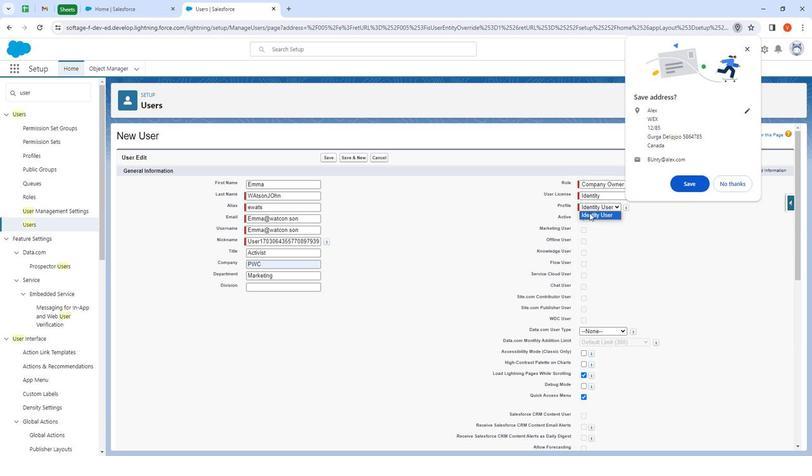 
Action: Mouse pressed left at (589, 214)
Screenshot: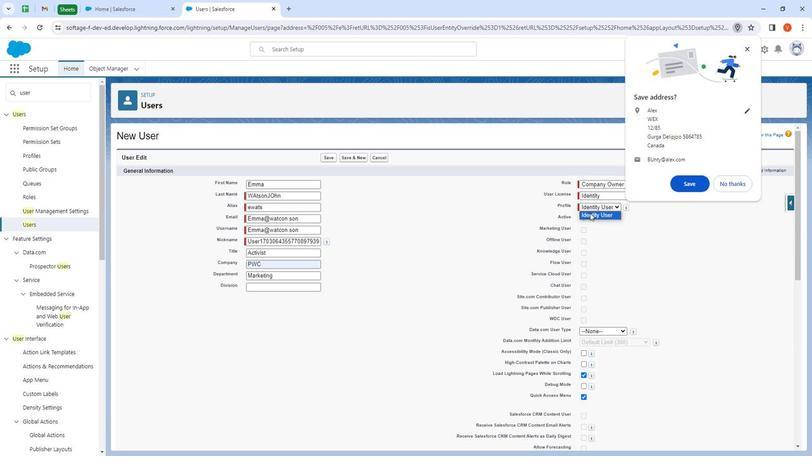 
Action: Mouse moved to (616, 318)
Screenshot: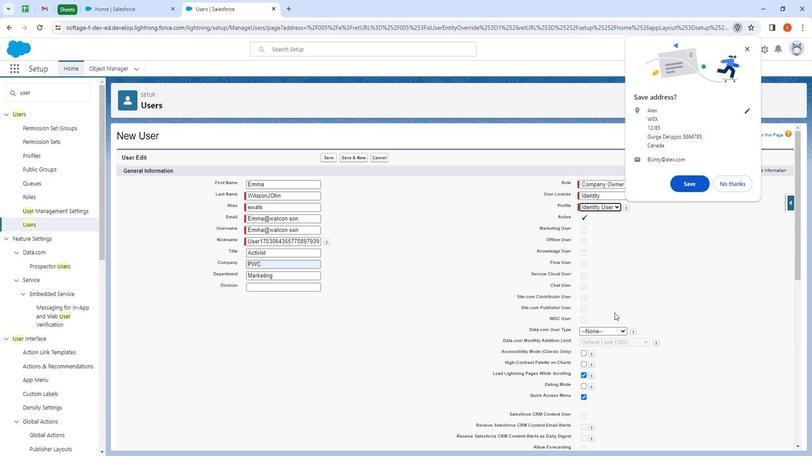 
Action: Mouse scrolled (616, 317) with delta (0, 0)
Screenshot: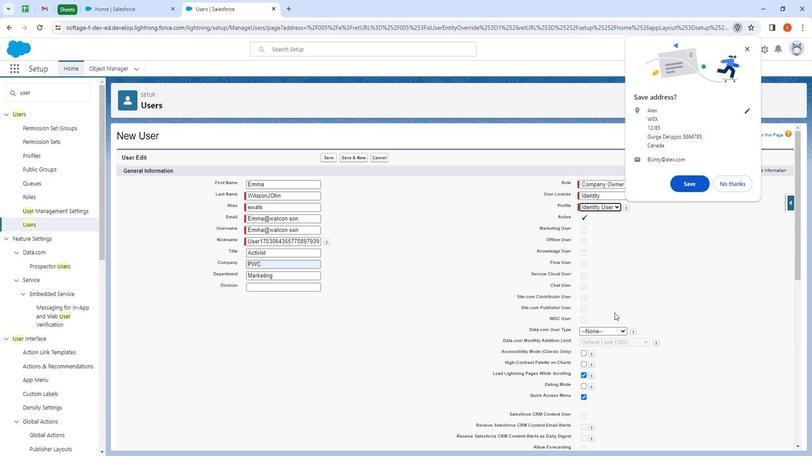 
Action: Mouse moved to (616, 321)
Screenshot: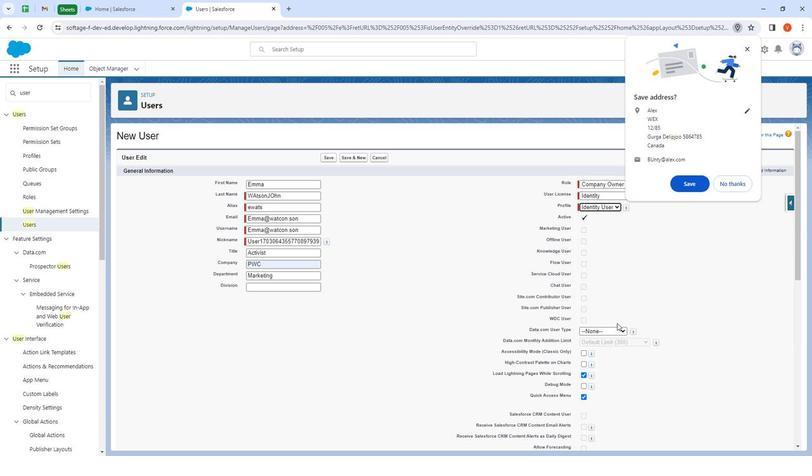 
Action: Mouse scrolled (616, 320) with delta (0, 0)
Screenshot: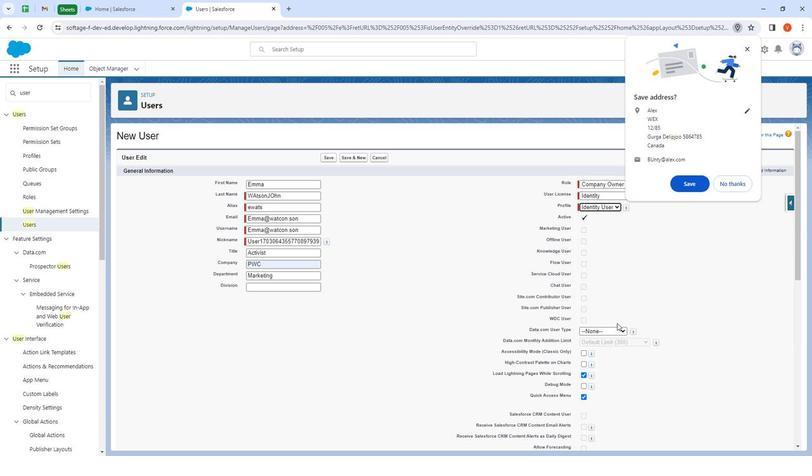 
Action: Mouse moved to (616, 321)
Screenshot: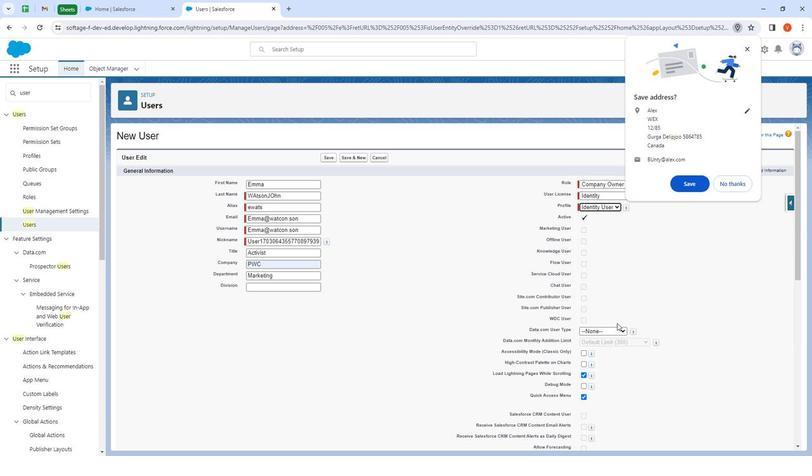 
Action: Mouse scrolled (616, 320) with delta (0, 0)
Screenshot: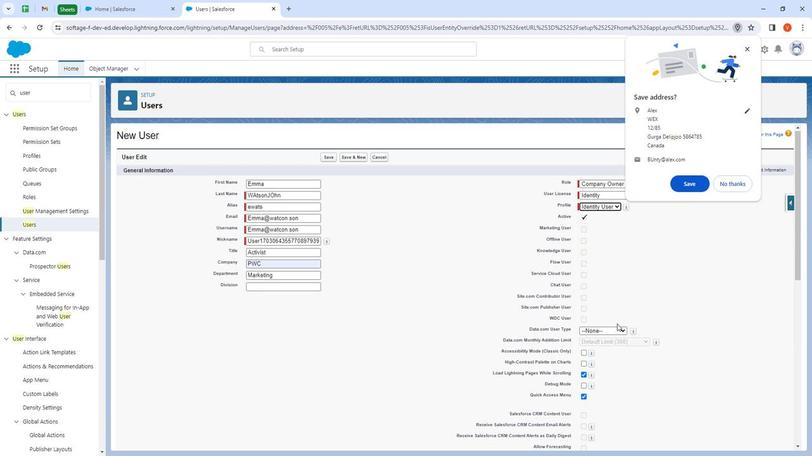
Action: Mouse moved to (614, 319)
Screenshot: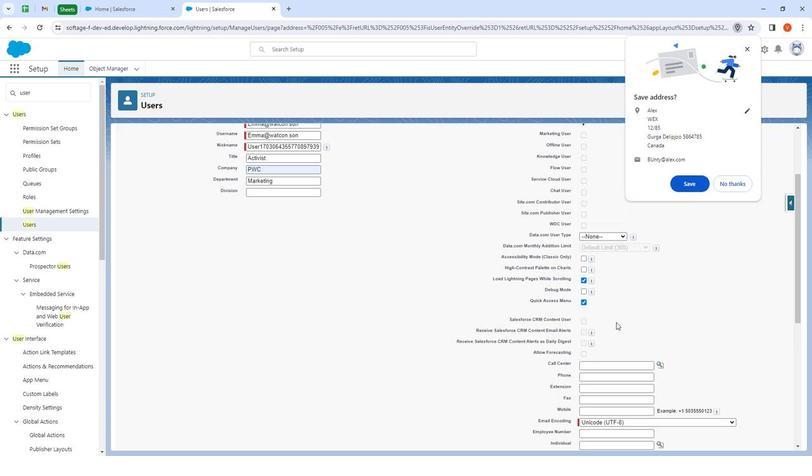 
Action: Mouse scrolled (614, 319) with delta (0, 0)
Screenshot: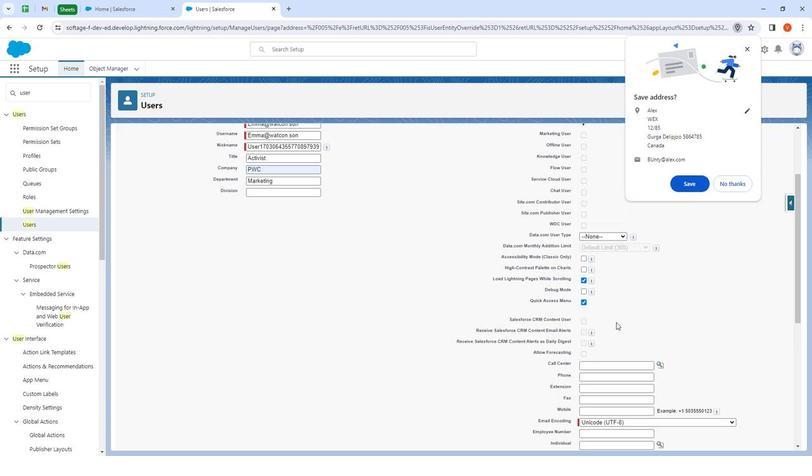 
Action: Mouse moved to (613, 320)
Screenshot: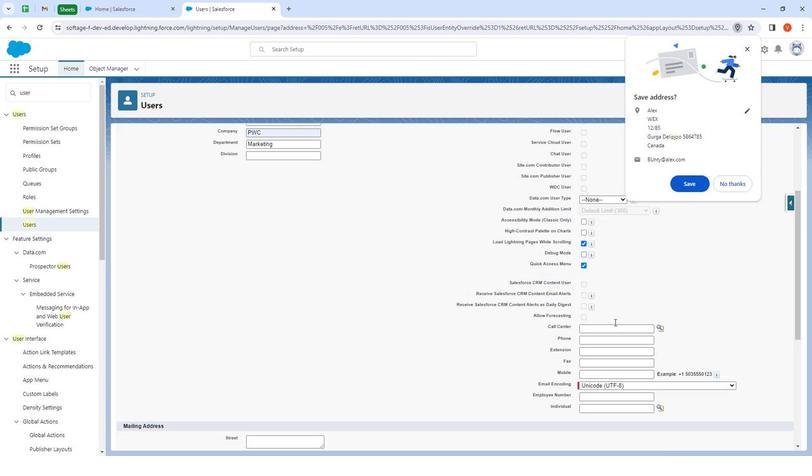 
Action: Mouse scrolled (613, 319) with delta (0, 0)
Screenshot: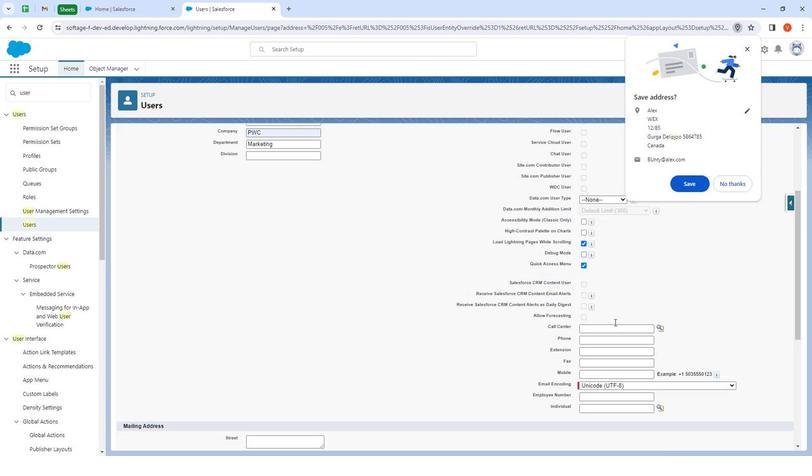 
Action: Mouse moved to (612, 320)
Screenshot: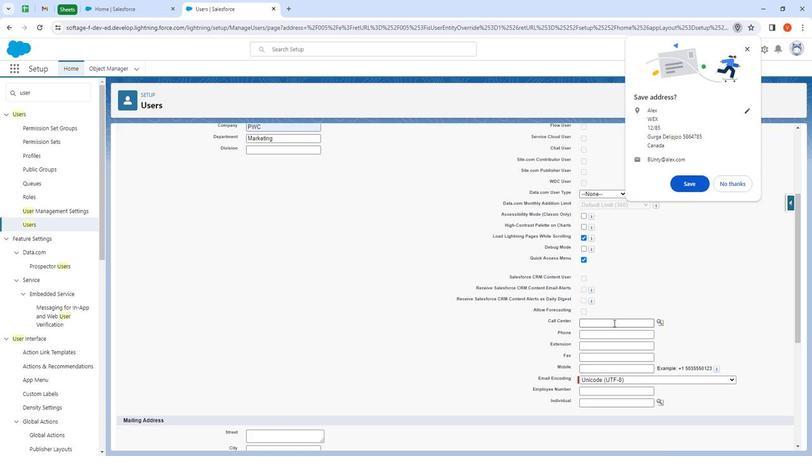 
Action: Mouse scrolled (612, 320) with delta (0, 0)
Screenshot: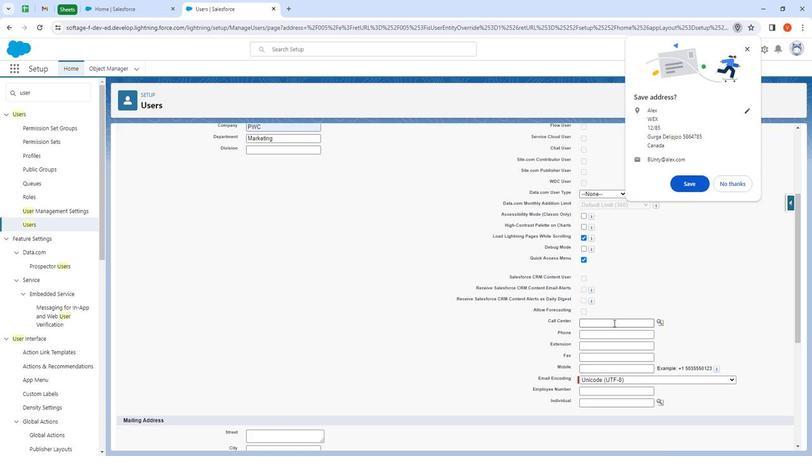 
Action: Mouse moved to (577, 328)
Screenshot: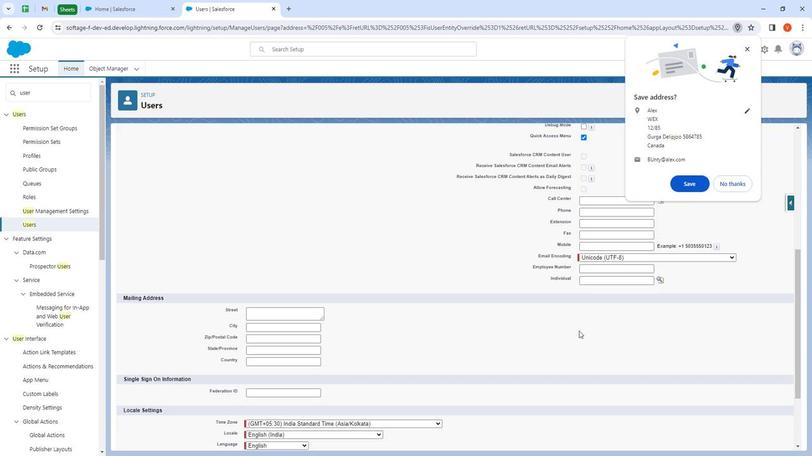 
Action: Mouse scrolled (577, 328) with delta (0, 0)
Screenshot: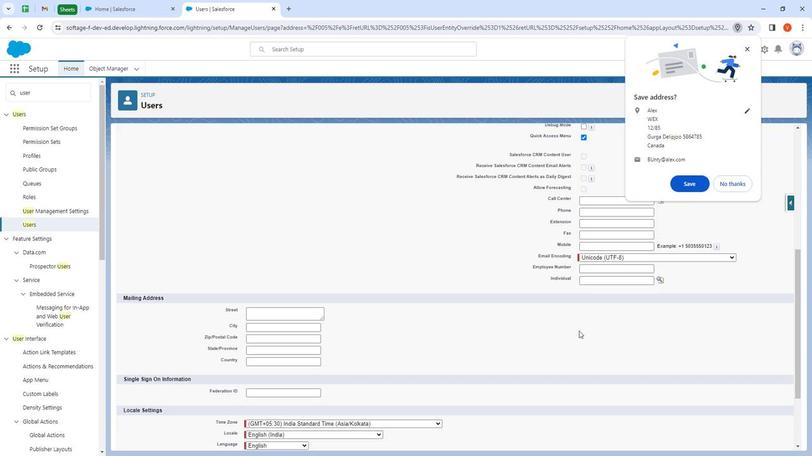 
Action: Mouse moved to (569, 331)
Screenshot: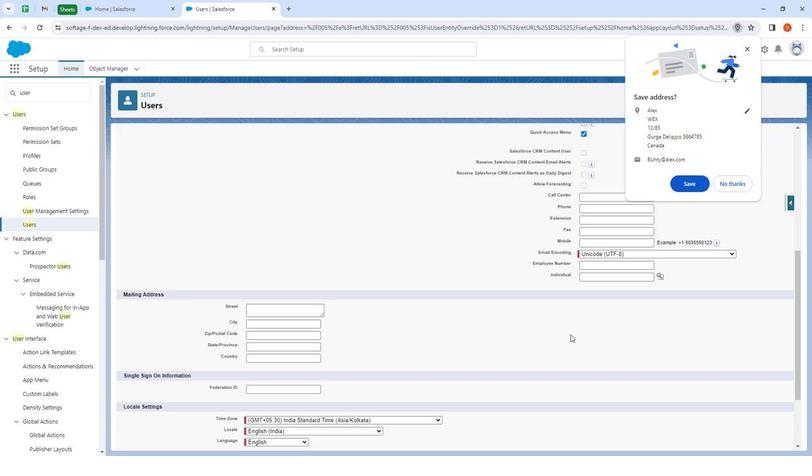 
Action: Mouse scrolled (569, 331) with delta (0, 0)
Screenshot: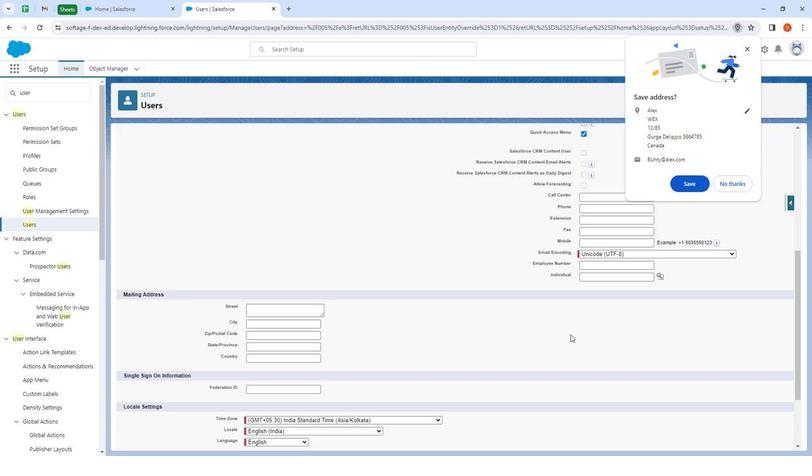 
Action: Mouse moved to (498, 325)
Screenshot: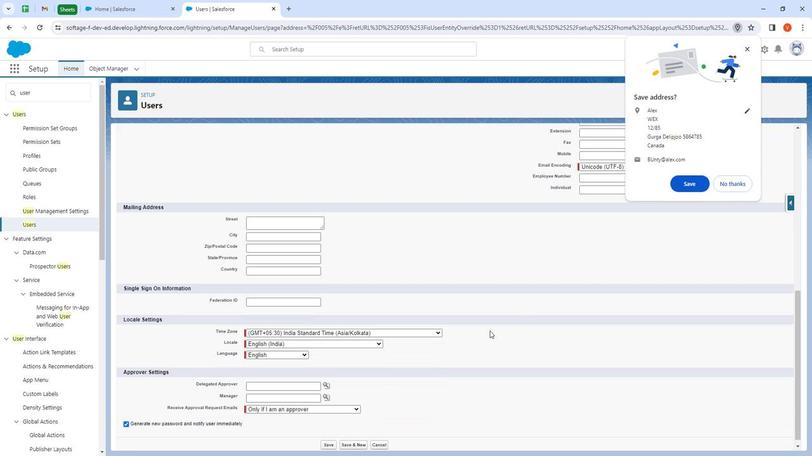 
Action: Mouse scrolled (498, 325) with delta (0, 0)
Screenshot: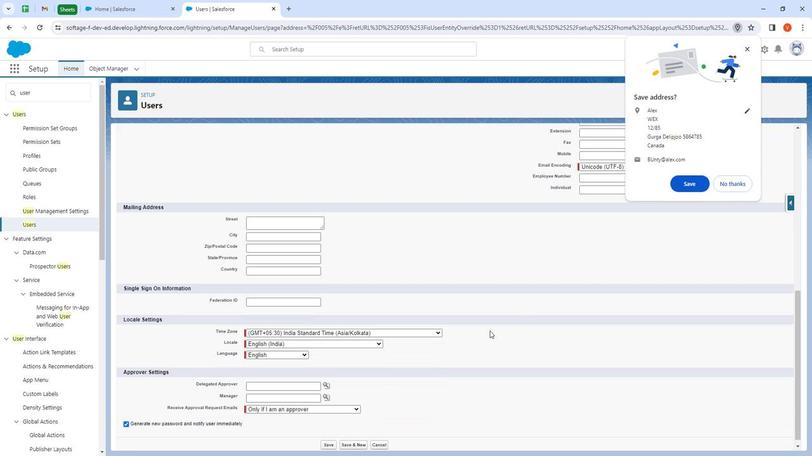 
Action: Mouse moved to (485, 328)
Screenshot: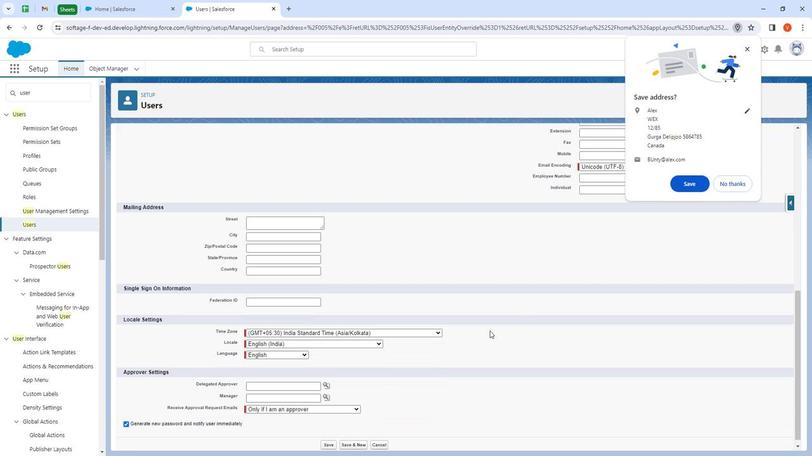 
Action: Mouse scrolled (485, 328) with delta (0, 0)
Screenshot: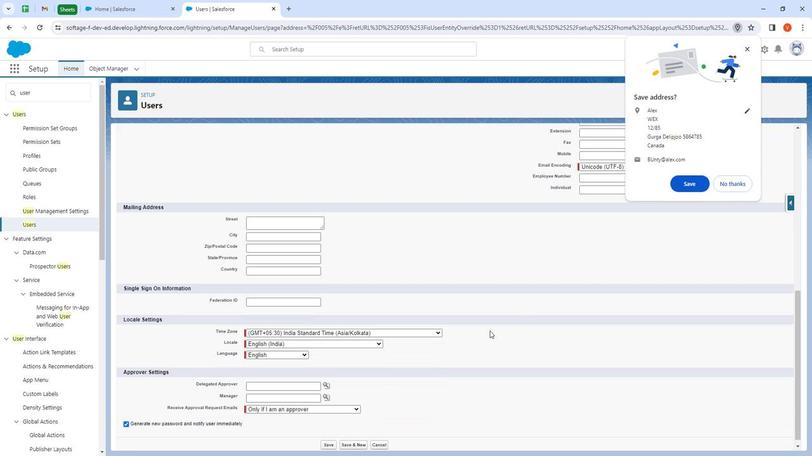 
Action: Mouse moved to (470, 326)
Screenshot: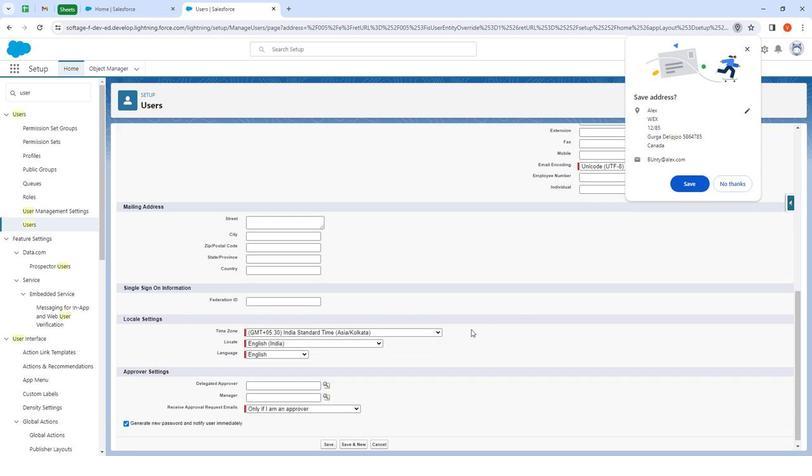 
Action: Mouse scrolled (470, 326) with delta (0, 0)
Screenshot: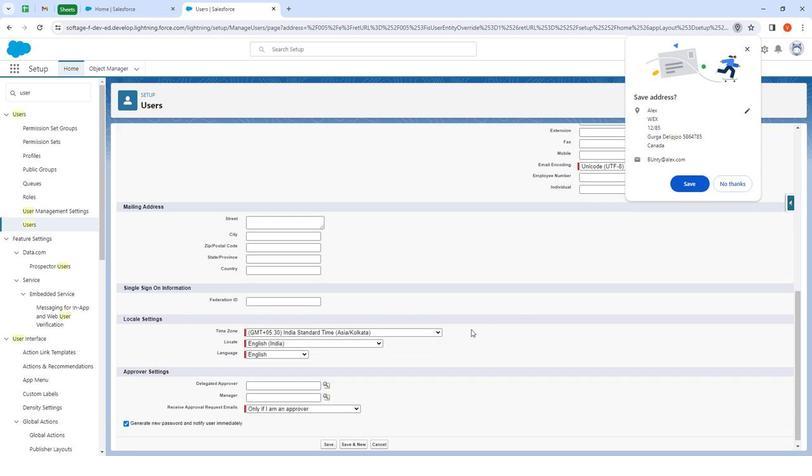 
Action: Mouse moved to (267, 213)
Screenshot: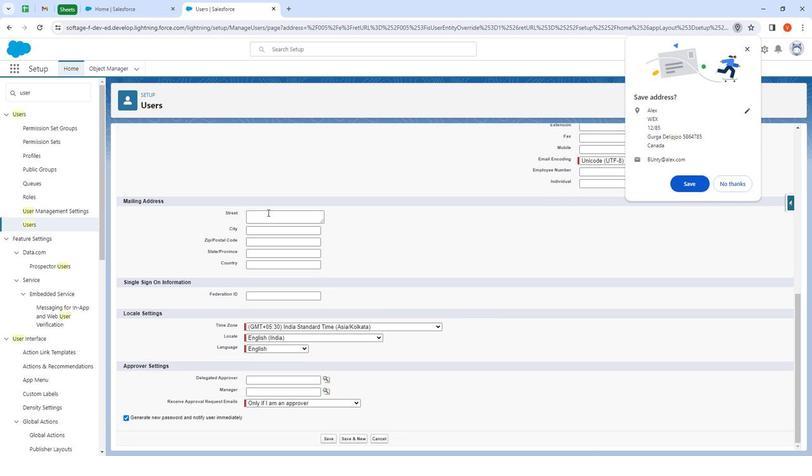 
Action: Mouse pressed left at (267, 213)
Screenshot: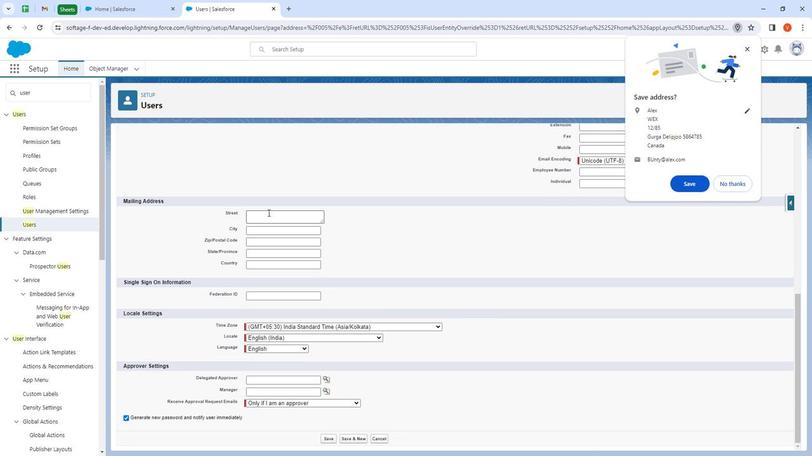
Action: Mouse moved to (267, 214)
Screenshot: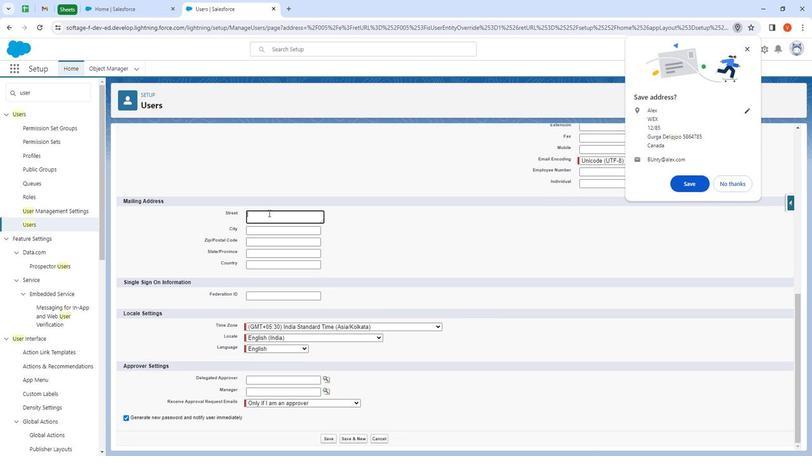 
Action: Key pressed 9/25
Screenshot: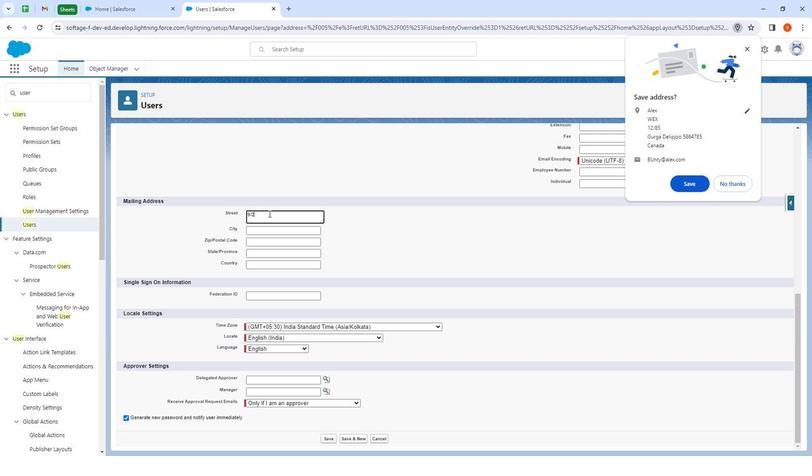 
Action: Mouse moved to (260, 229)
Screenshot: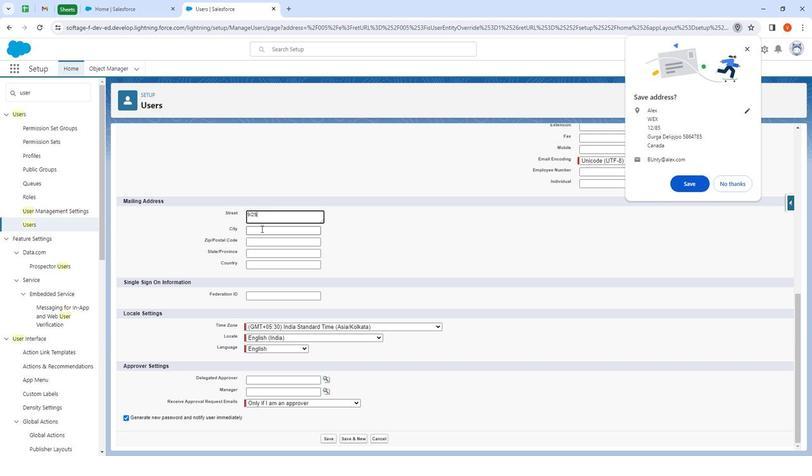 
Action: Mouse pressed left at (260, 229)
Screenshot: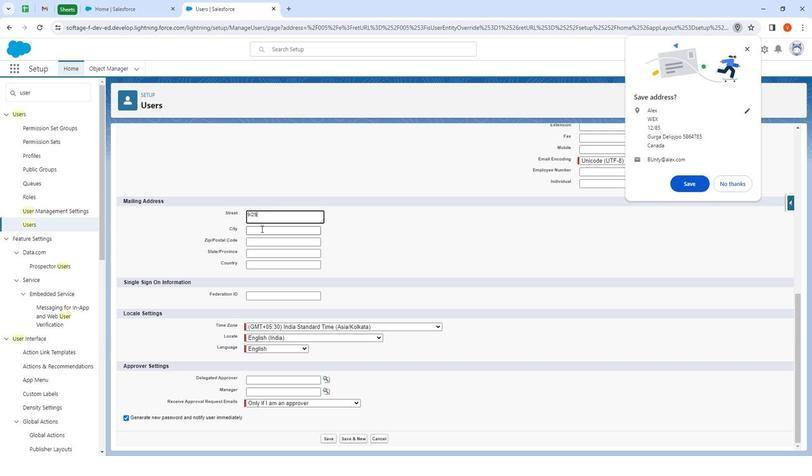 
Action: Mouse moved to (293, 261)
Screenshot: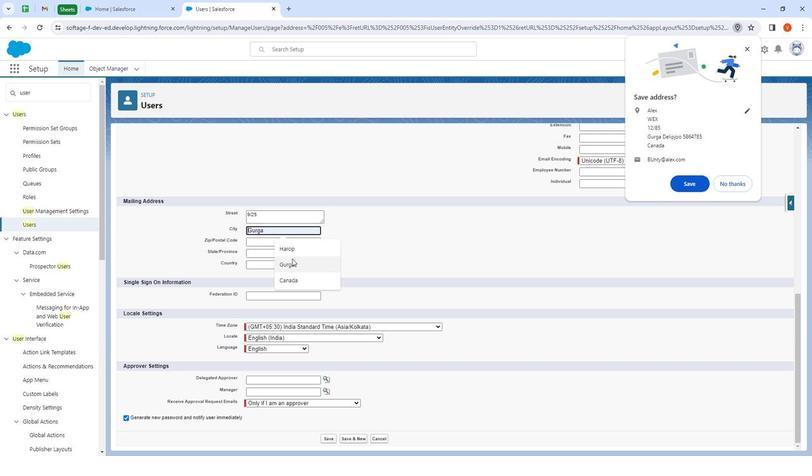 
Action: Mouse pressed left at (293, 261)
Screenshot: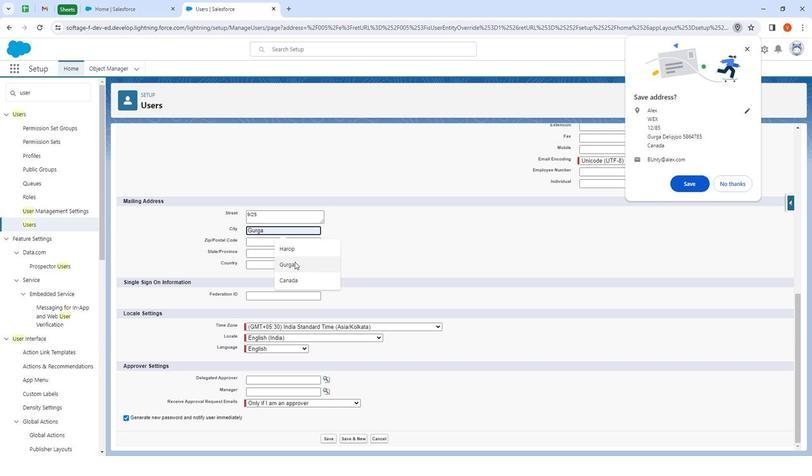 
Action: Mouse moved to (262, 247)
Screenshot: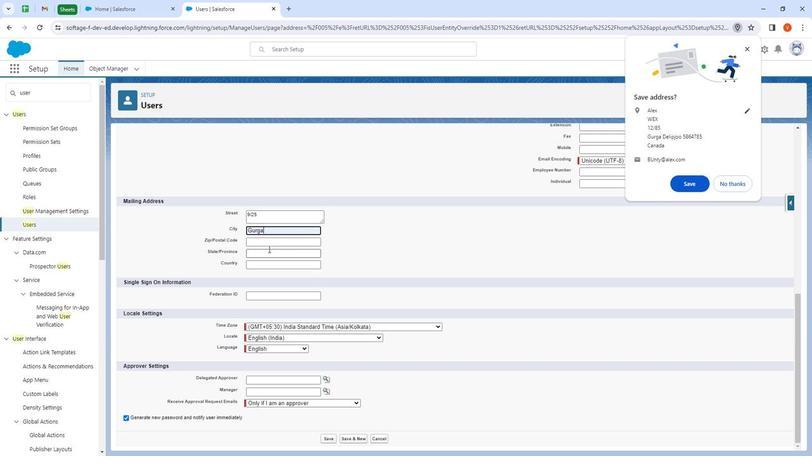 
Action: Mouse pressed left at (262, 247)
Screenshot: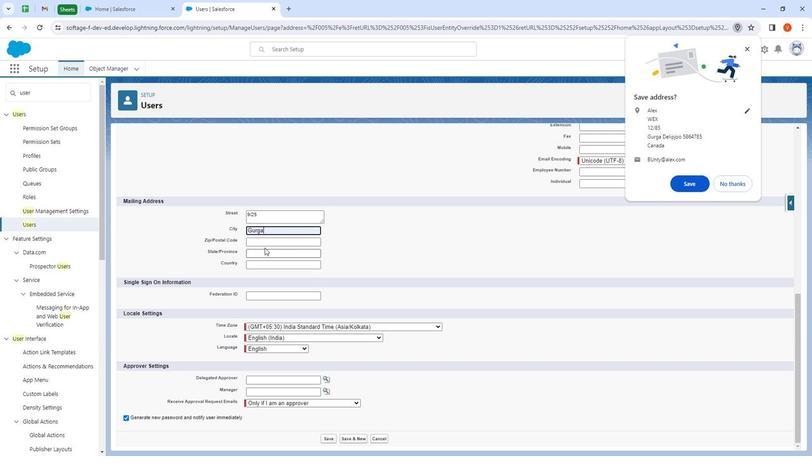 
Action: Mouse moved to (245, 242)
Screenshot: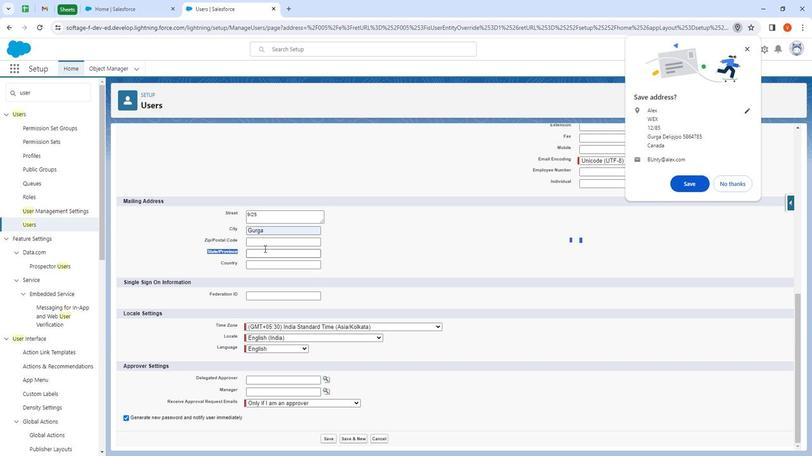 
Action: Mouse pressed left at (245, 242)
Screenshot: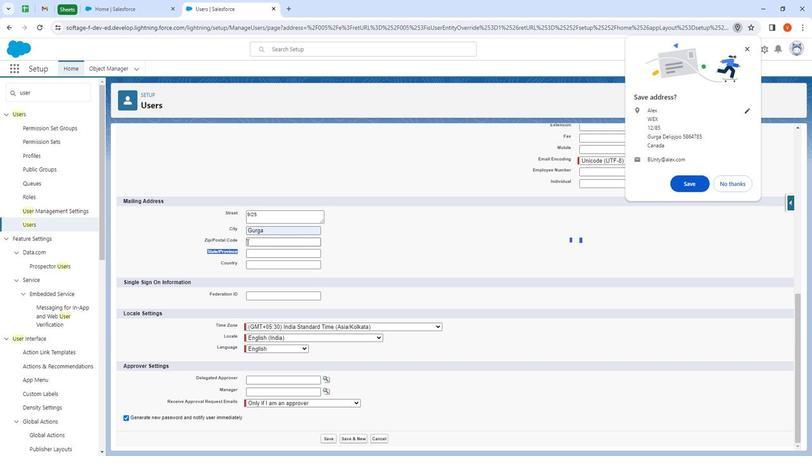 
Action: Mouse moved to (290, 284)
Screenshot: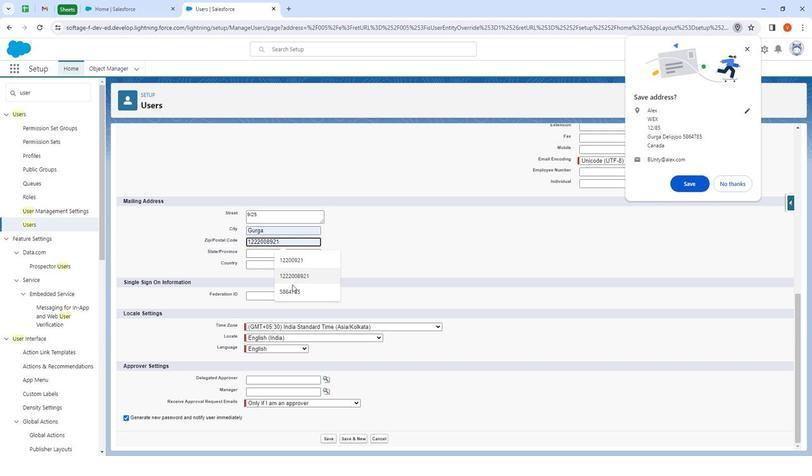 
Action: Mouse pressed left at (290, 284)
Screenshot: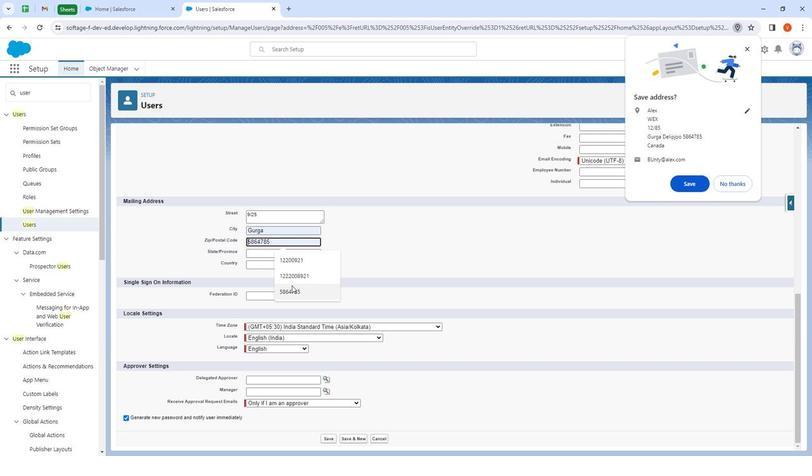 
Action: Mouse moved to (257, 248)
Screenshot: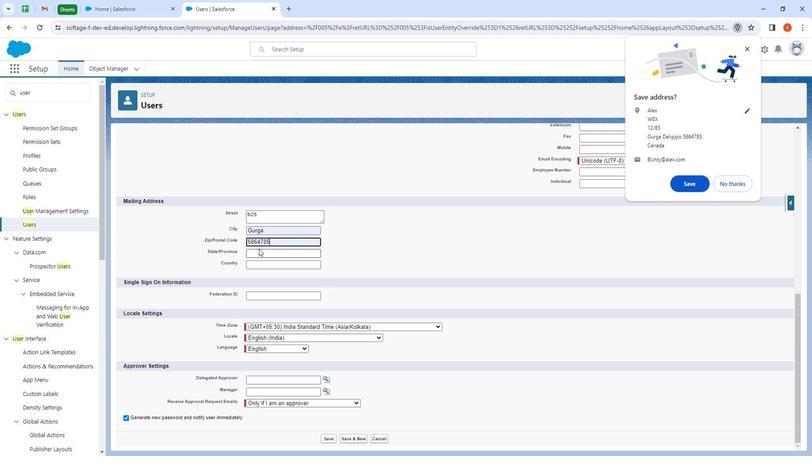 
Action: Mouse pressed left at (257, 248)
Screenshot: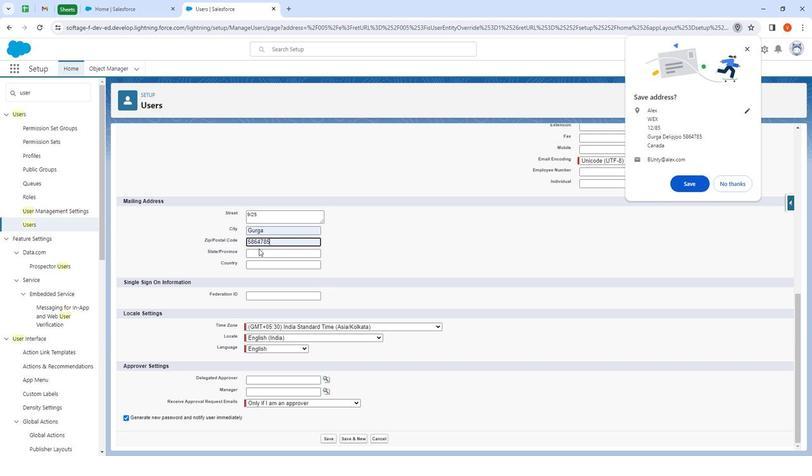 
Action: Mouse moved to (260, 258)
Screenshot: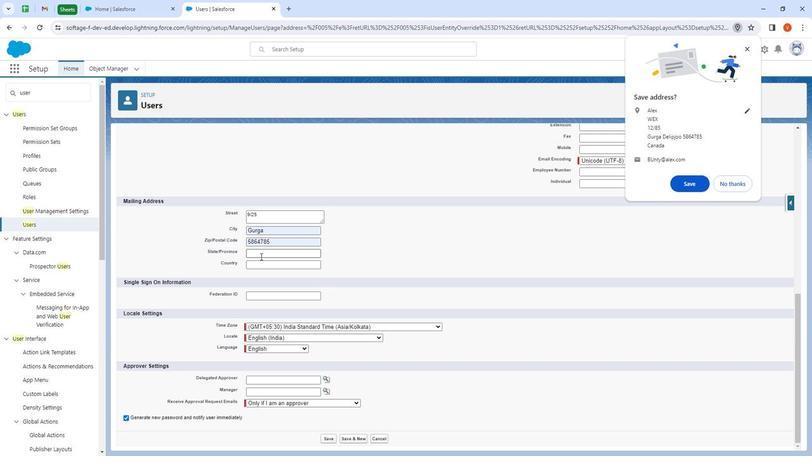 
Action: Mouse pressed left at (260, 258)
Screenshot: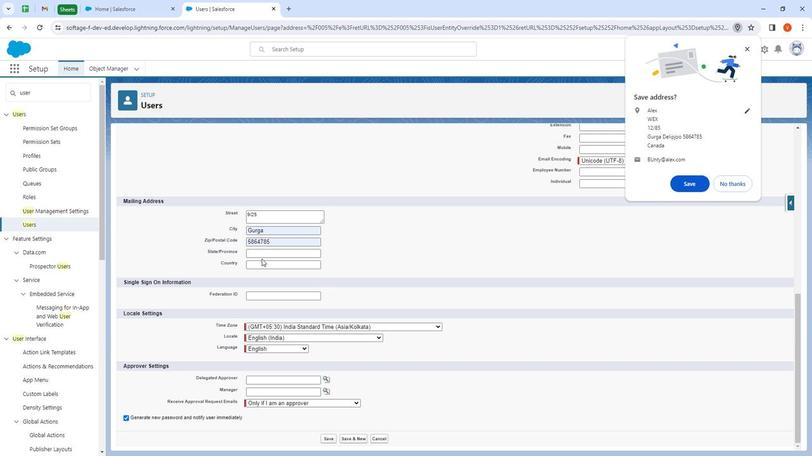 
Action: Mouse moved to (259, 255)
Screenshot: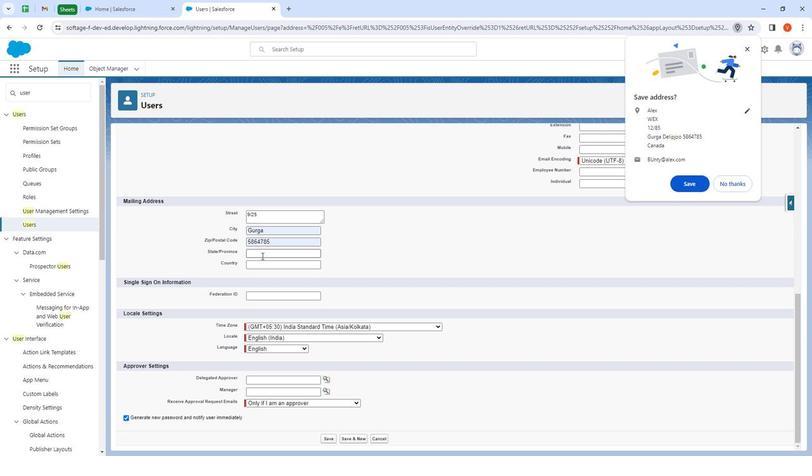 
Action: Mouse pressed left at (259, 255)
Screenshot: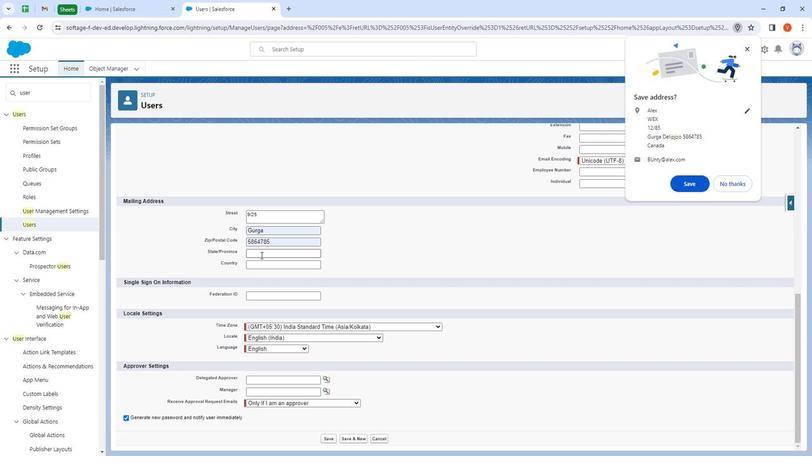
Action: Mouse moved to (299, 274)
Screenshot: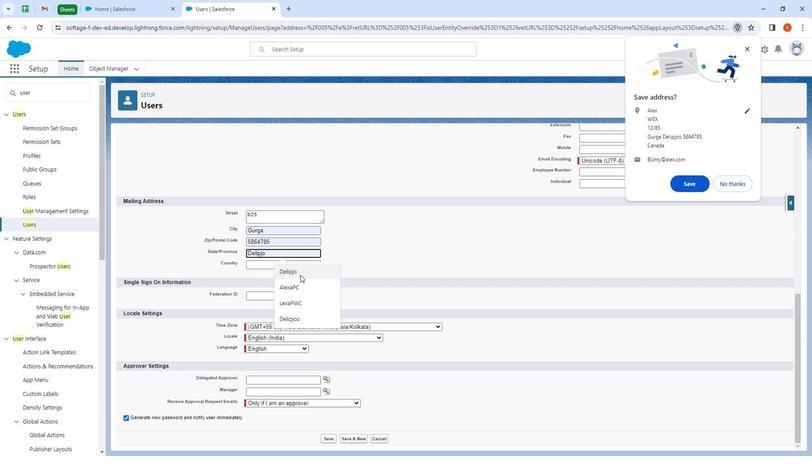 
Action: Mouse pressed left at (299, 274)
Screenshot: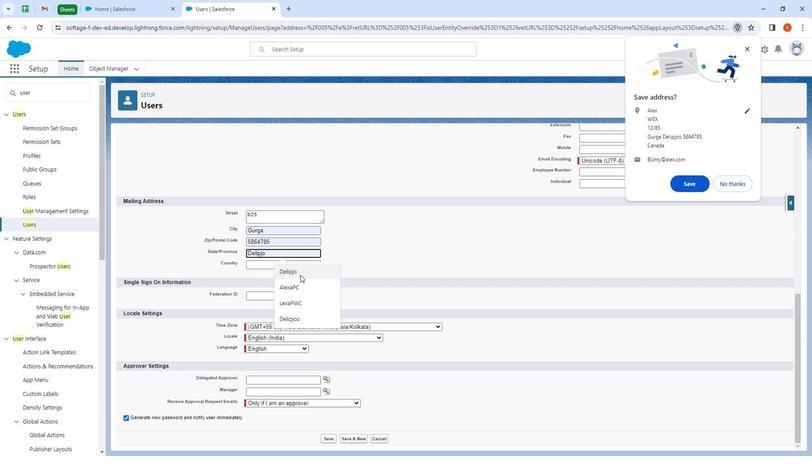 
Action: Mouse moved to (256, 267)
Screenshot: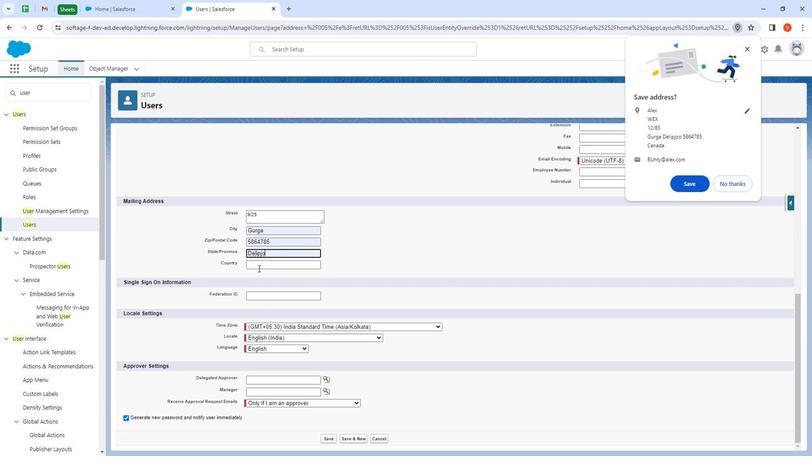 
Action: Mouse pressed left at (256, 267)
Screenshot: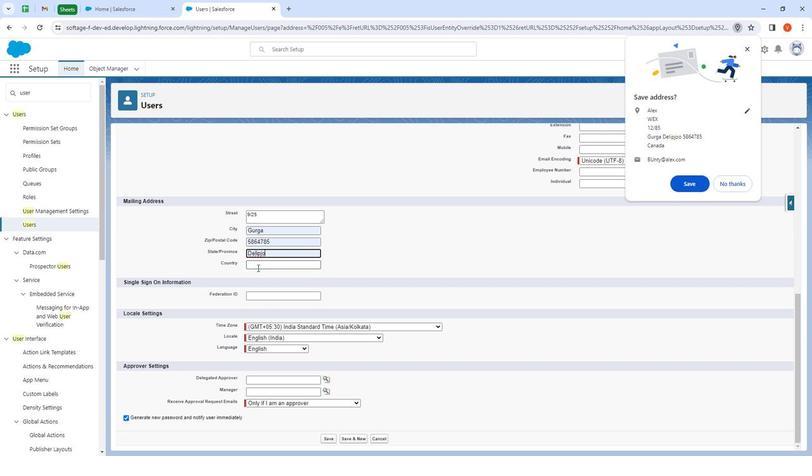 
Action: Mouse moved to (290, 293)
Screenshot: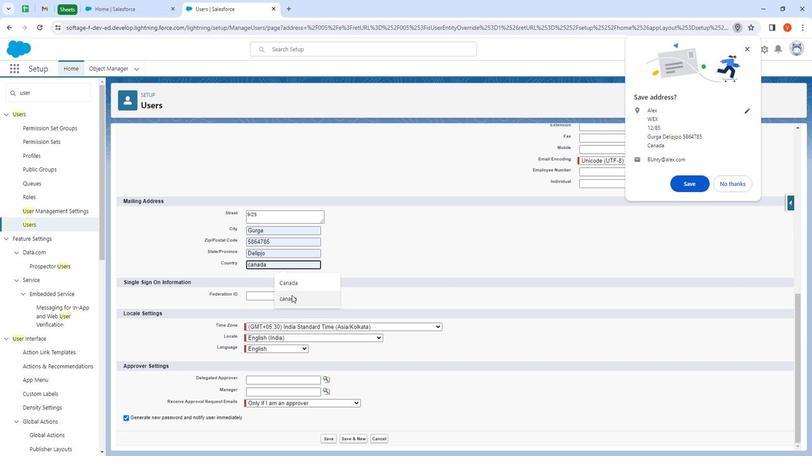 
Action: Mouse pressed left at (290, 293)
Screenshot: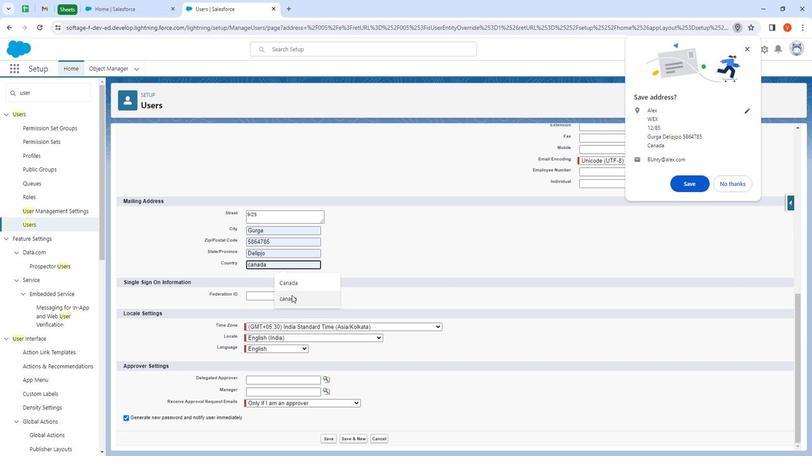 
Action: Mouse moved to (328, 322)
Screenshot: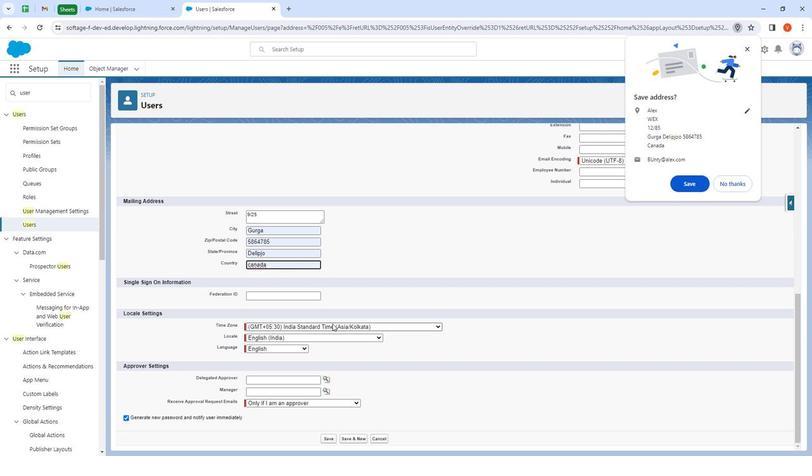 
Action: Mouse scrolled (328, 322) with delta (0, 0)
Screenshot: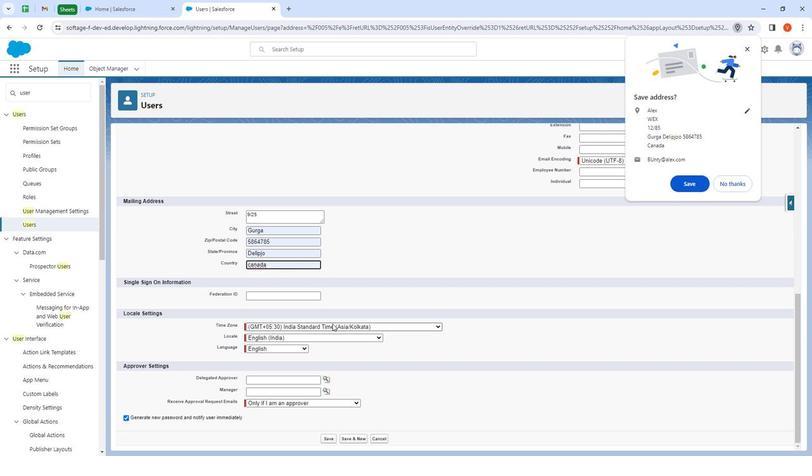 
Action: Mouse moved to (325, 324)
Screenshot: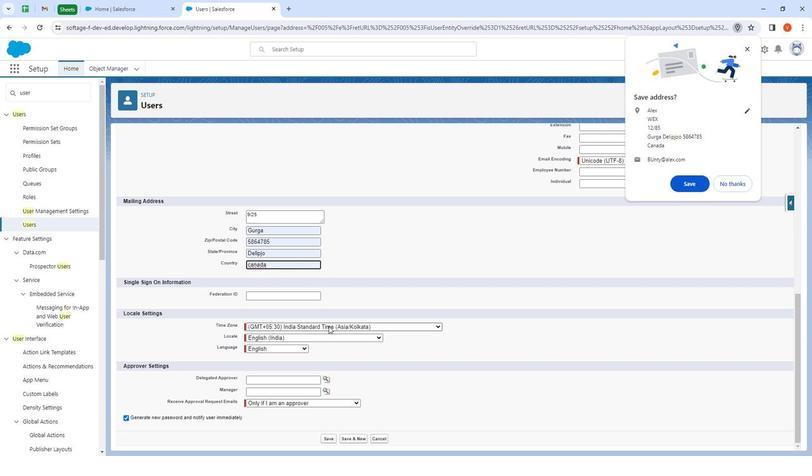 
Action: Mouse scrolled (325, 323) with delta (0, 0)
Screenshot: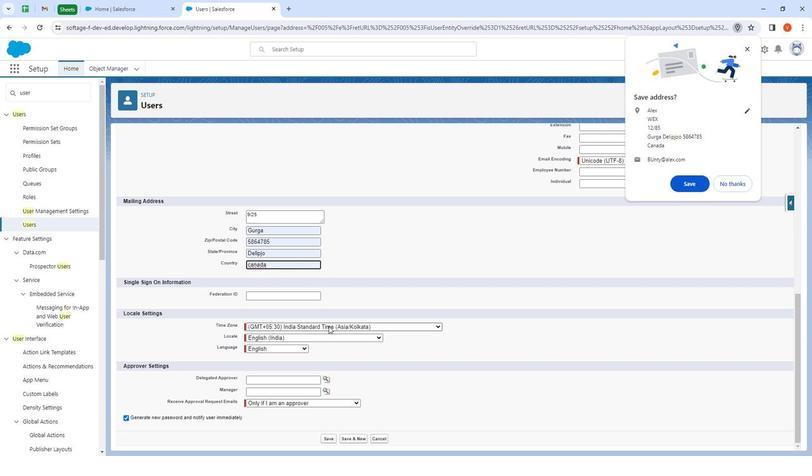 
Action: Mouse moved to (324, 324)
Screenshot: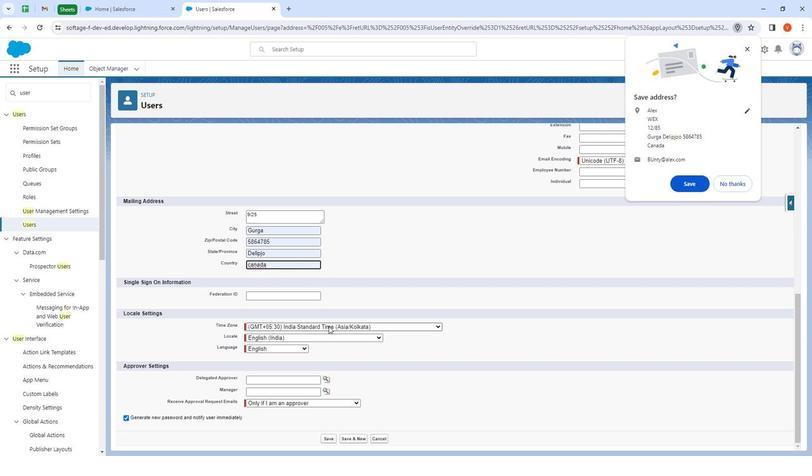 
Action: Mouse scrolled (324, 324) with delta (0, 0)
Screenshot: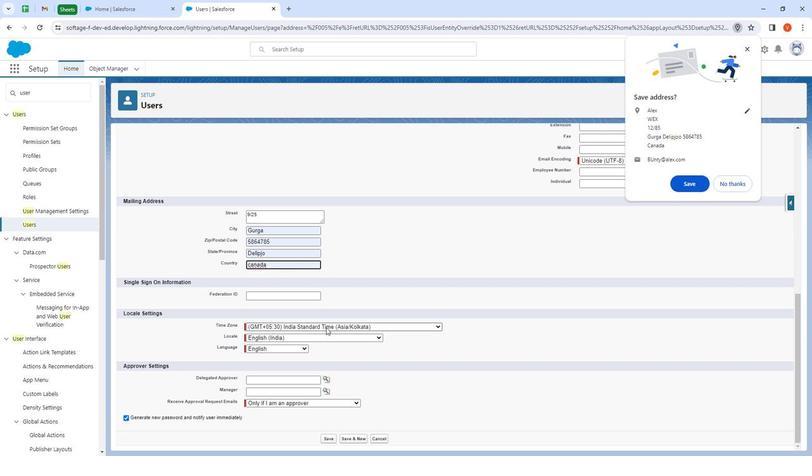 
Action: Mouse moved to (324, 325)
Screenshot: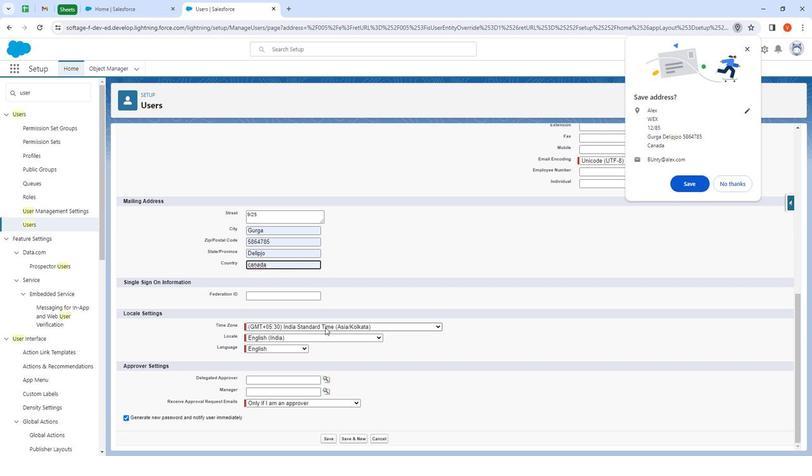 
Action: Mouse scrolled (324, 324) with delta (0, 0)
Screenshot: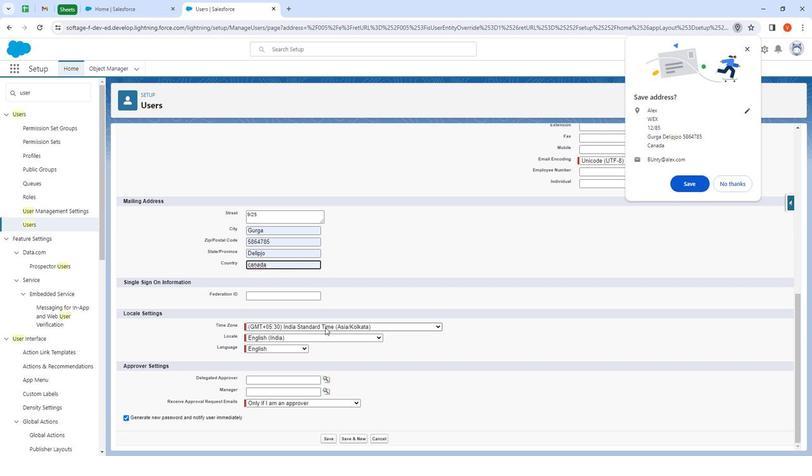
Action: Mouse scrolled (324, 324) with delta (0, 0)
Screenshot: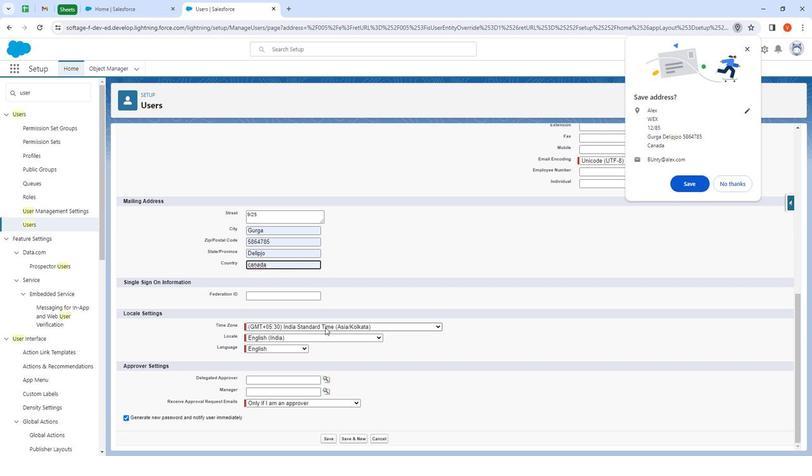 
Action: Mouse moved to (323, 325)
Screenshot: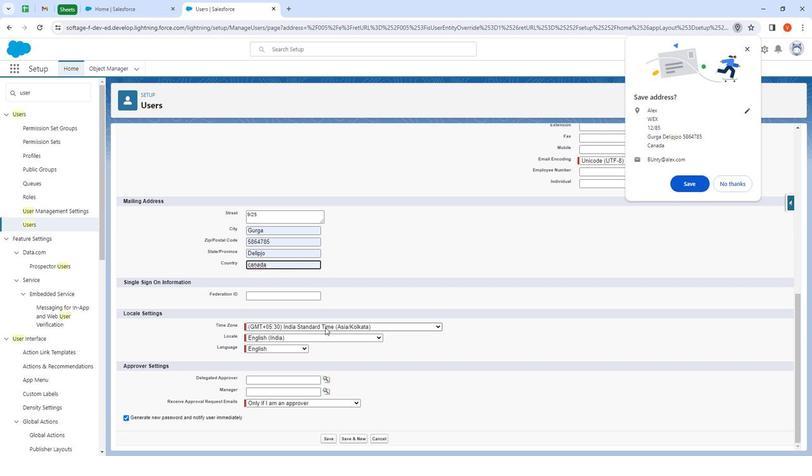 
Action: Mouse scrolled (323, 325) with delta (0, 0)
Screenshot: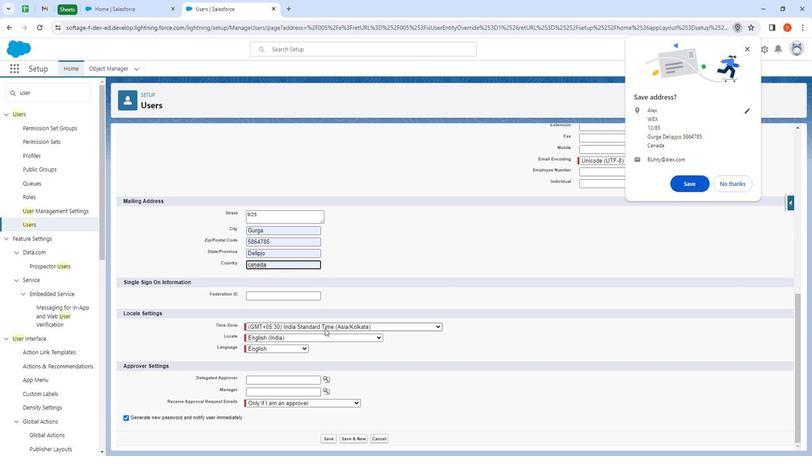 
Action: Mouse moved to (328, 435)
Screenshot: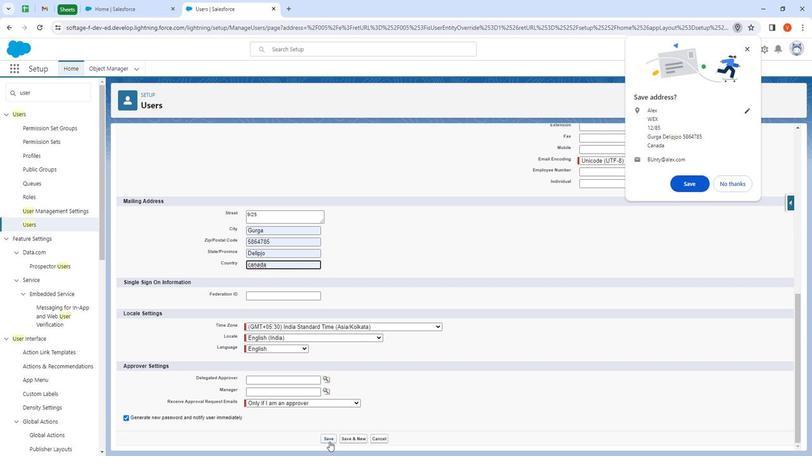 
Action: Mouse pressed left at (328, 435)
Screenshot: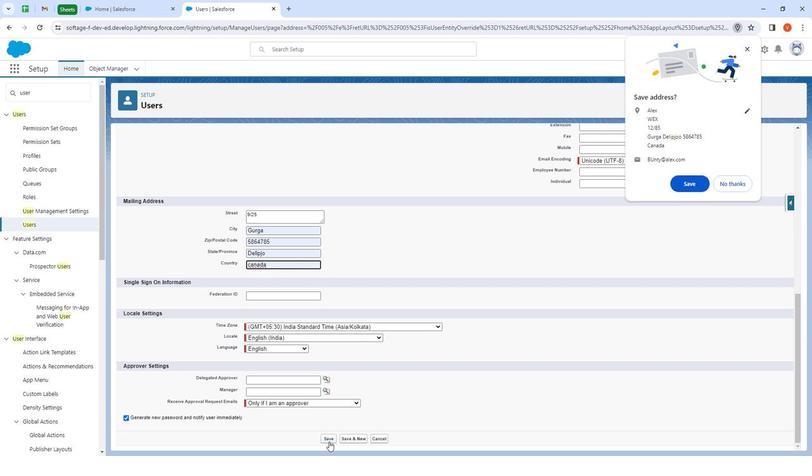 
Action: Mouse moved to (33, 223)
Screenshot: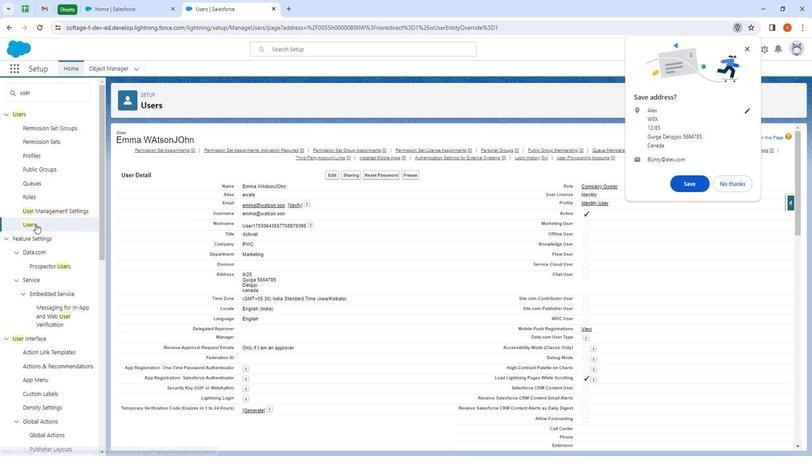 
Action: Mouse pressed left at (33, 223)
Screenshot: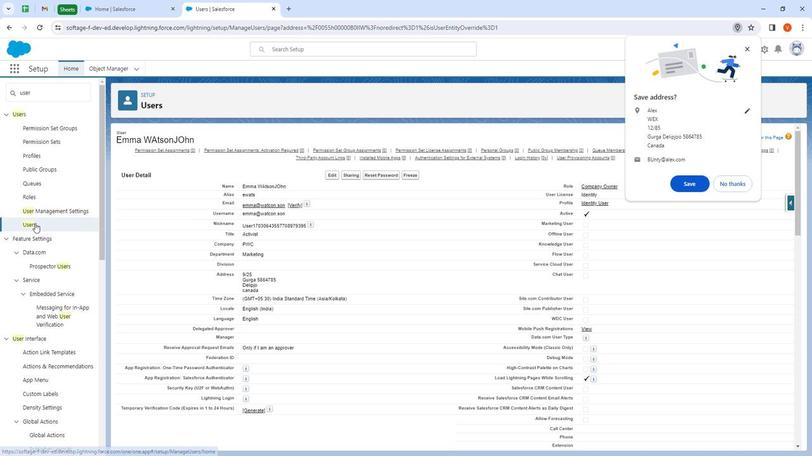 
Action: Mouse moved to (222, 223)
Screenshot: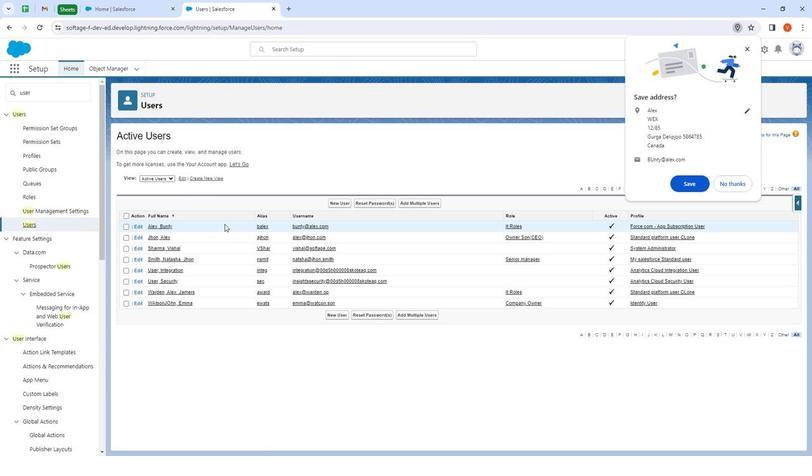 
